 Task: Look for space in Kromeríž, Czech Republic from 15th July, 2023 to 25th July, 2023 for 6 adults in price range Rs.8000 to Rs.12000. Place can be entire place or private room with 6 bedrooms having 6 beds and 6 bathrooms. Property type can be house, flat, guest house. Amenities needed are: wifi, TV, free parkinig on premises, gym, breakfast. Booking option can be shelf check-in. Required host language is English.
Action: Mouse moved to (494, 150)
Screenshot: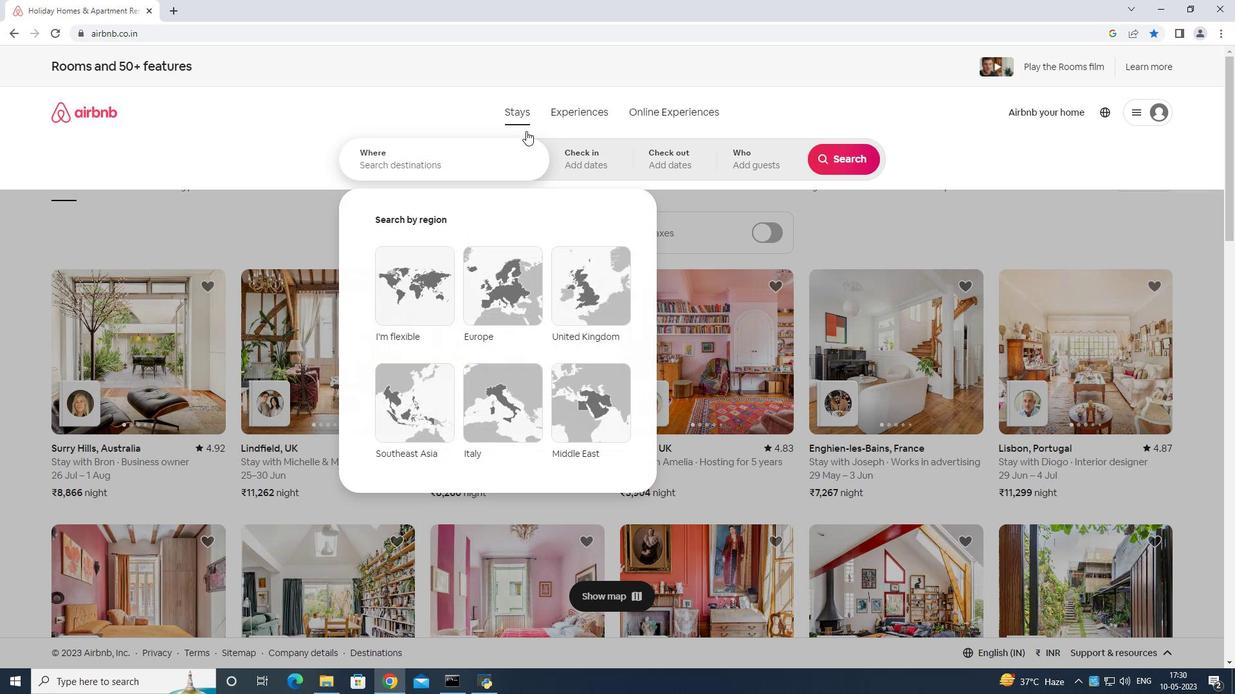 
Action: Mouse pressed left at (494, 150)
Screenshot: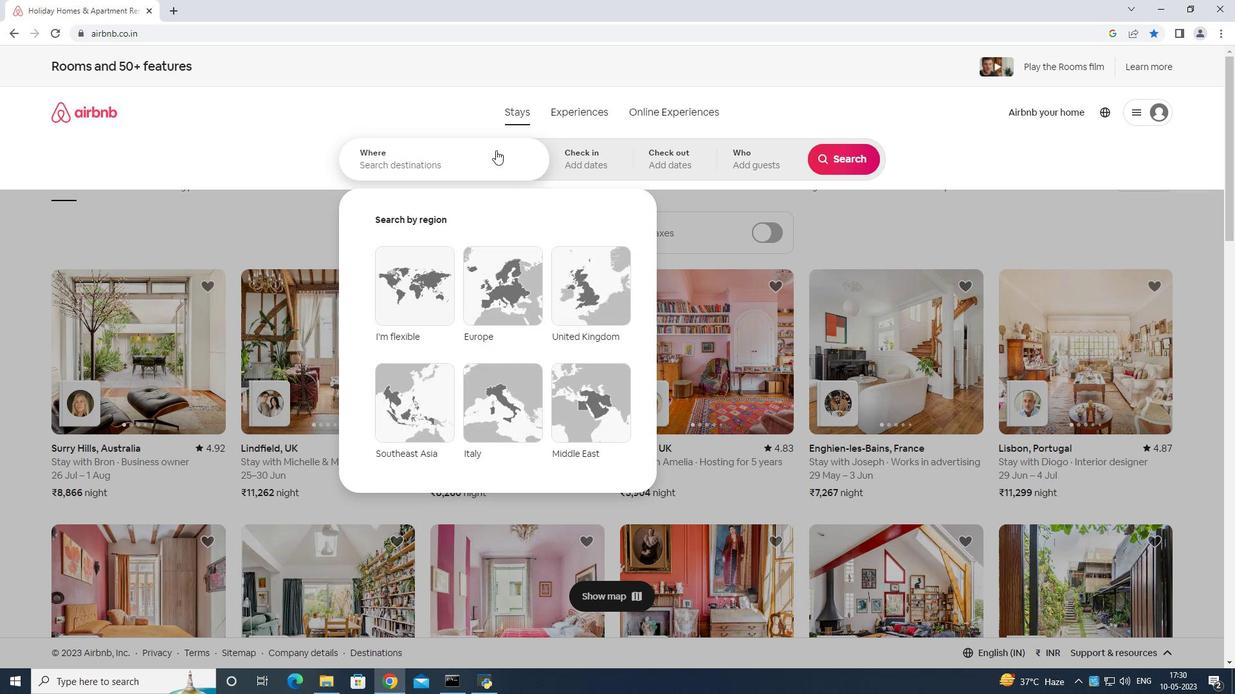 
Action: Mouse moved to (338, 112)
Screenshot: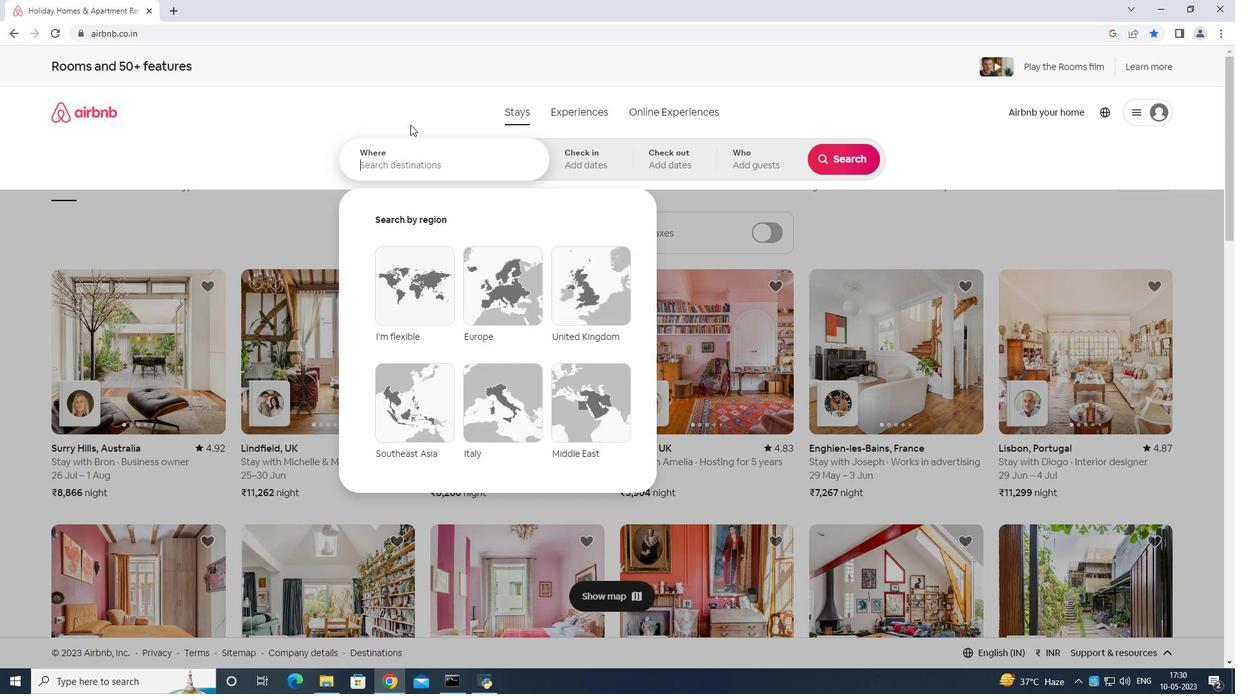 
Action: Key pressed <Key.shift>Kromeriz<Key.space>czech<Key.space>republic<Key.enter>
Screenshot: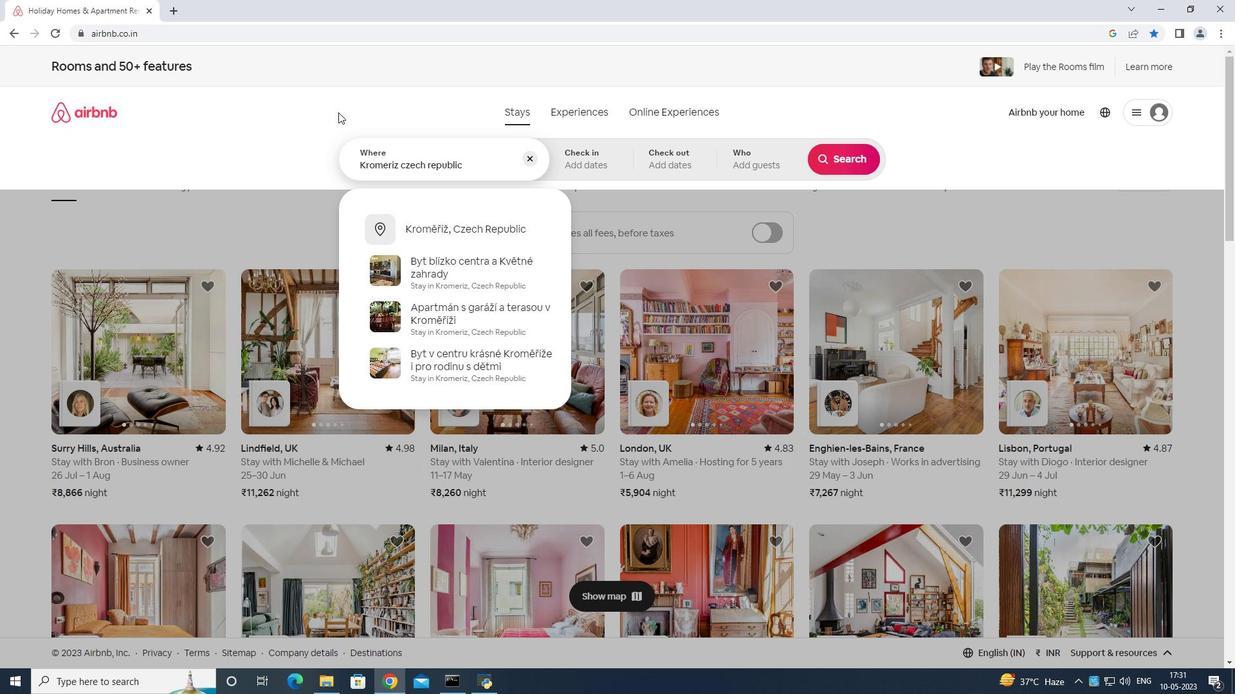 
Action: Mouse moved to (831, 259)
Screenshot: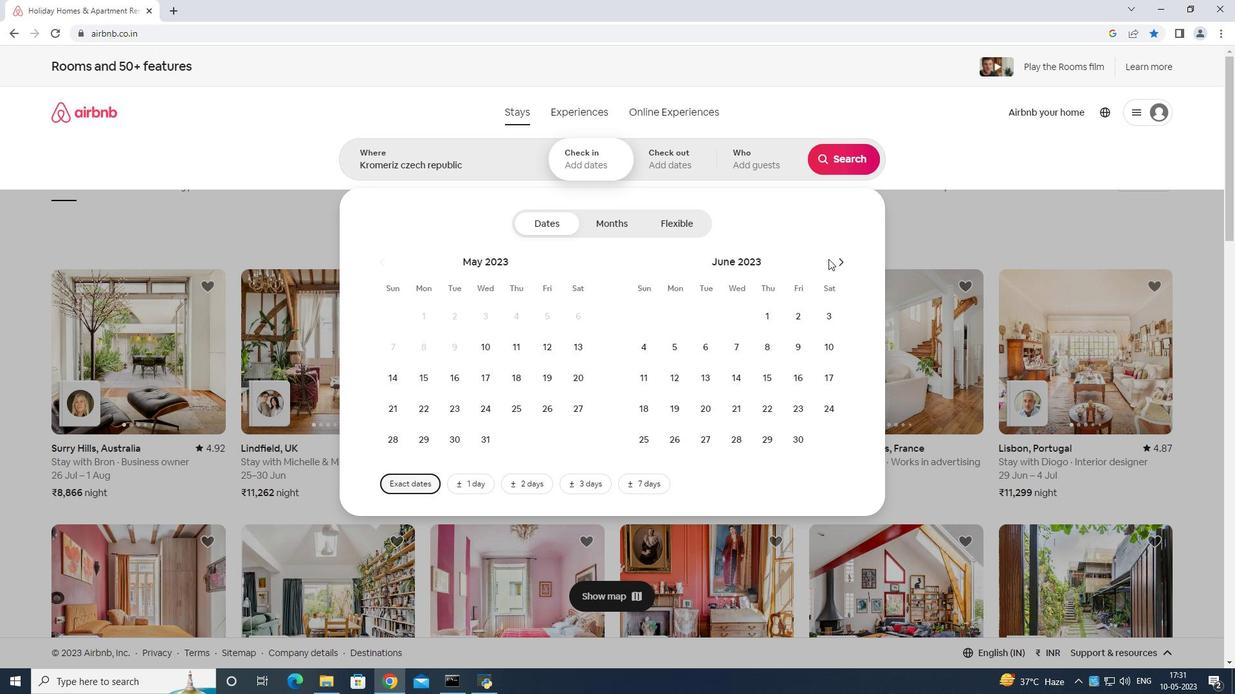 
Action: Mouse pressed left at (831, 259)
Screenshot: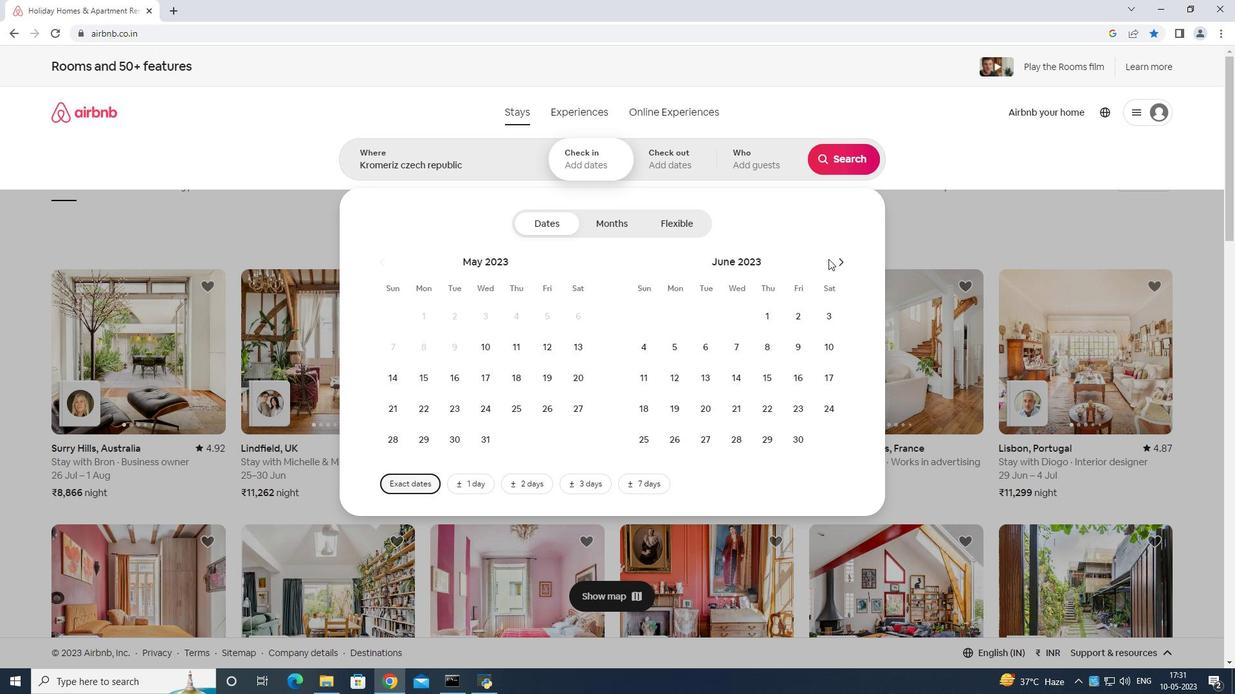 
Action: Mouse moved to (824, 371)
Screenshot: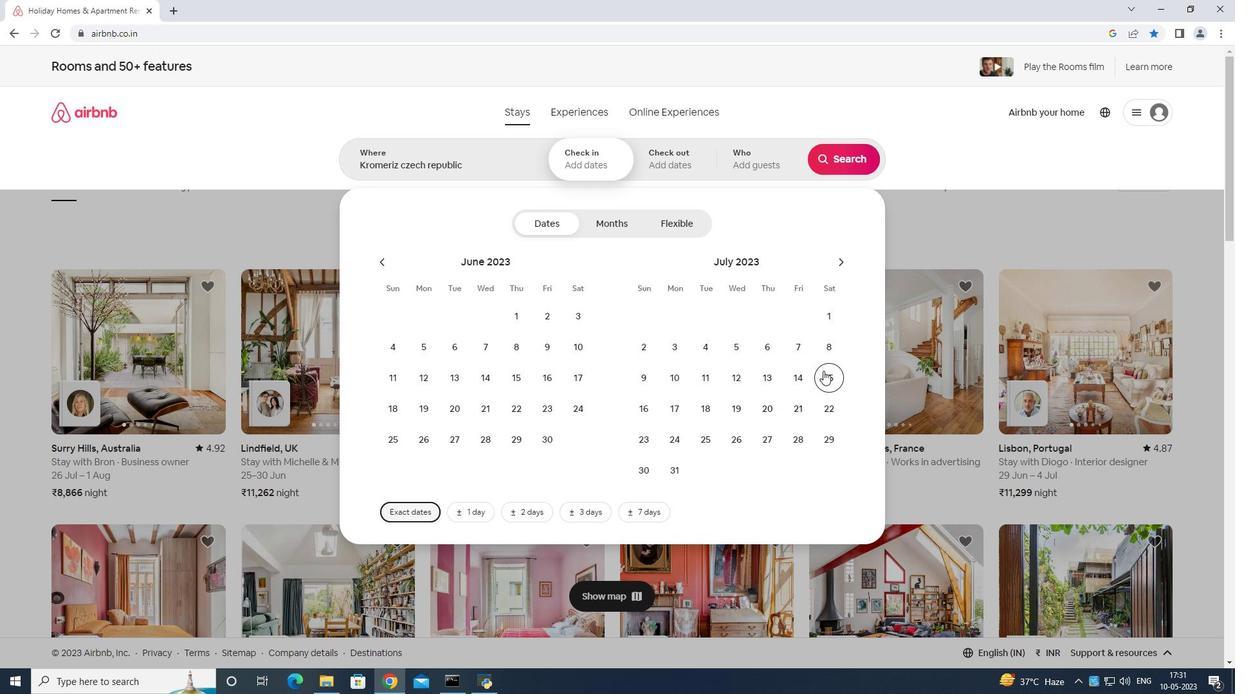 
Action: Mouse pressed left at (824, 371)
Screenshot: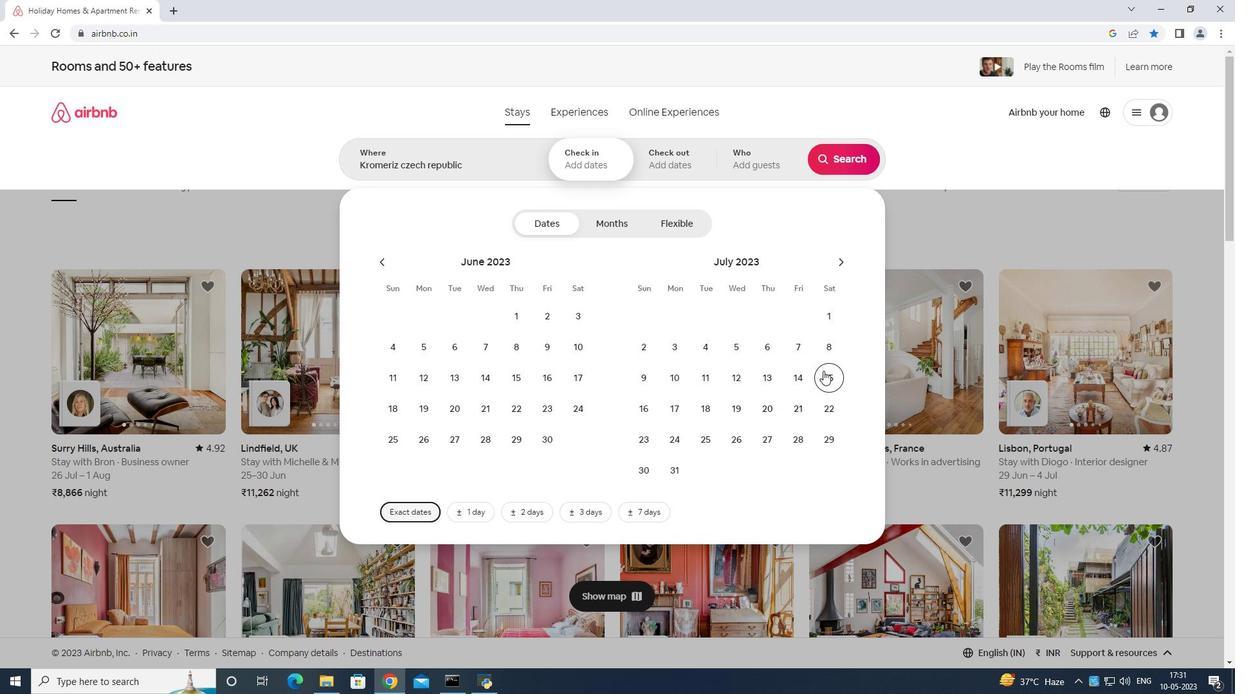 
Action: Mouse moved to (710, 442)
Screenshot: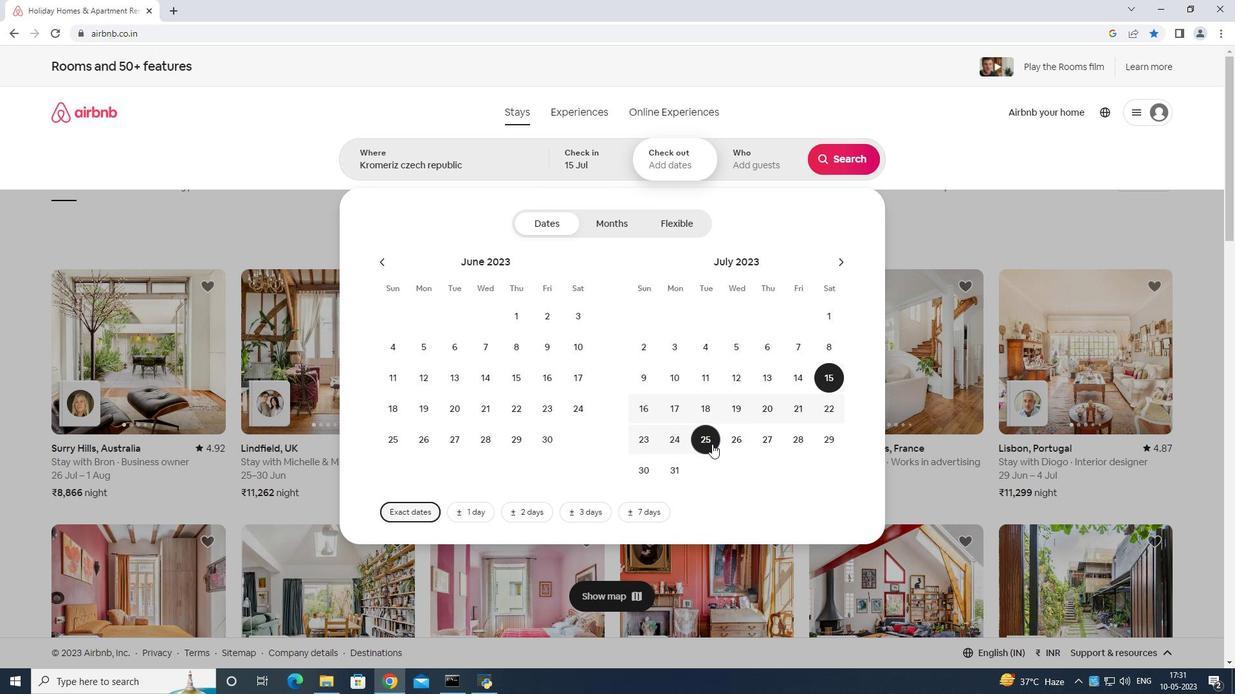 
Action: Mouse pressed left at (710, 442)
Screenshot: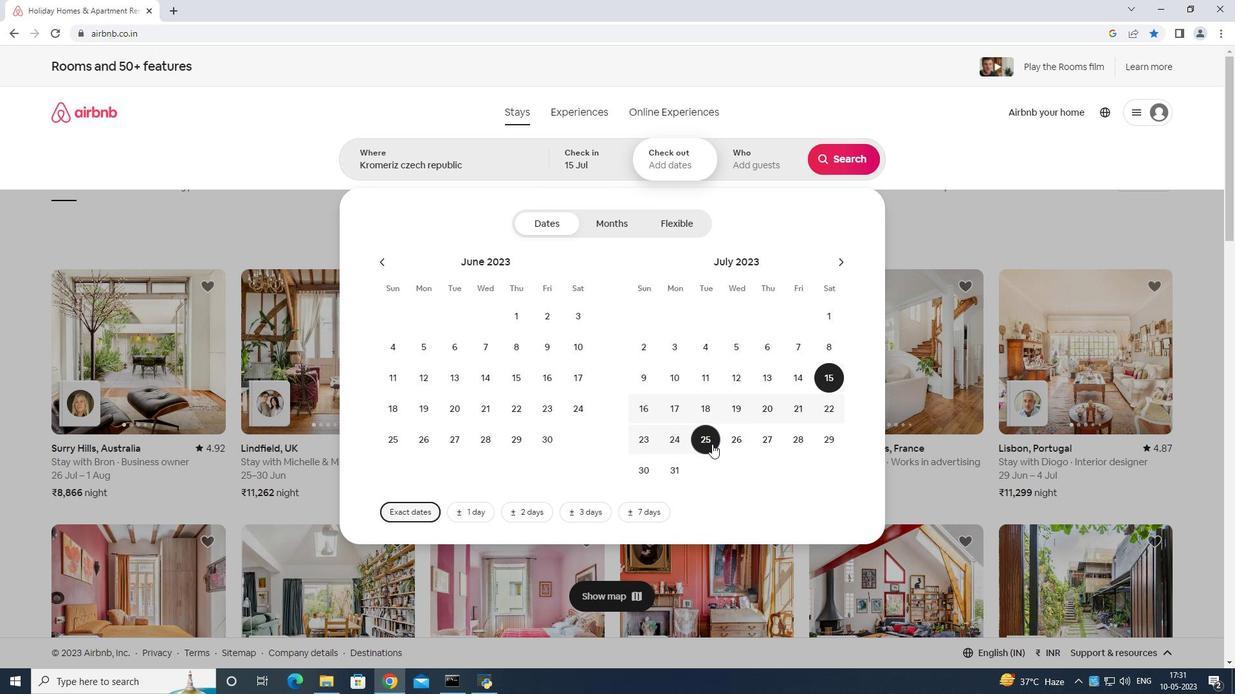 
Action: Mouse moved to (762, 146)
Screenshot: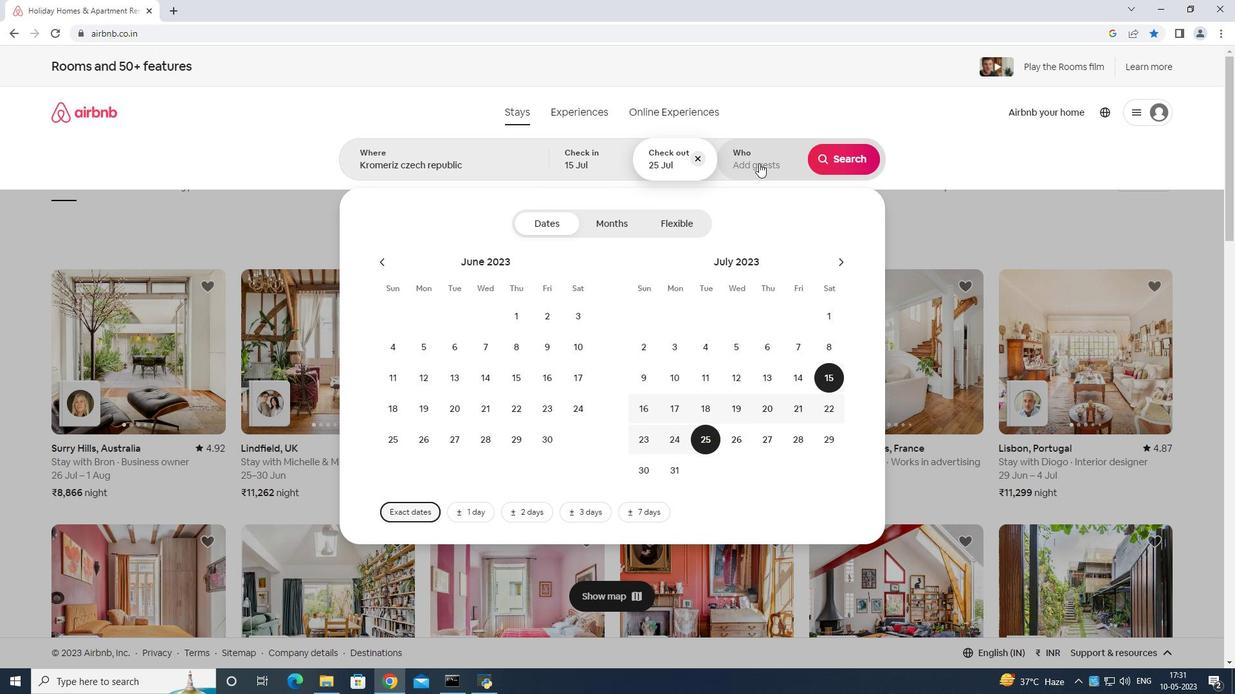 
Action: Mouse pressed left at (762, 146)
Screenshot: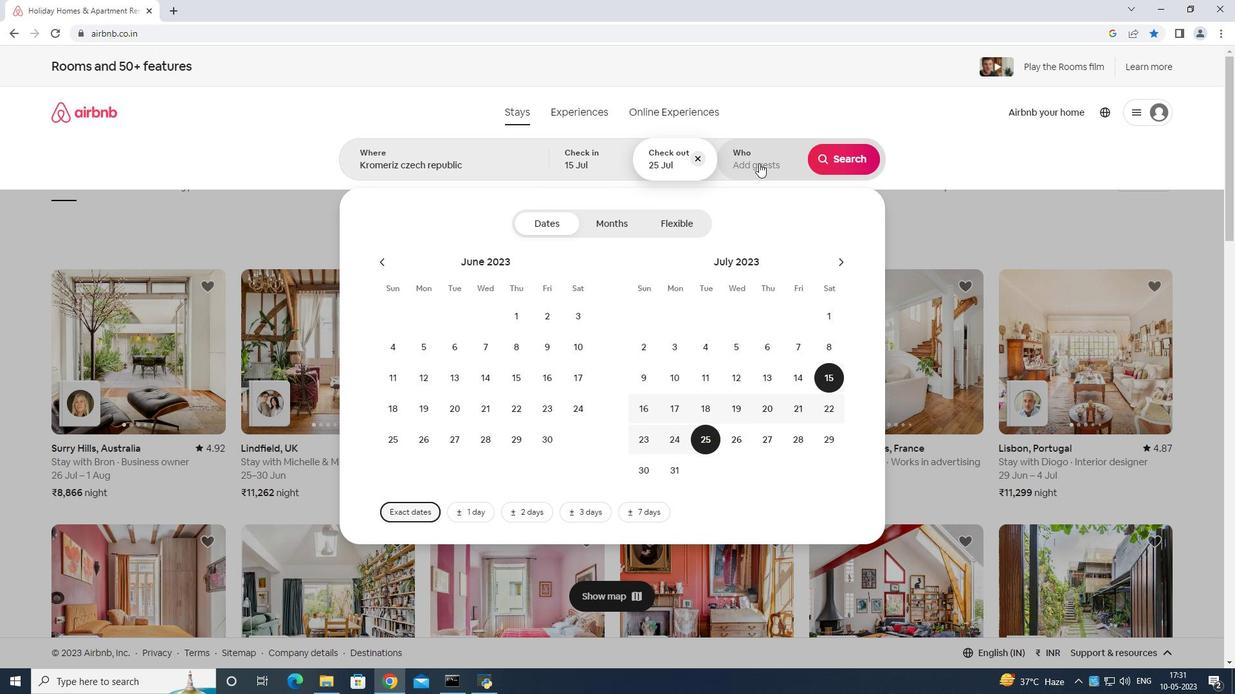 
Action: Mouse moved to (856, 230)
Screenshot: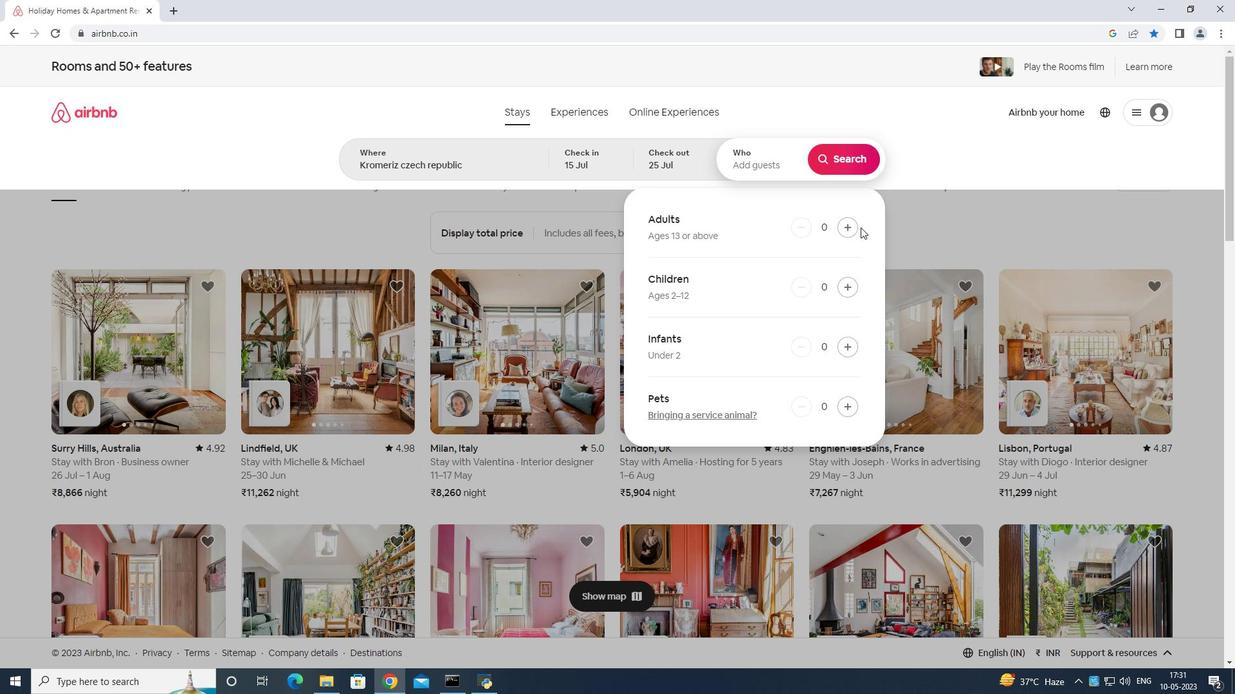 
Action: Mouse pressed left at (856, 230)
Screenshot: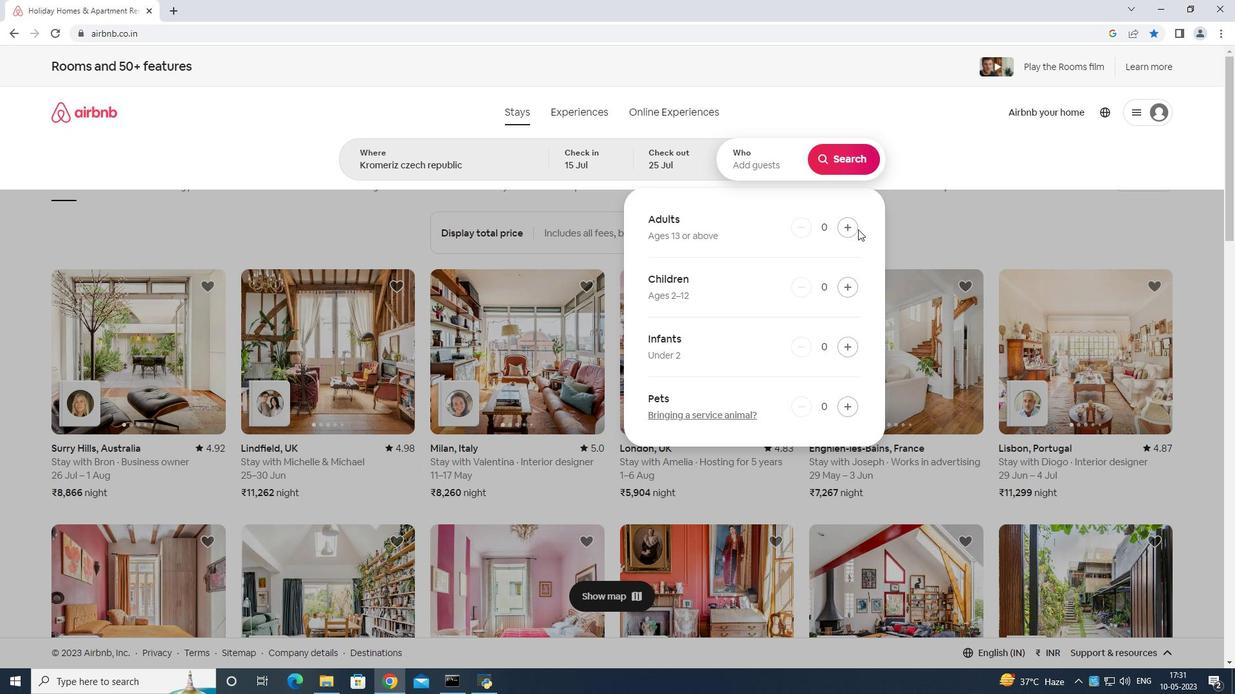 
Action: Mouse moved to (855, 229)
Screenshot: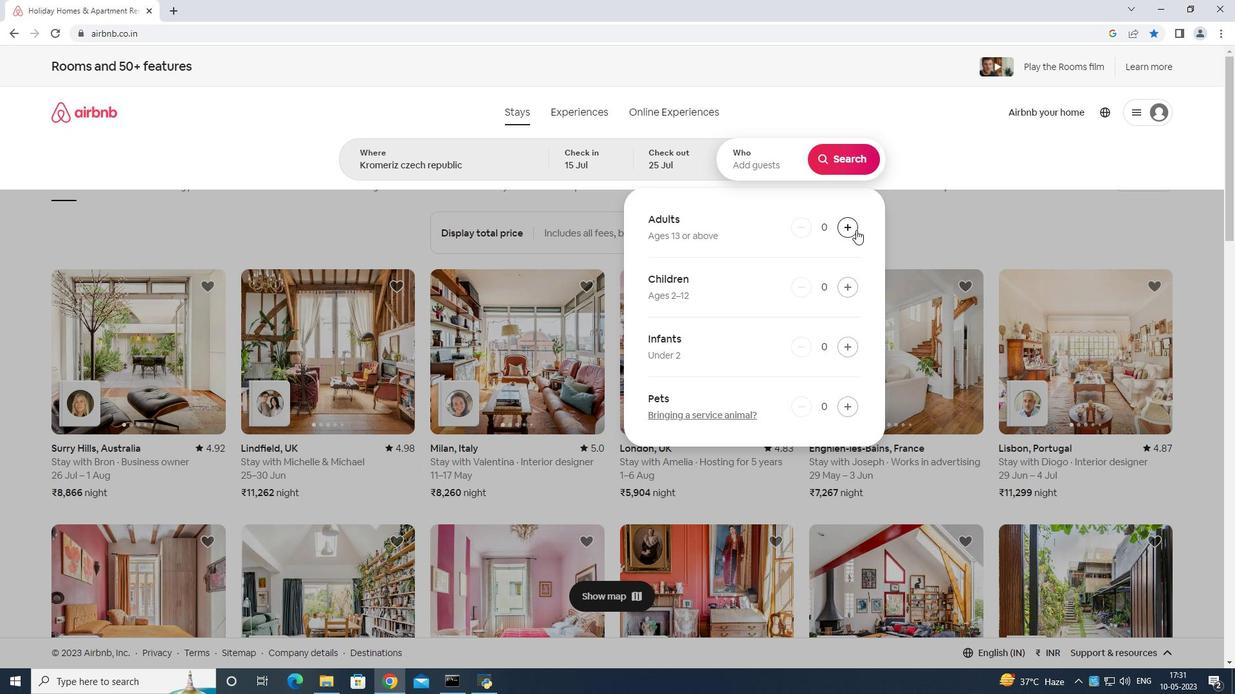 
Action: Mouse pressed left at (855, 229)
Screenshot: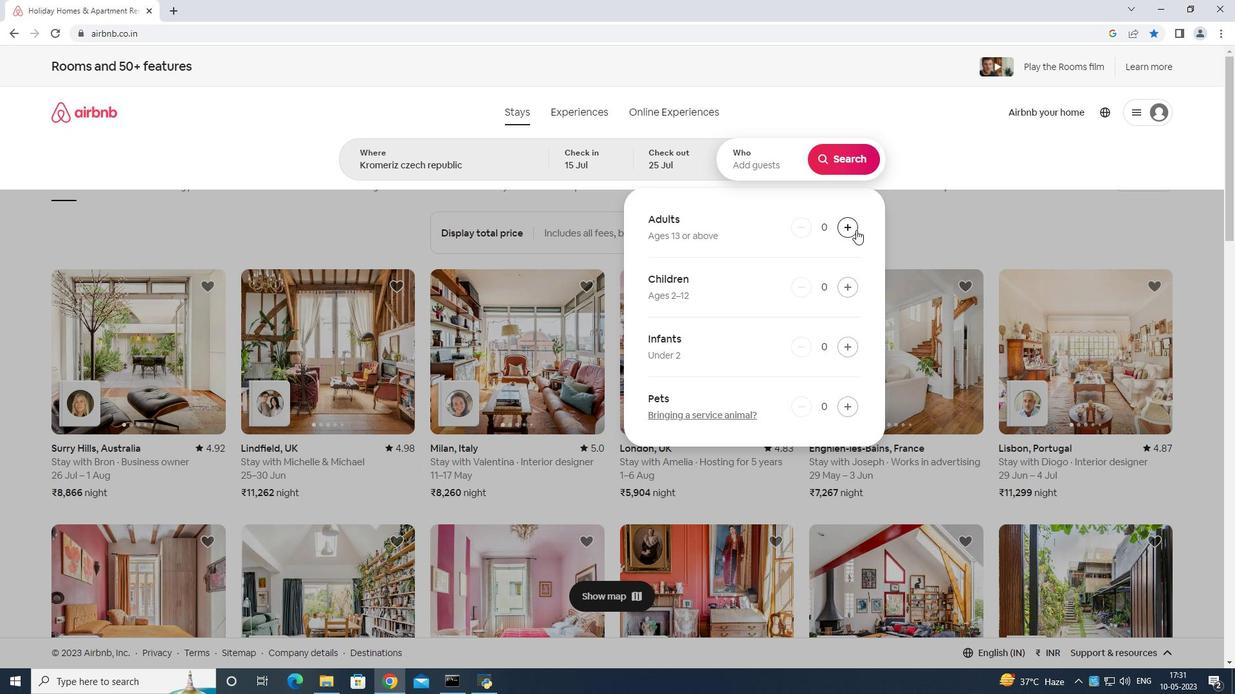 
Action: Mouse pressed left at (855, 229)
Screenshot: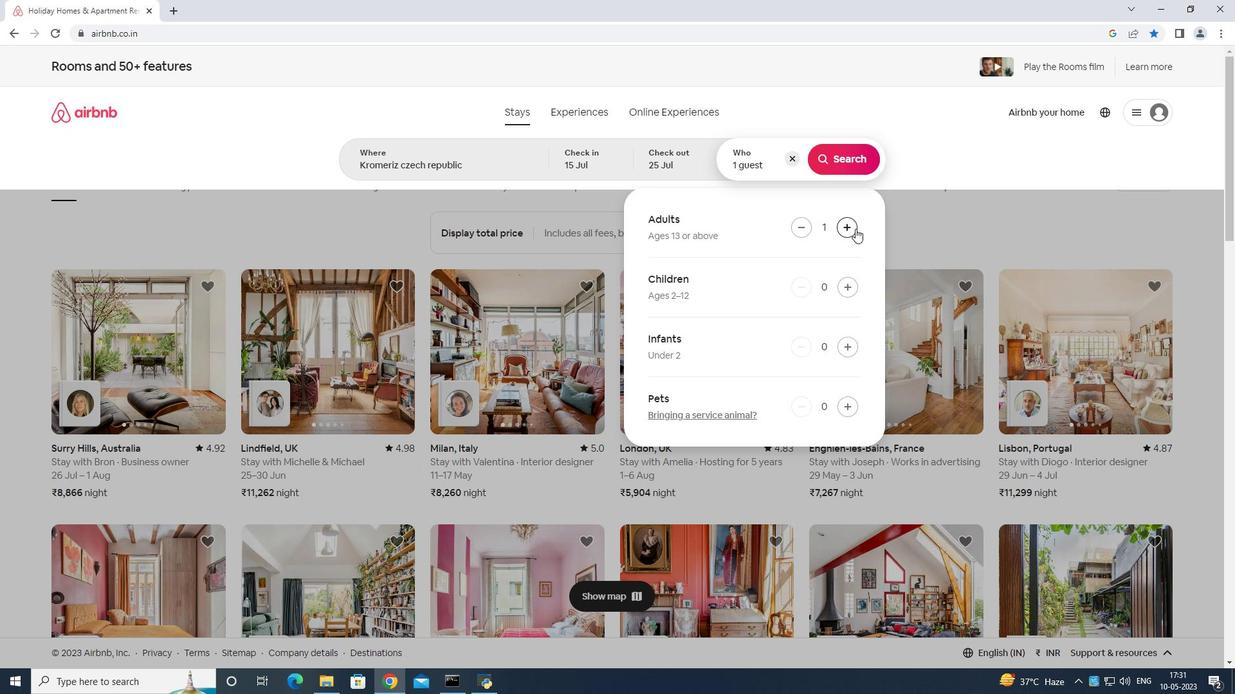 
Action: Mouse moved to (853, 228)
Screenshot: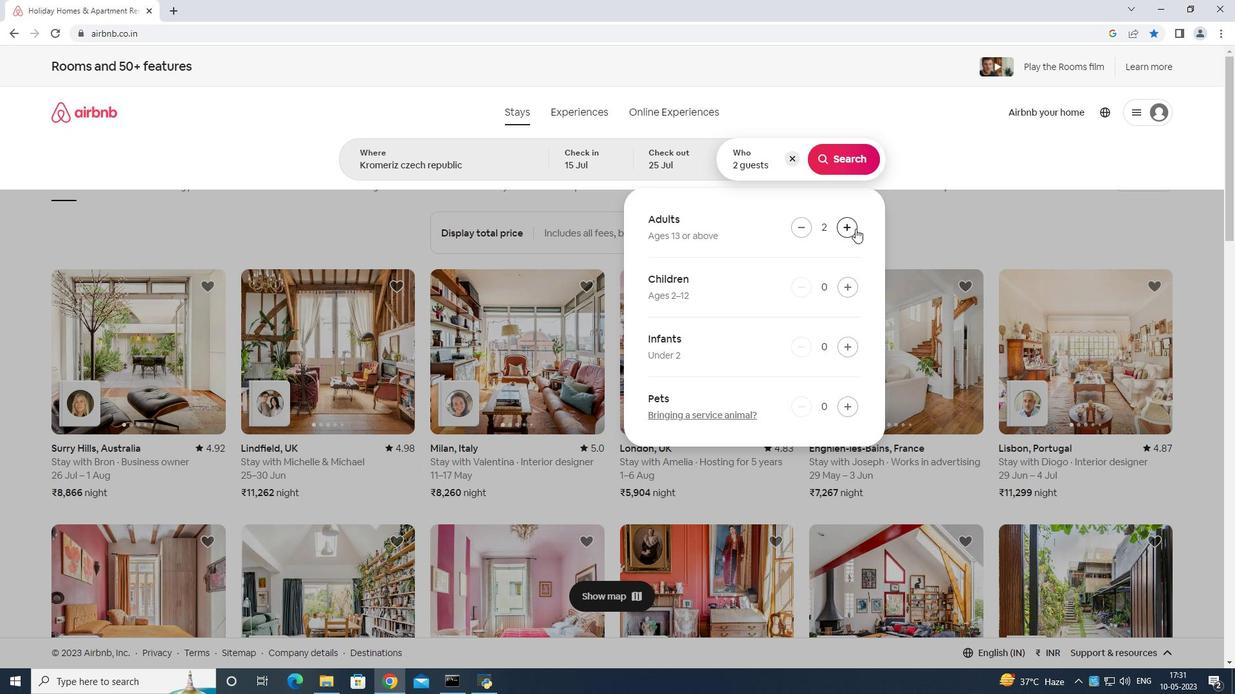 
Action: Mouse pressed left at (853, 228)
Screenshot: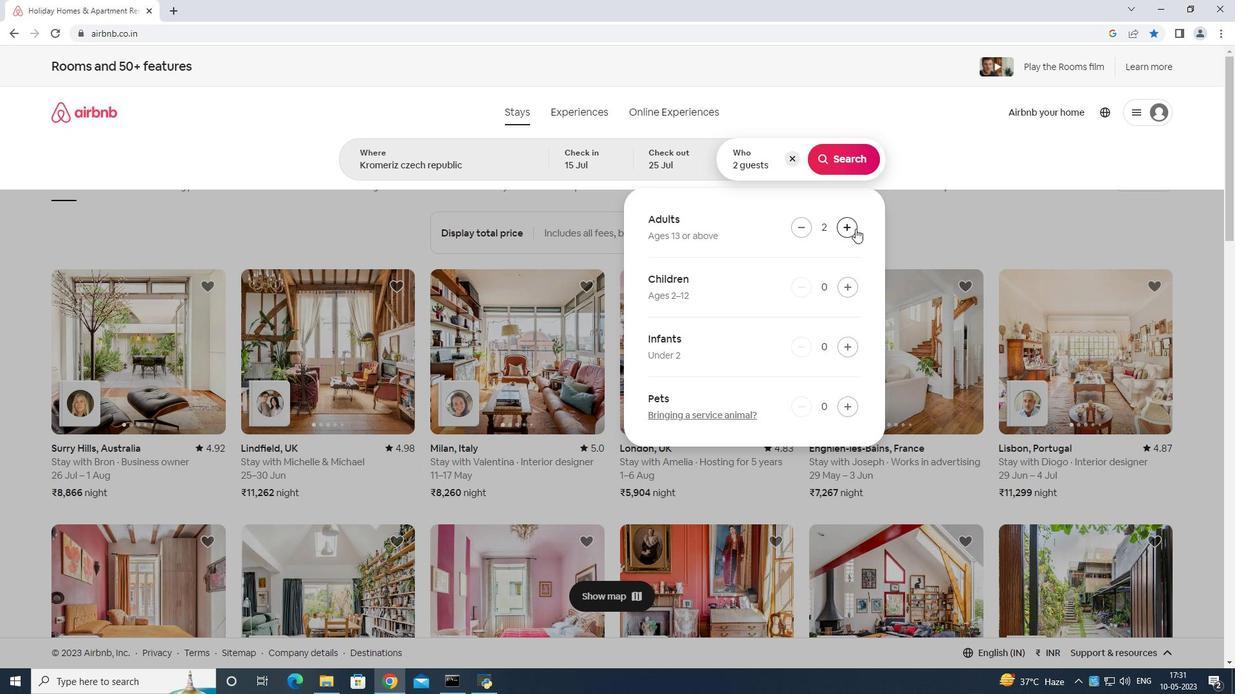 
Action: Mouse moved to (853, 228)
Screenshot: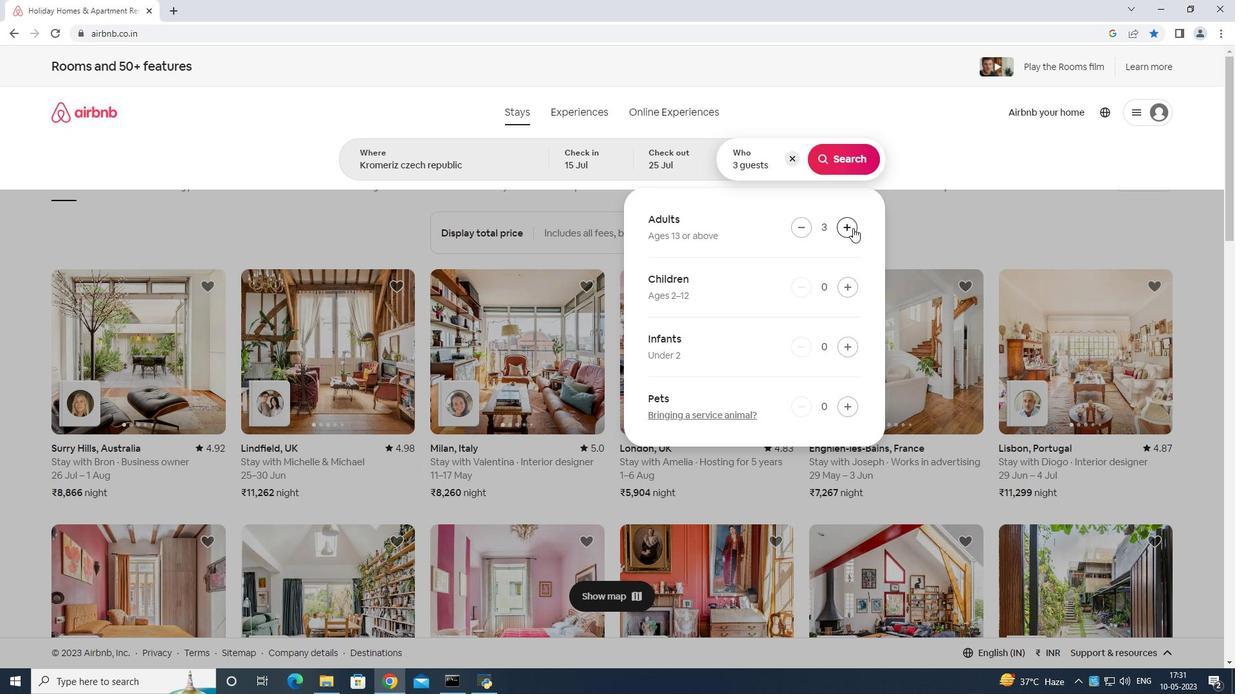
Action: Mouse pressed left at (853, 228)
Screenshot: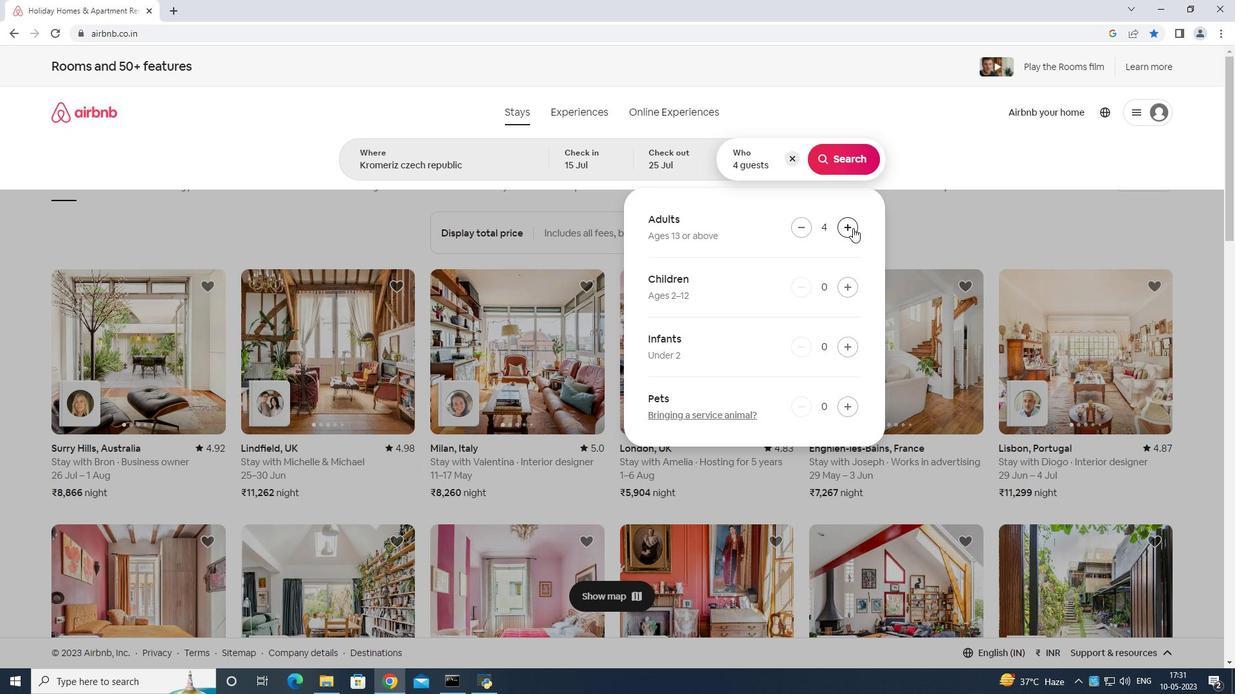 
Action: Mouse moved to (853, 227)
Screenshot: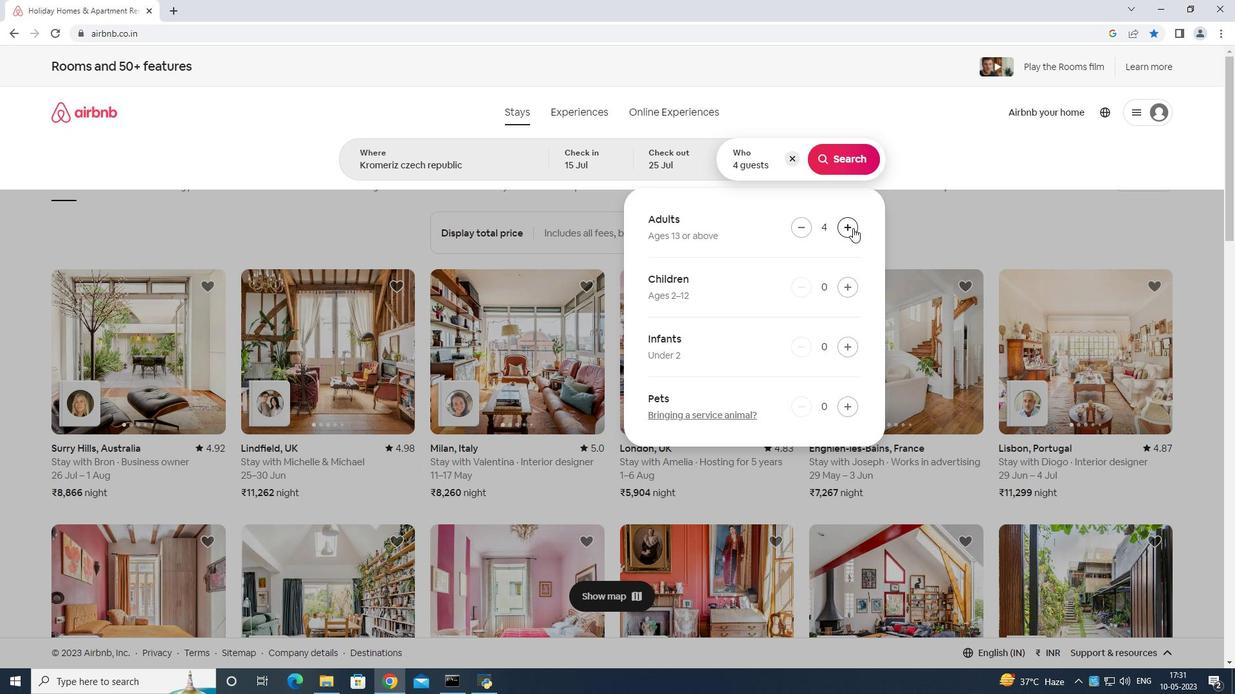 
Action: Mouse pressed left at (853, 227)
Screenshot: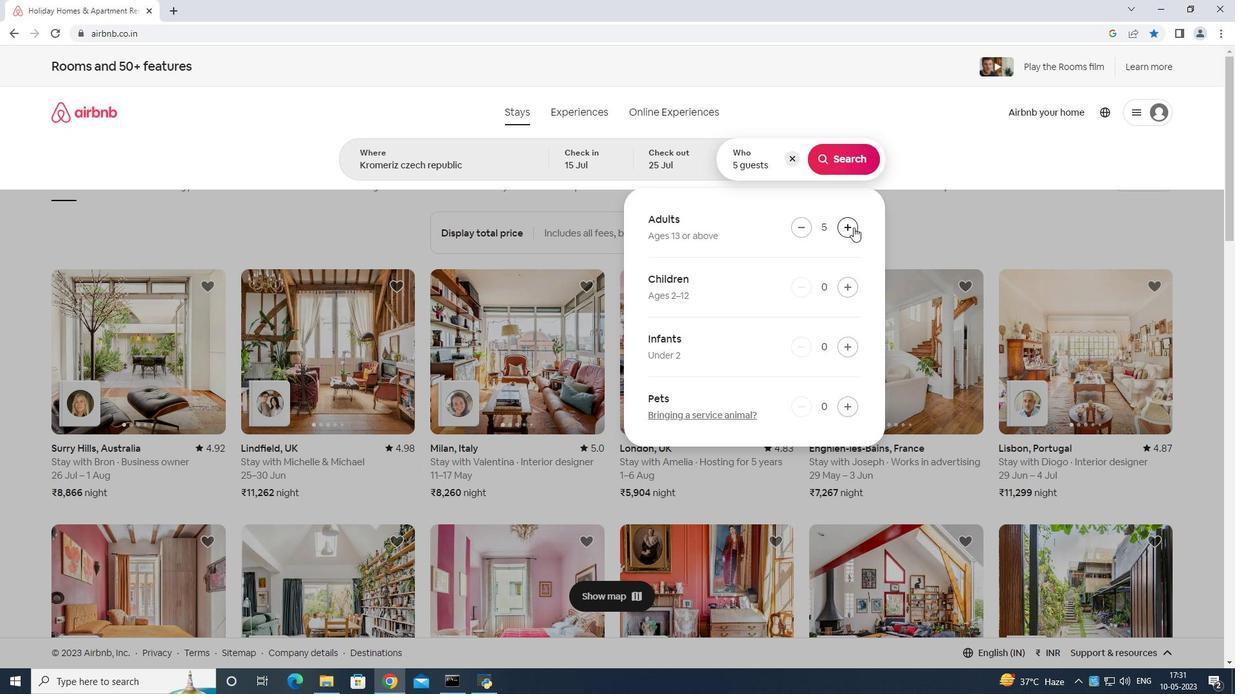 
Action: Mouse moved to (845, 157)
Screenshot: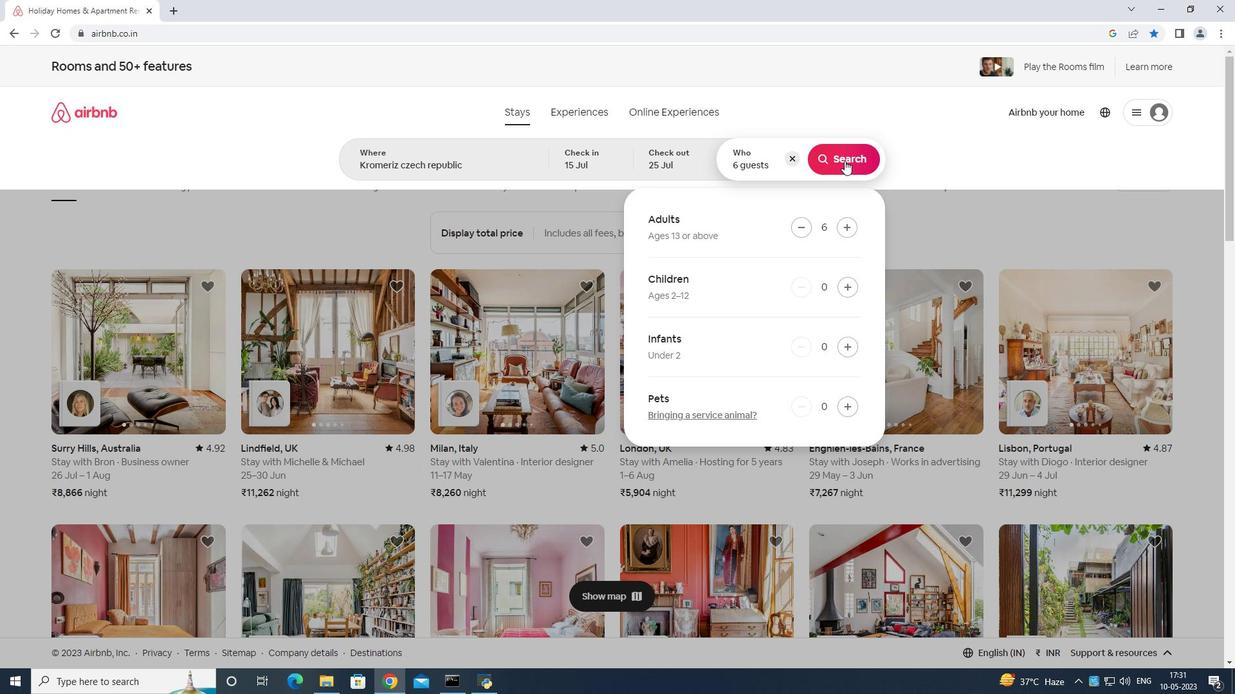 
Action: Mouse pressed left at (845, 157)
Screenshot: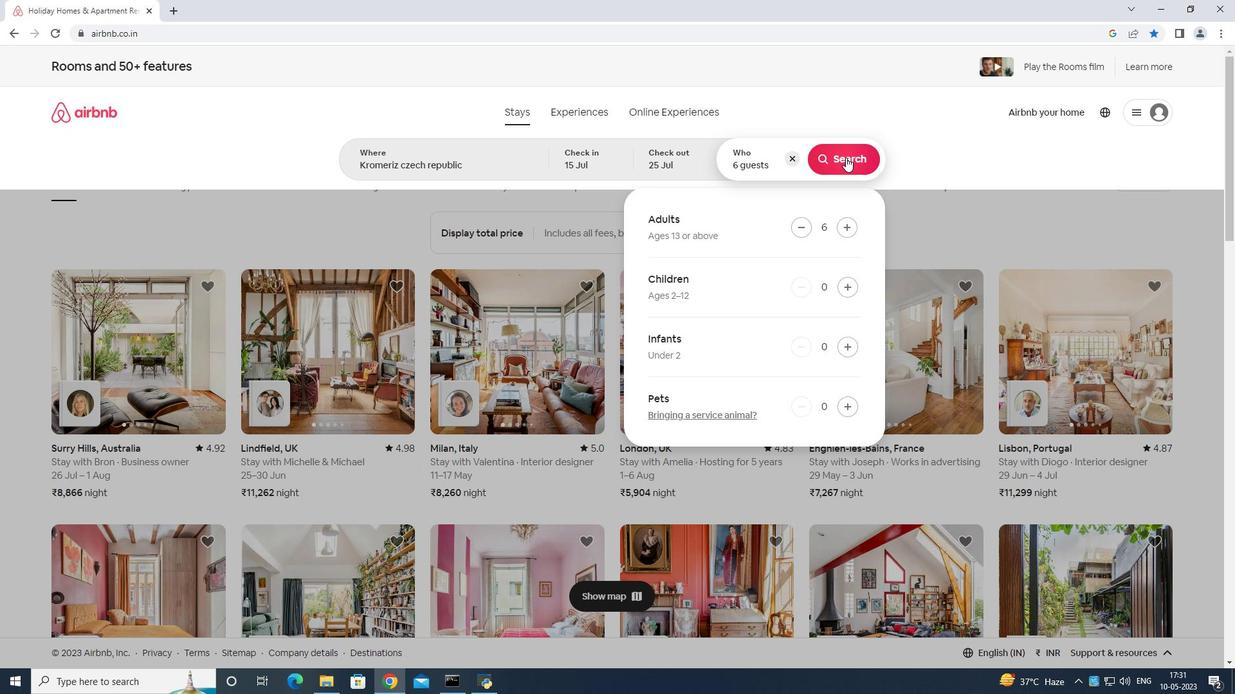 
Action: Mouse moved to (1195, 124)
Screenshot: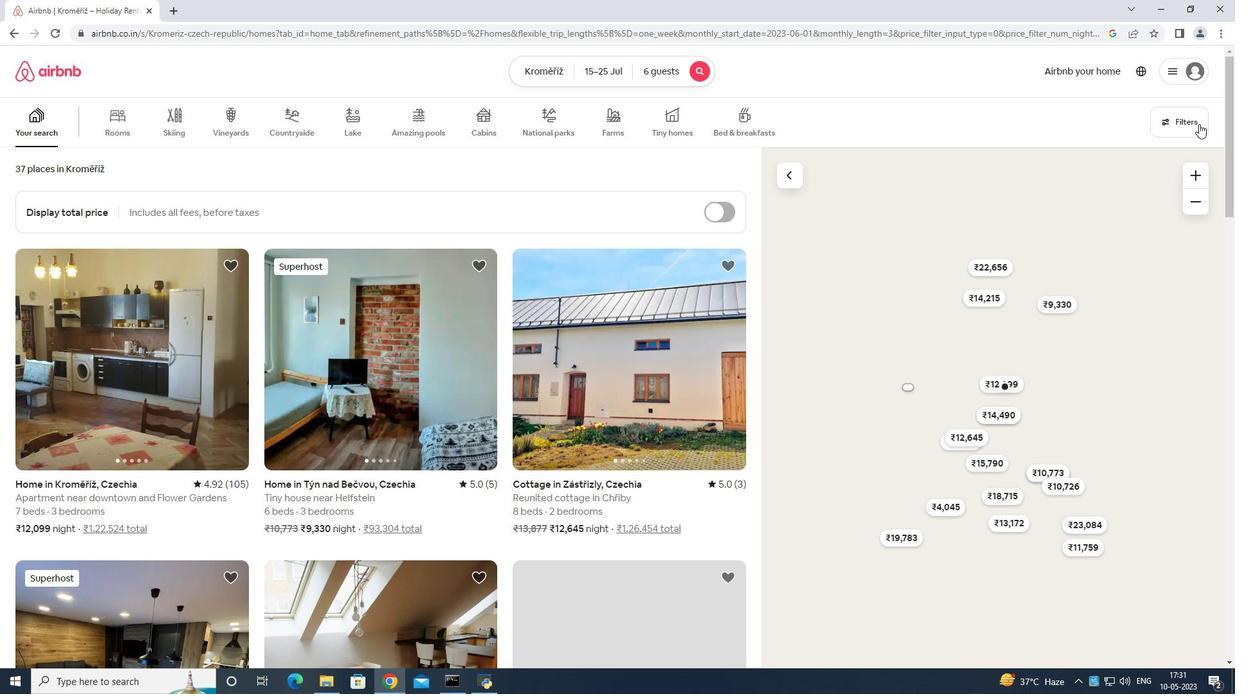 
Action: Mouse pressed left at (1195, 124)
Screenshot: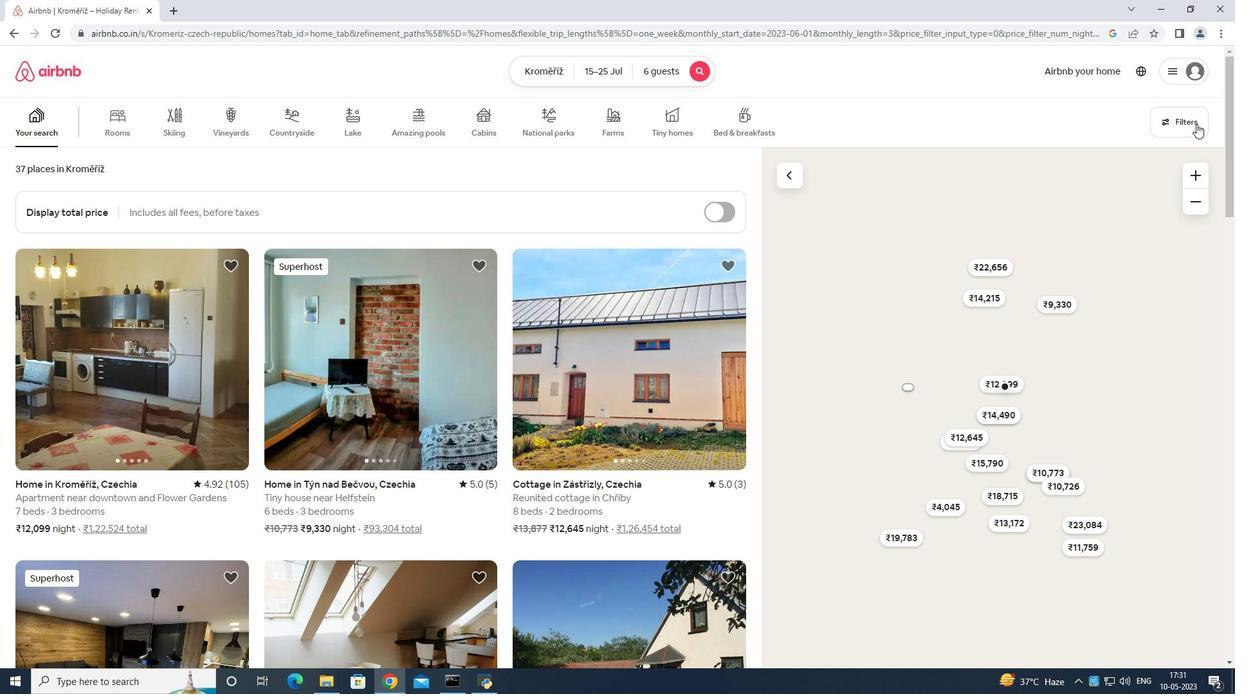 
Action: Mouse moved to (510, 436)
Screenshot: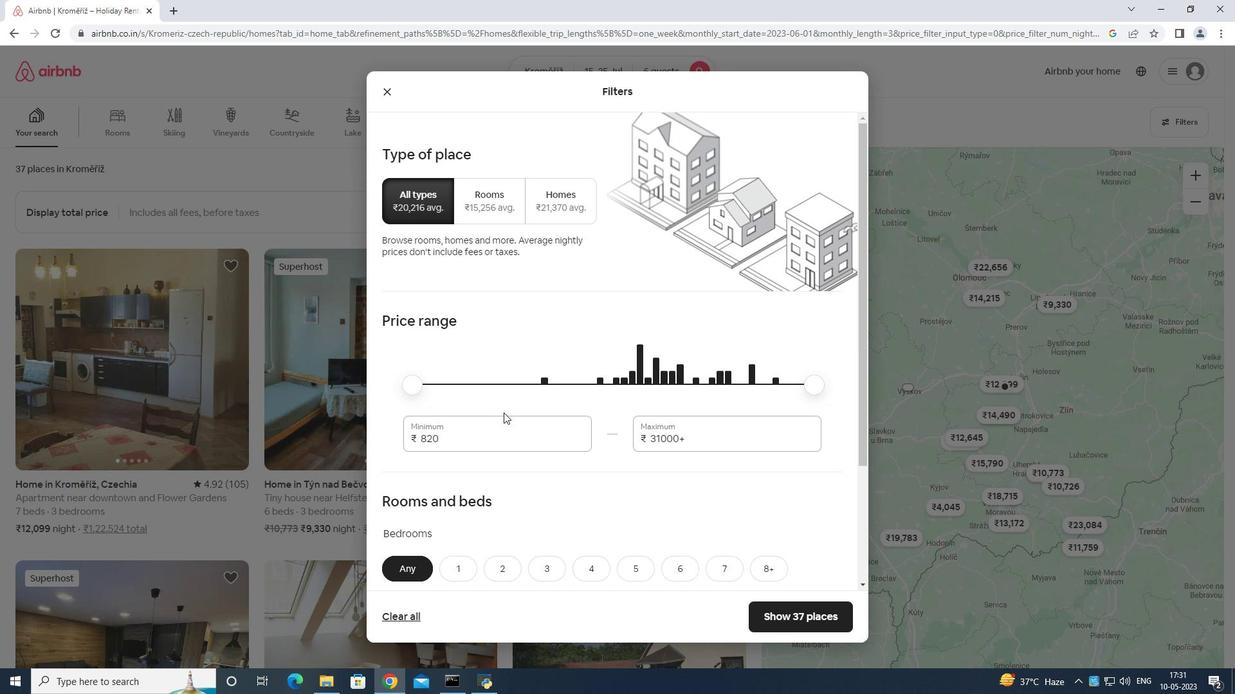 
Action: Mouse pressed left at (510, 436)
Screenshot: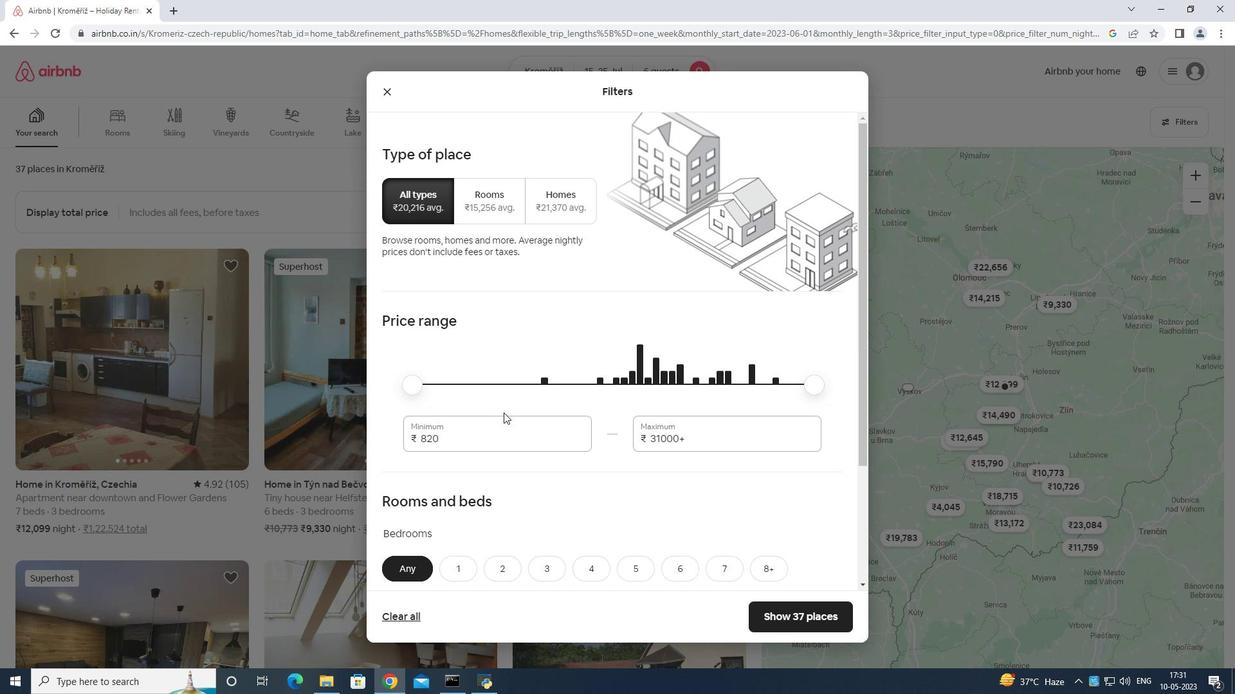 
Action: Mouse moved to (488, 438)
Screenshot: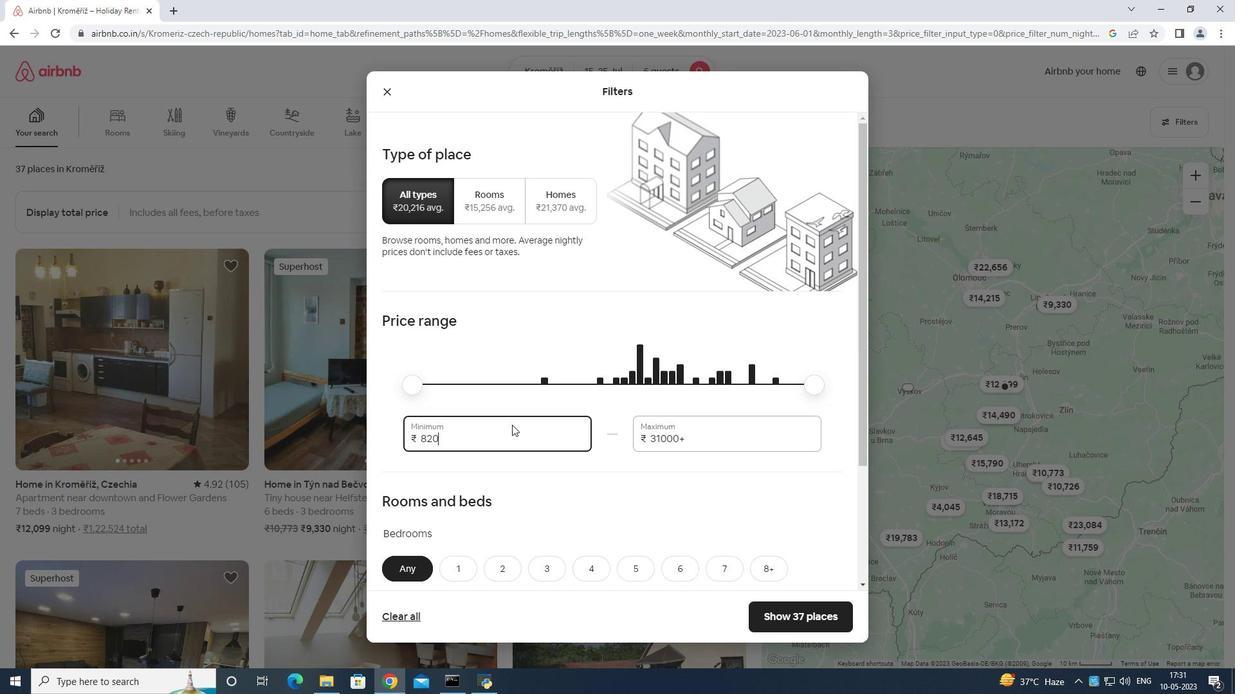 
Action: Key pressed <Key.backspace><Key.backspace><Key.backspace><Key.backspace><Key.backspace>8000
Screenshot: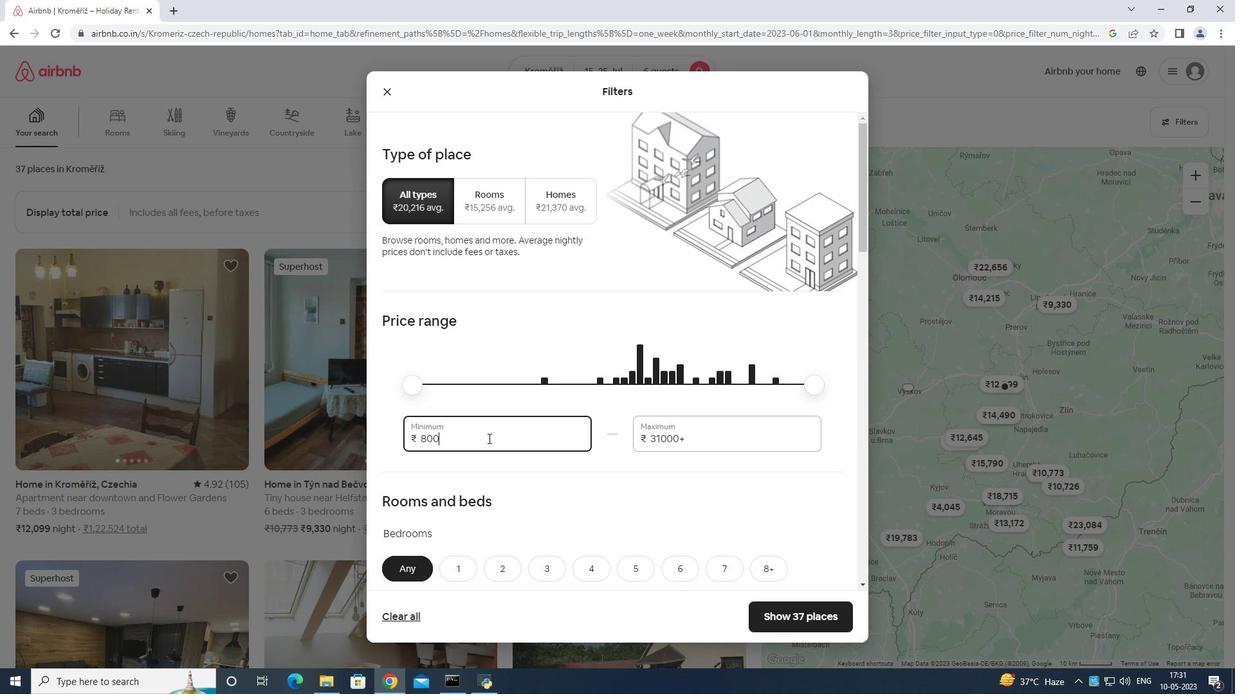 
Action: Mouse moved to (690, 434)
Screenshot: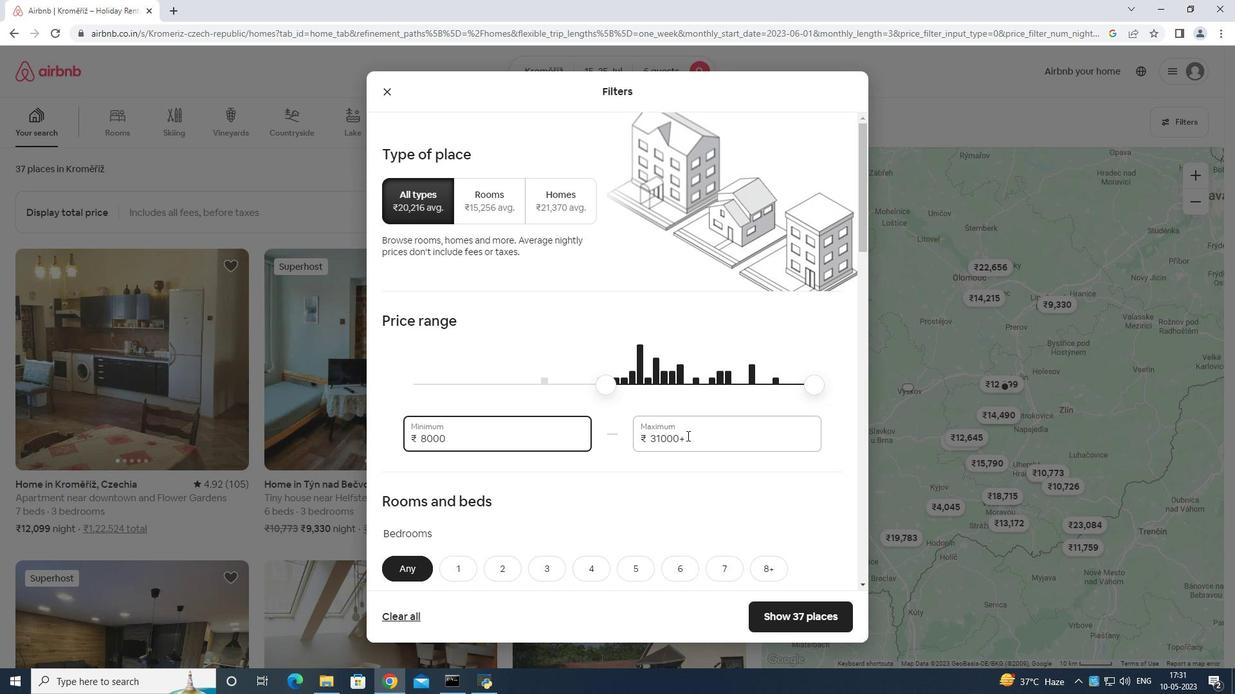 
Action: Mouse pressed left at (690, 434)
Screenshot: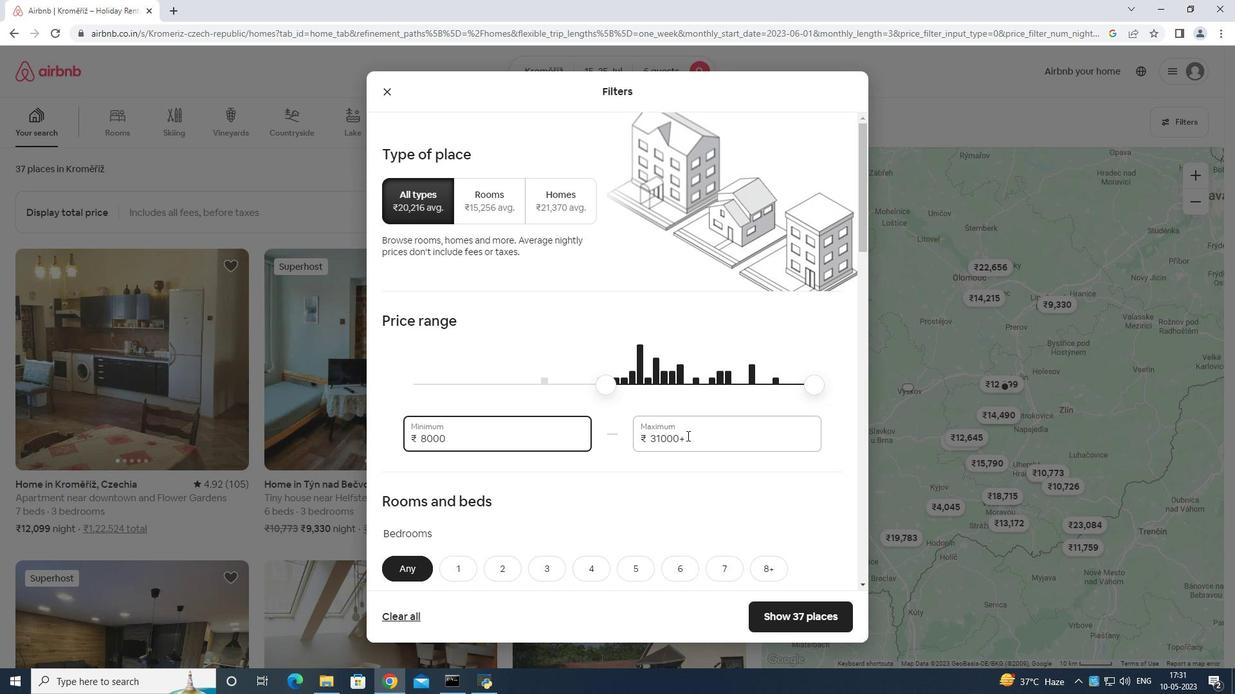 
Action: Mouse moved to (512, 515)
Screenshot: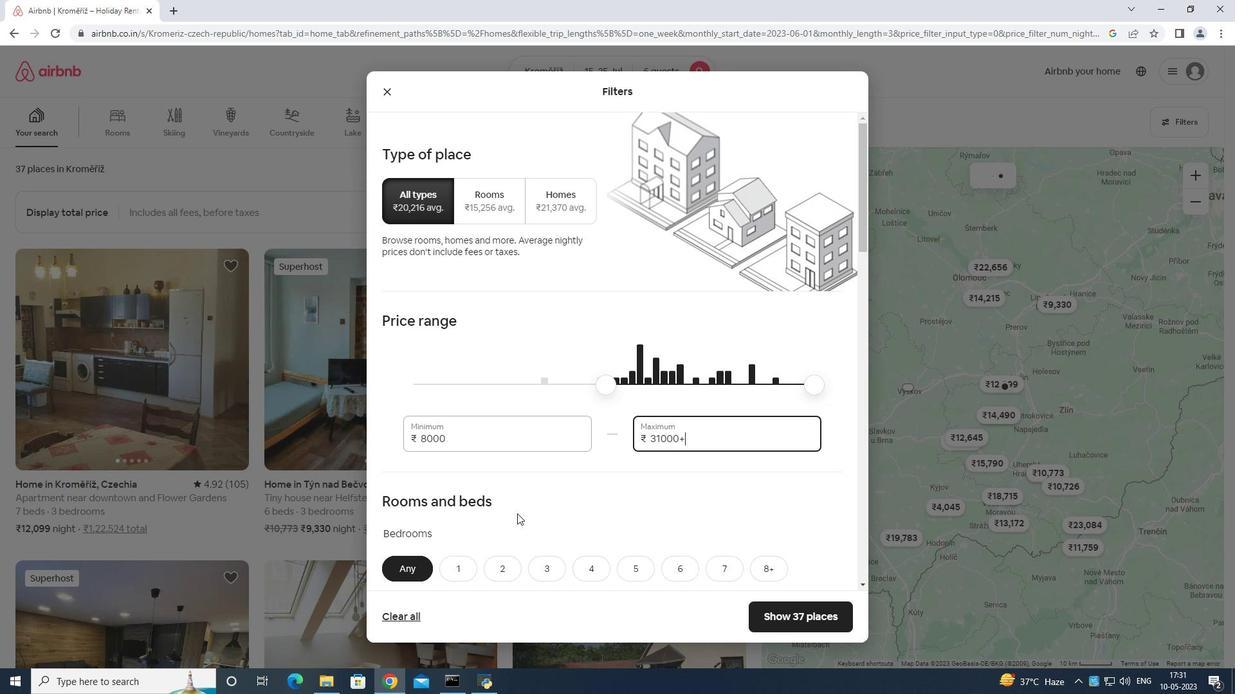 
Action: Key pressed <Key.backspace><Key.backspace><Key.backspace><Key.backspace><Key.backspace><Key.backspace><Key.backspace><Key.backspace><Key.backspace><Key.backspace><Key.backspace><Key.backspace><Key.backspace><Key.backspace><Key.backspace><Key.backspace><Key.backspace>12000
Screenshot: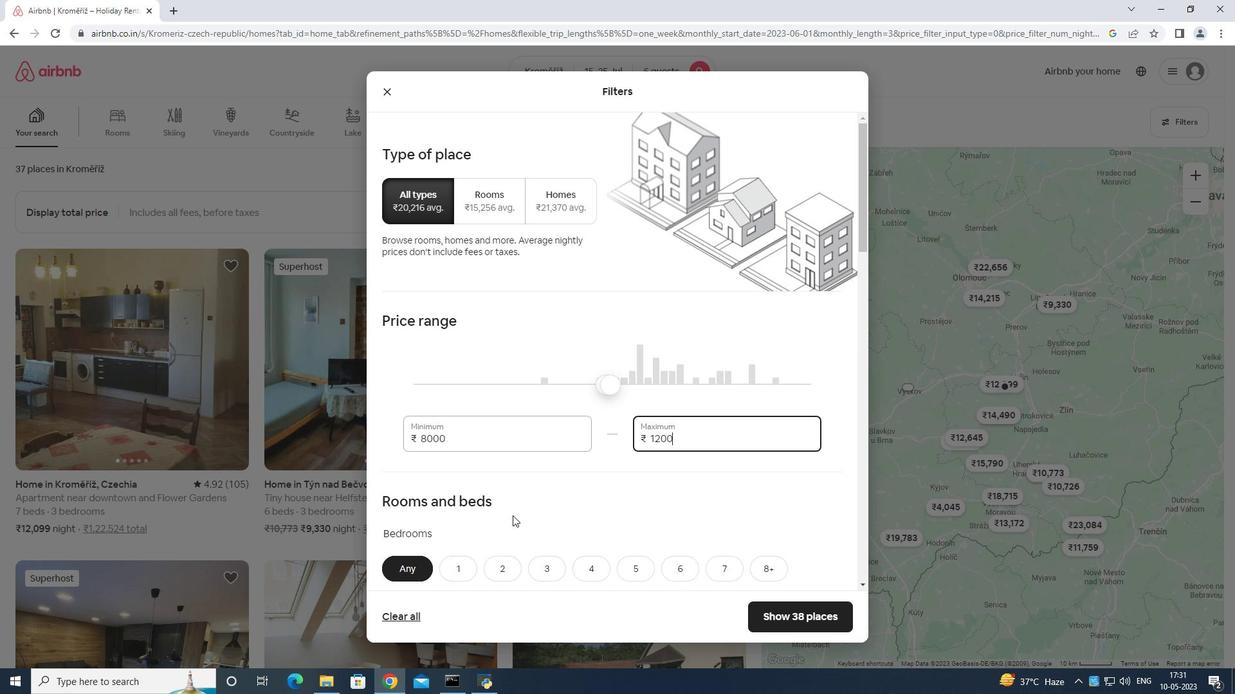 
Action: Mouse moved to (505, 479)
Screenshot: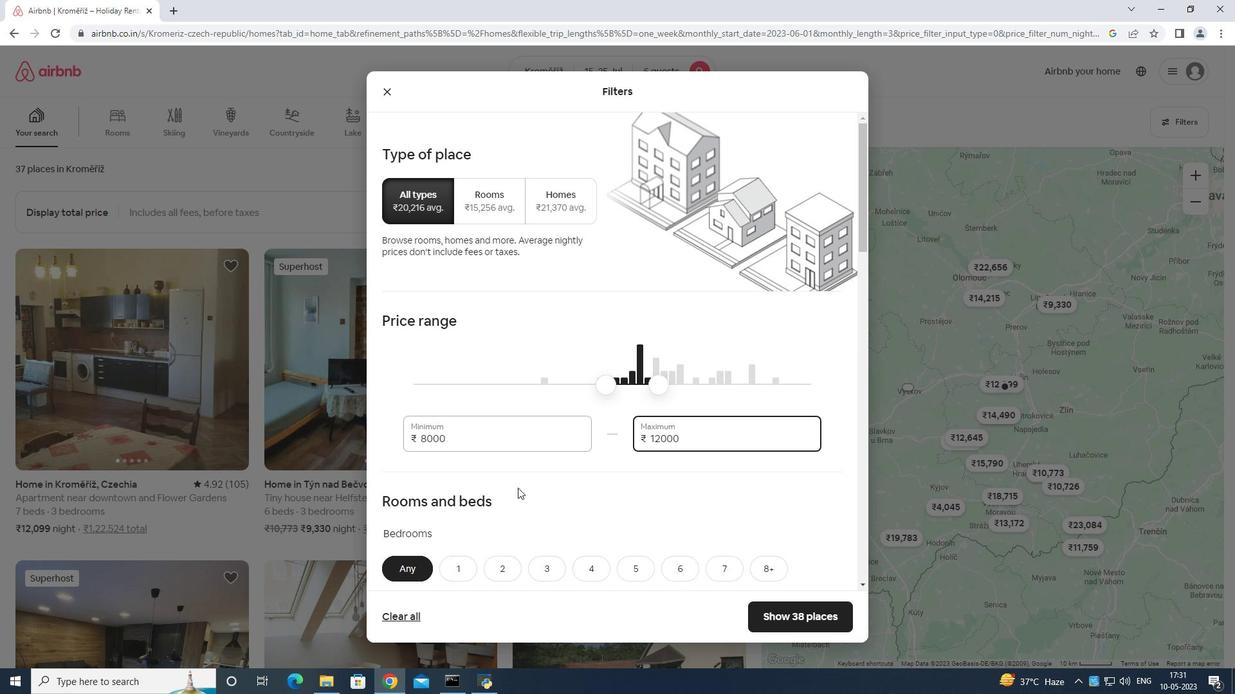 
Action: Mouse scrolled (505, 478) with delta (0, 0)
Screenshot: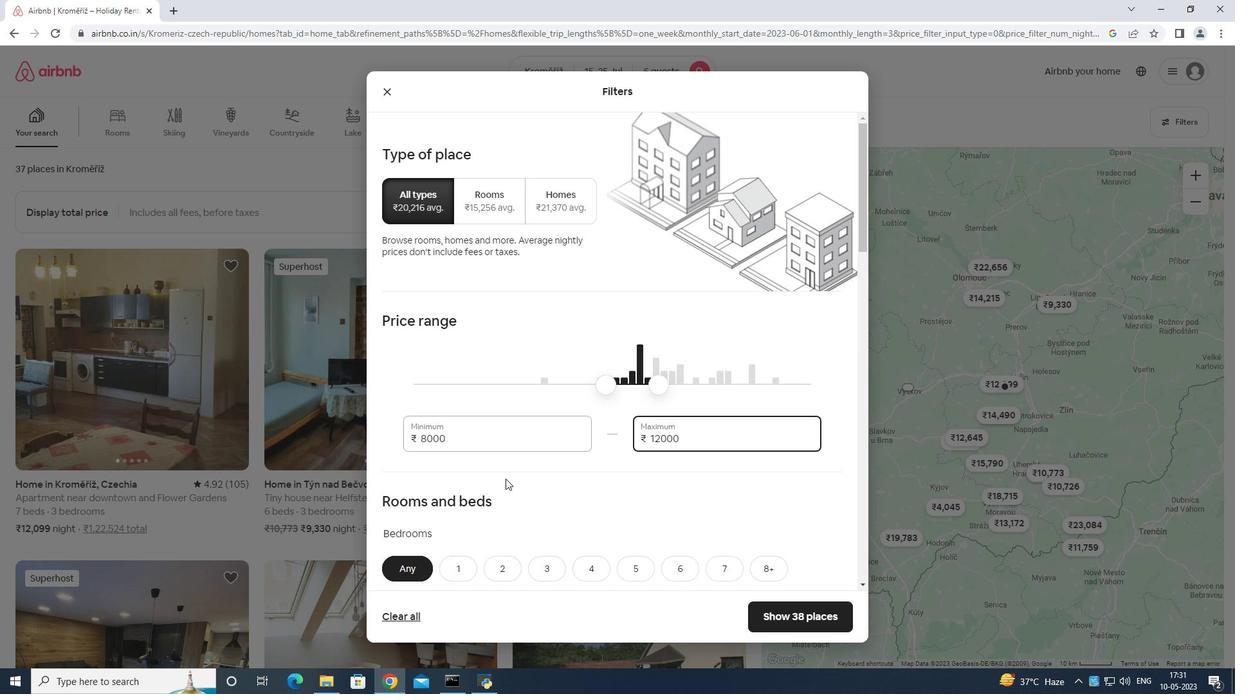 
Action: Mouse moved to (505, 479)
Screenshot: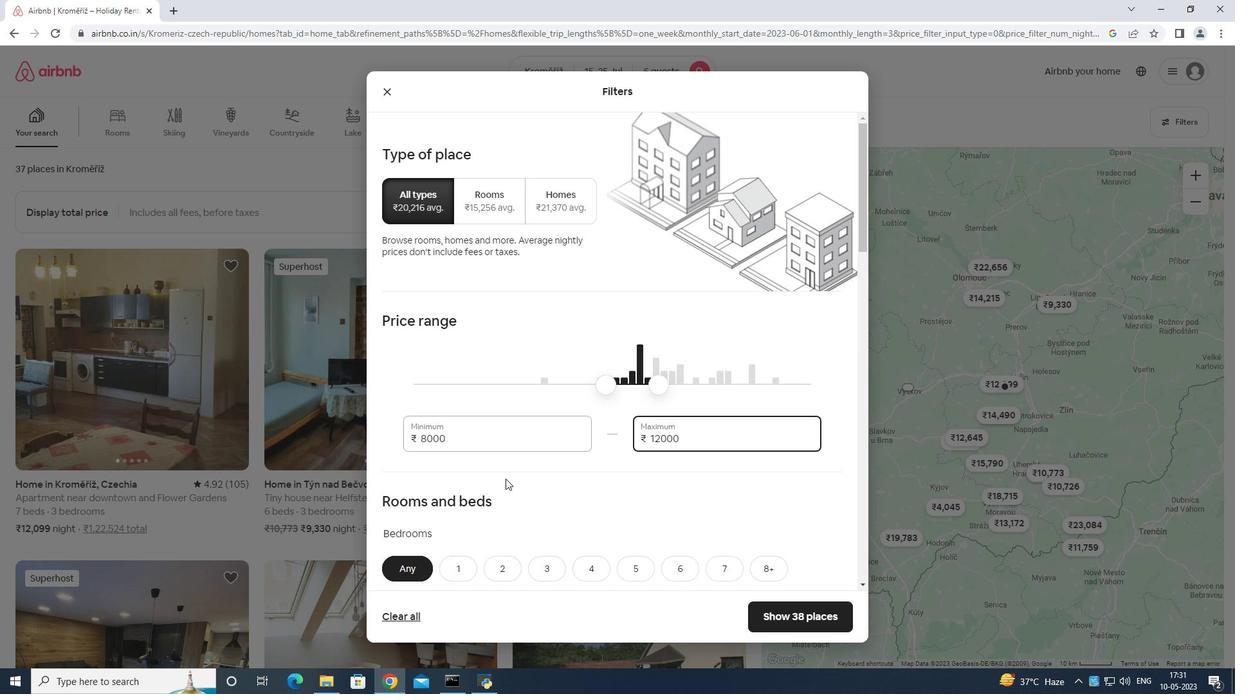 
Action: Mouse scrolled (505, 478) with delta (0, 0)
Screenshot: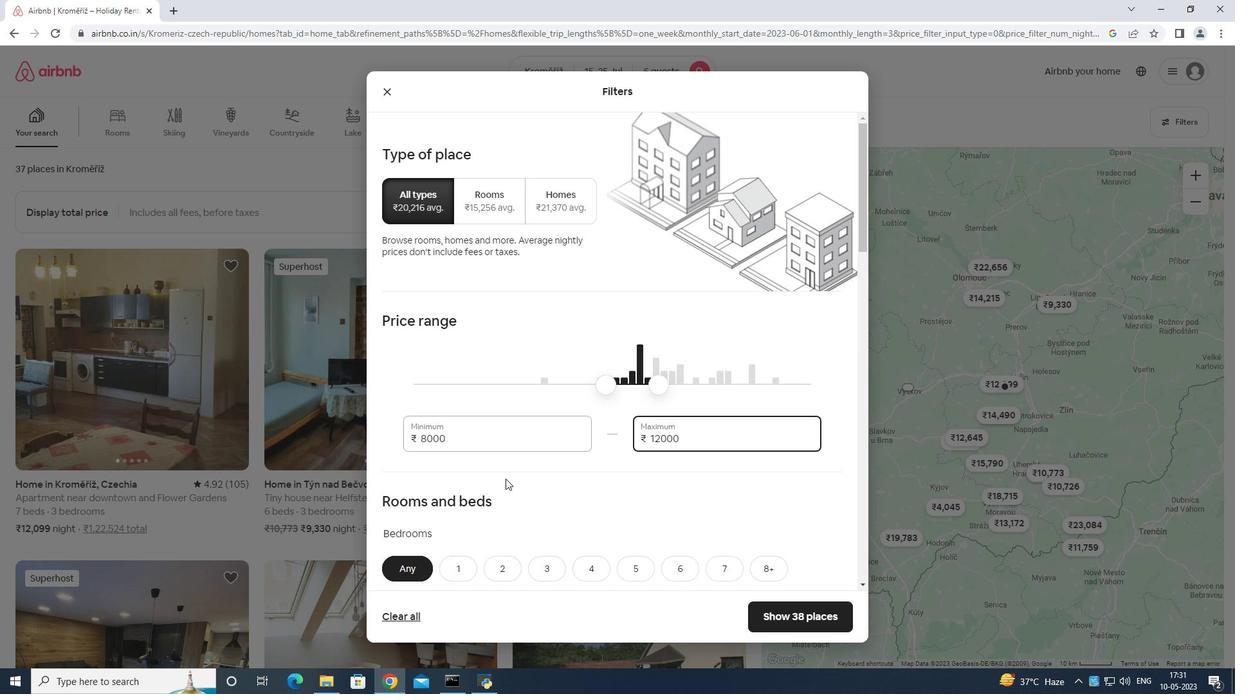 
Action: Mouse scrolled (505, 478) with delta (0, 0)
Screenshot: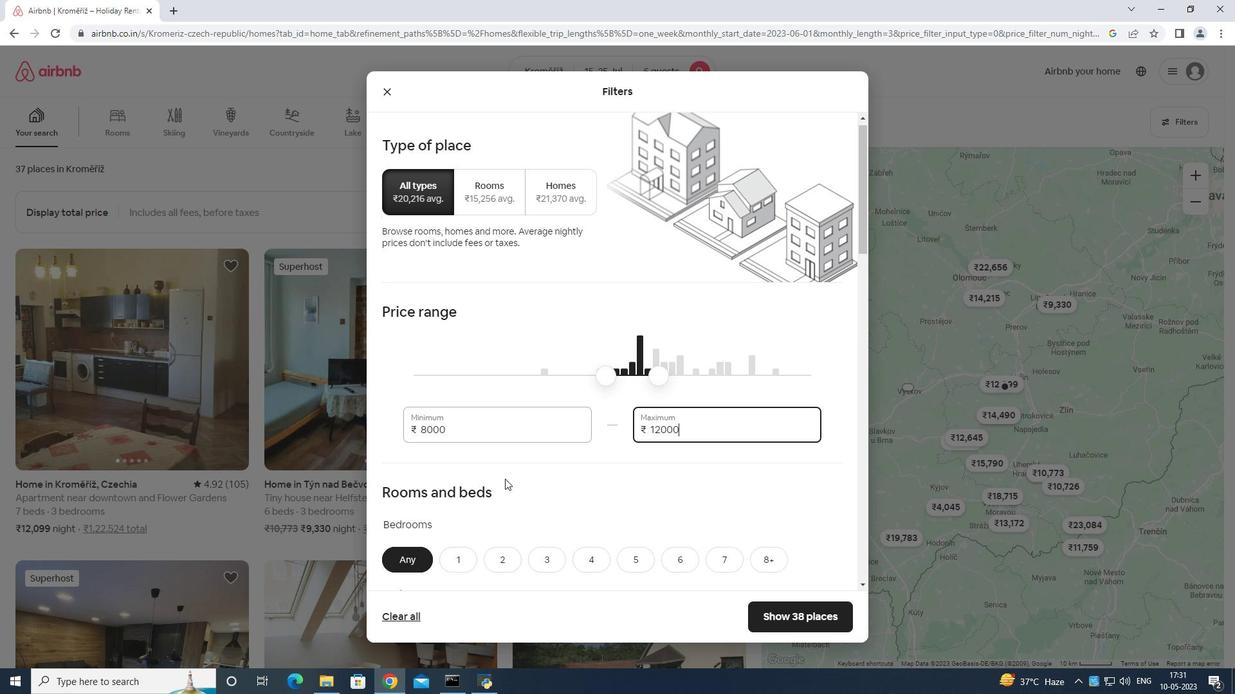 
Action: Mouse scrolled (505, 478) with delta (0, 0)
Screenshot: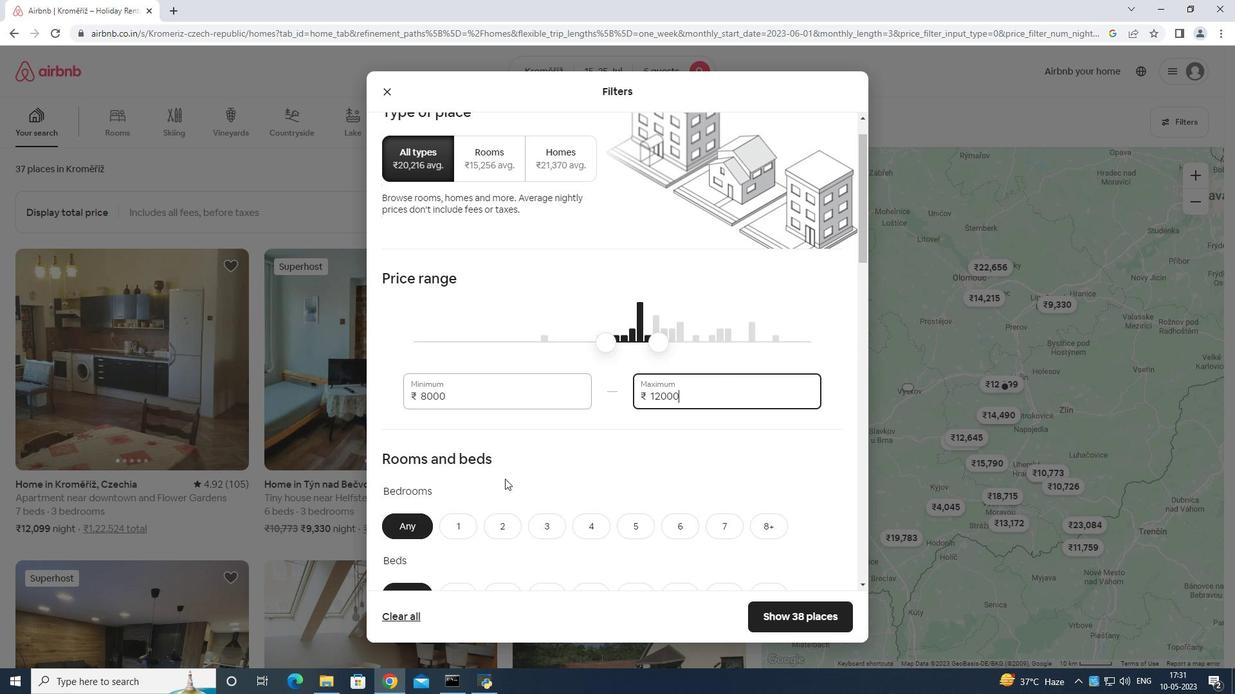 
Action: Mouse moved to (674, 306)
Screenshot: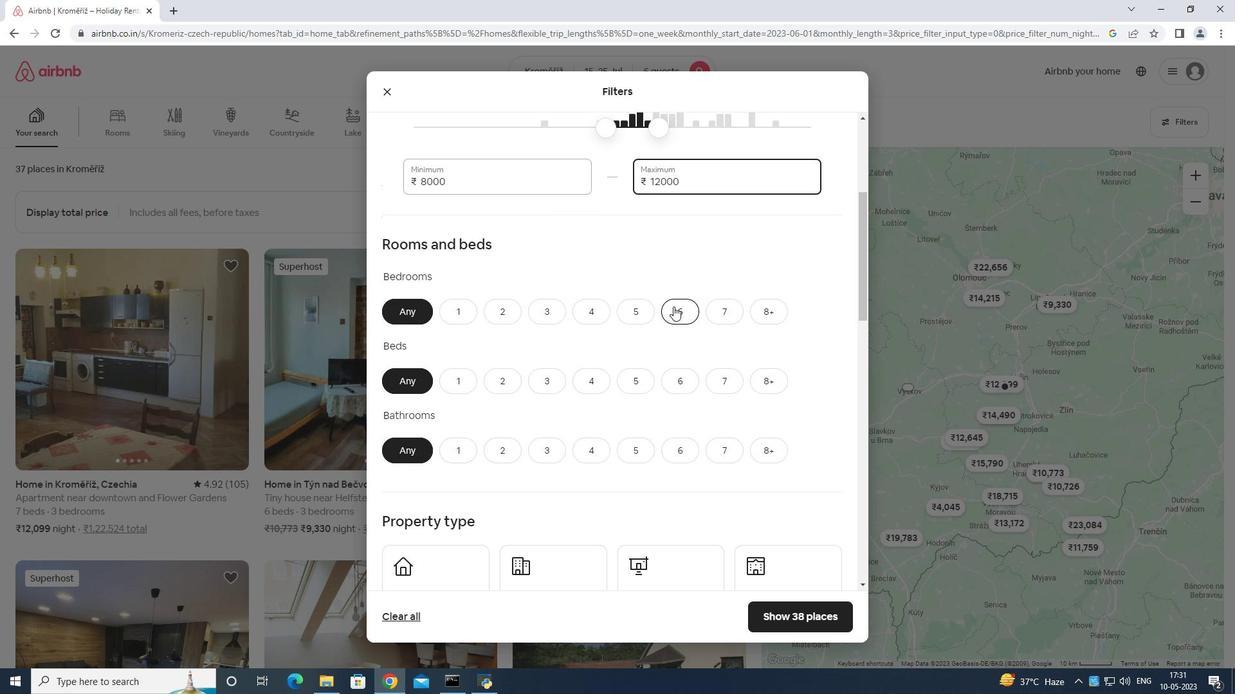 
Action: Mouse pressed left at (674, 306)
Screenshot: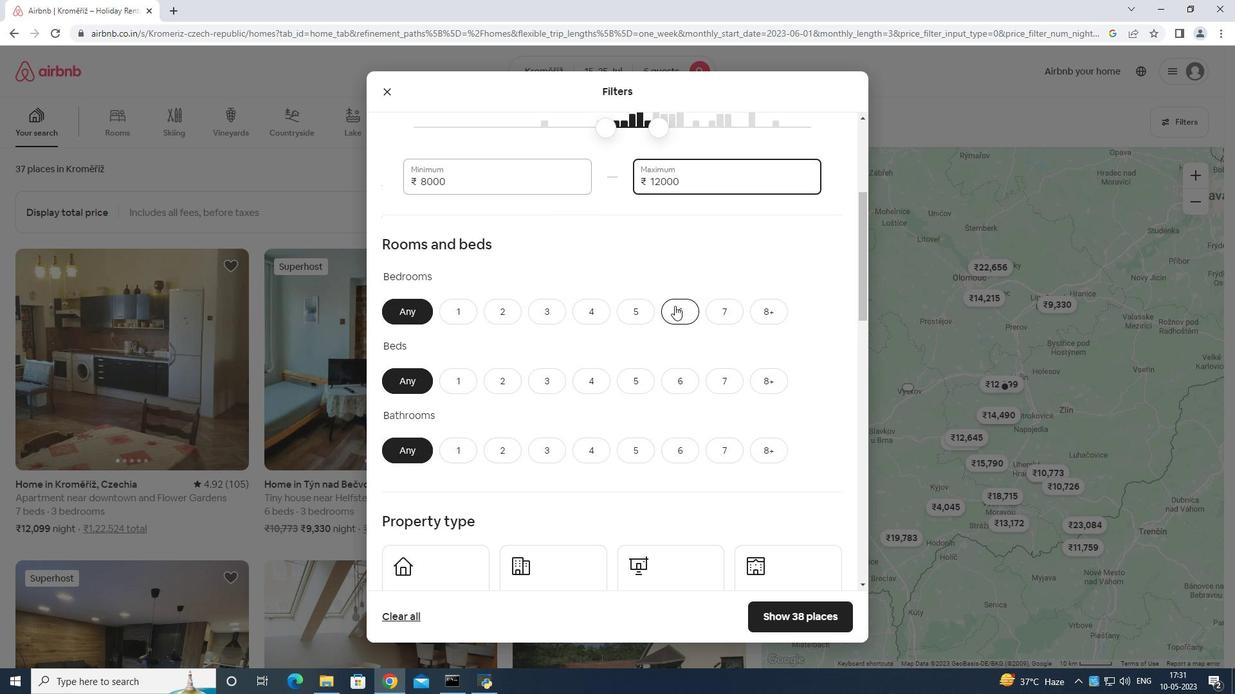 
Action: Mouse moved to (678, 387)
Screenshot: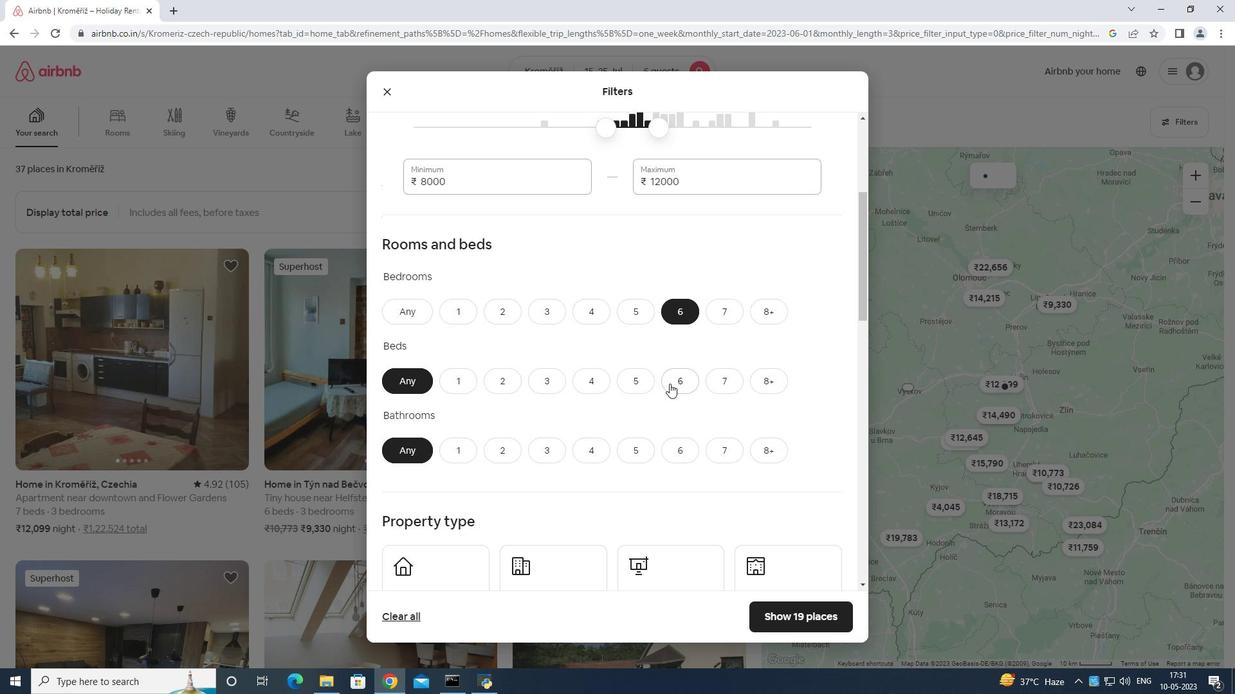 
Action: Mouse pressed left at (678, 387)
Screenshot: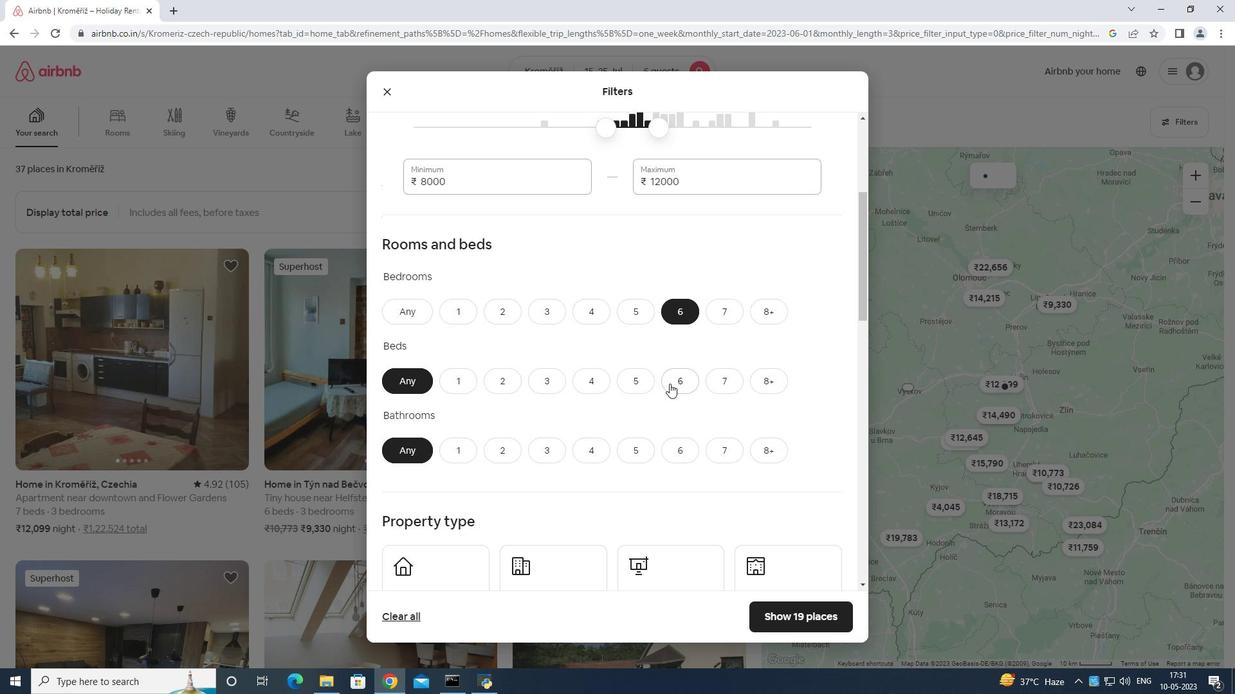 
Action: Mouse moved to (681, 447)
Screenshot: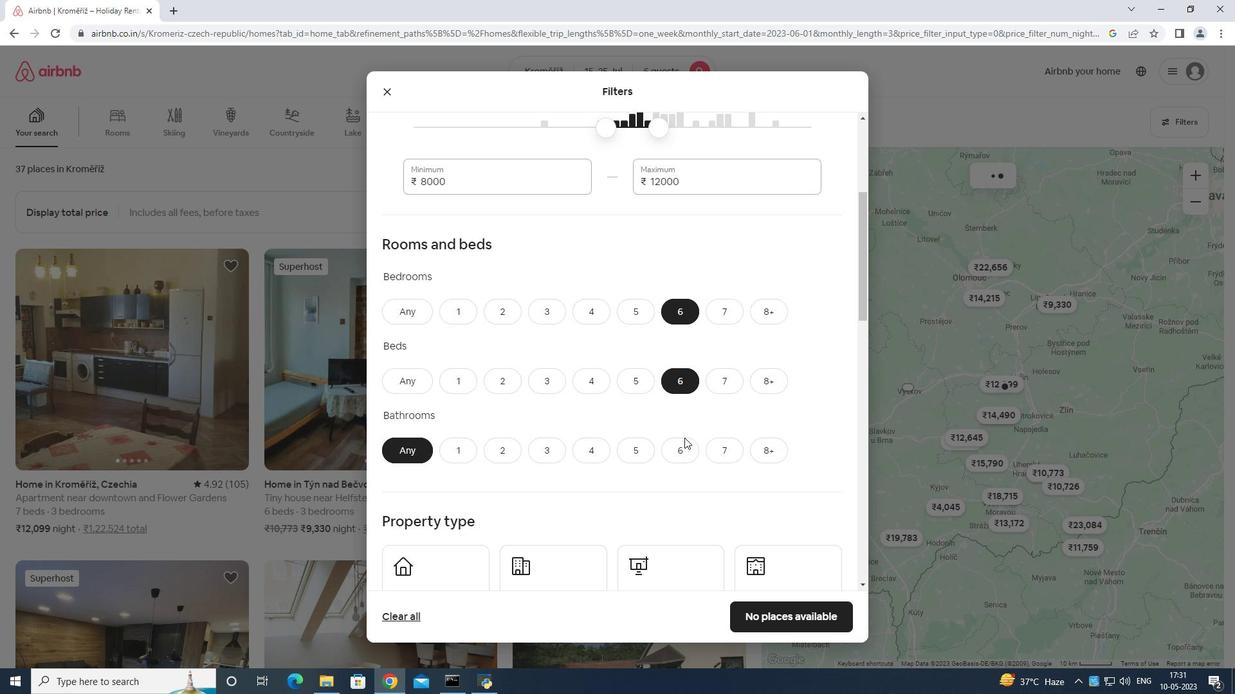 
Action: Mouse pressed left at (681, 447)
Screenshot: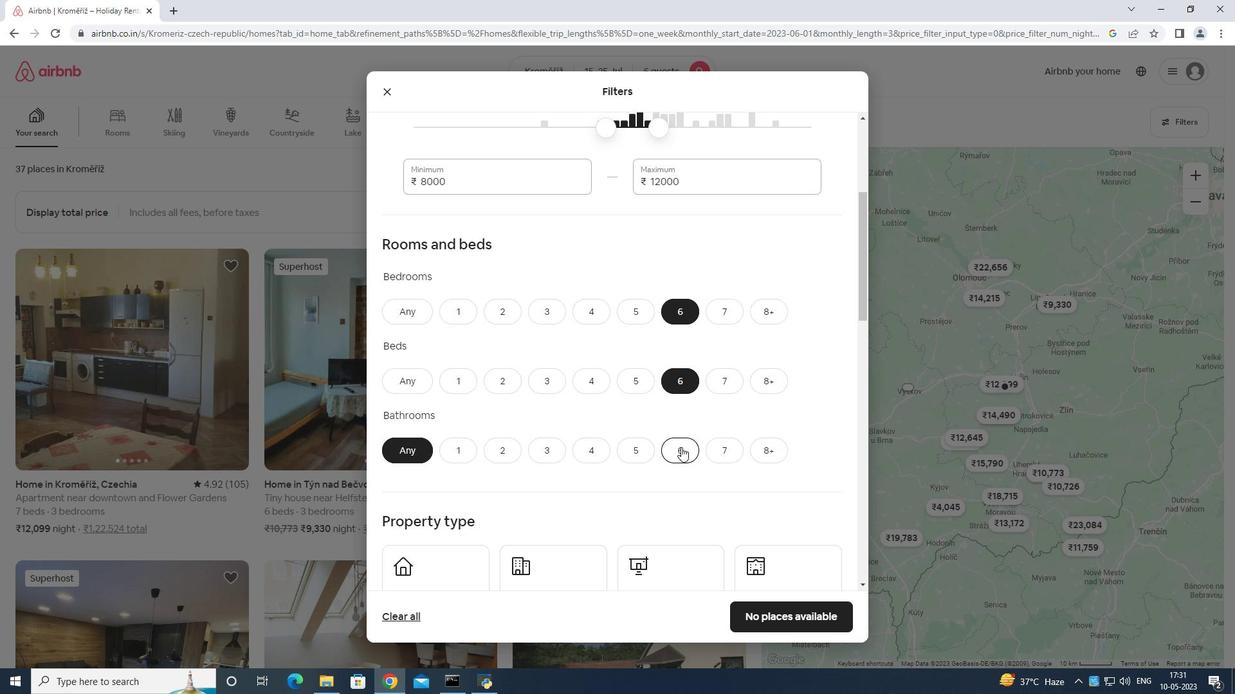 
Action: Mouse moved to (691, 426)
Screenshot: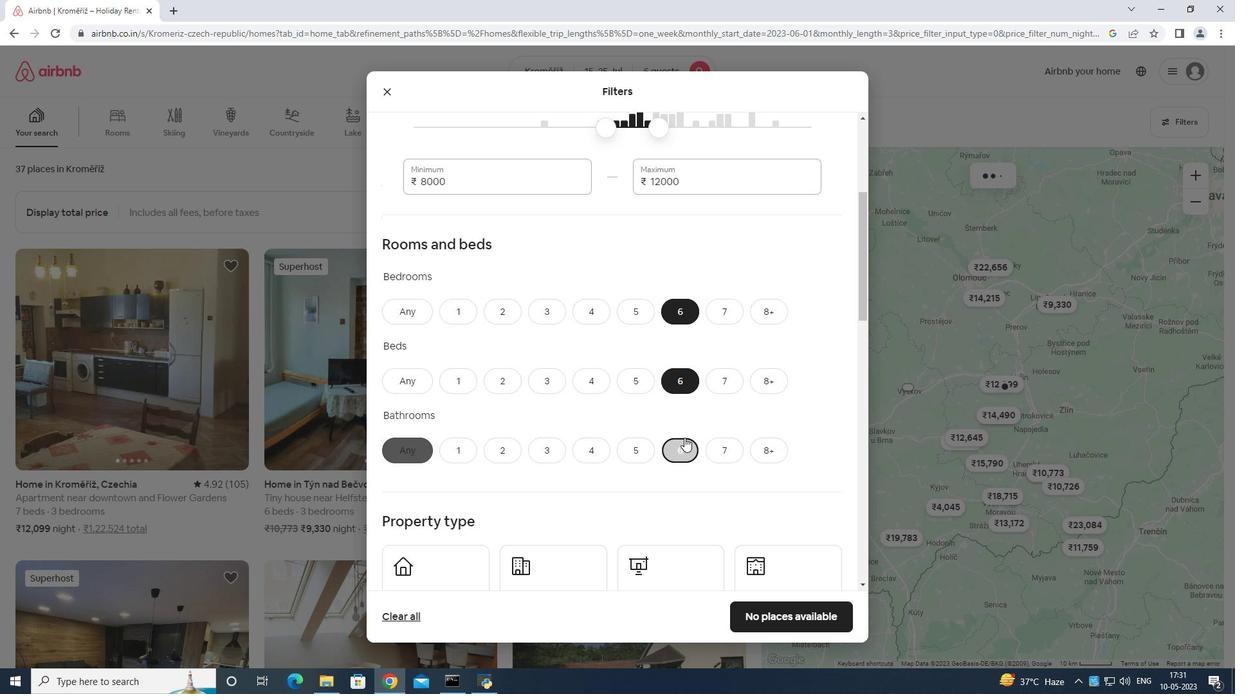 
Action: Mouse scrolled (691, 425) with delta (0, 0)
Screenshot: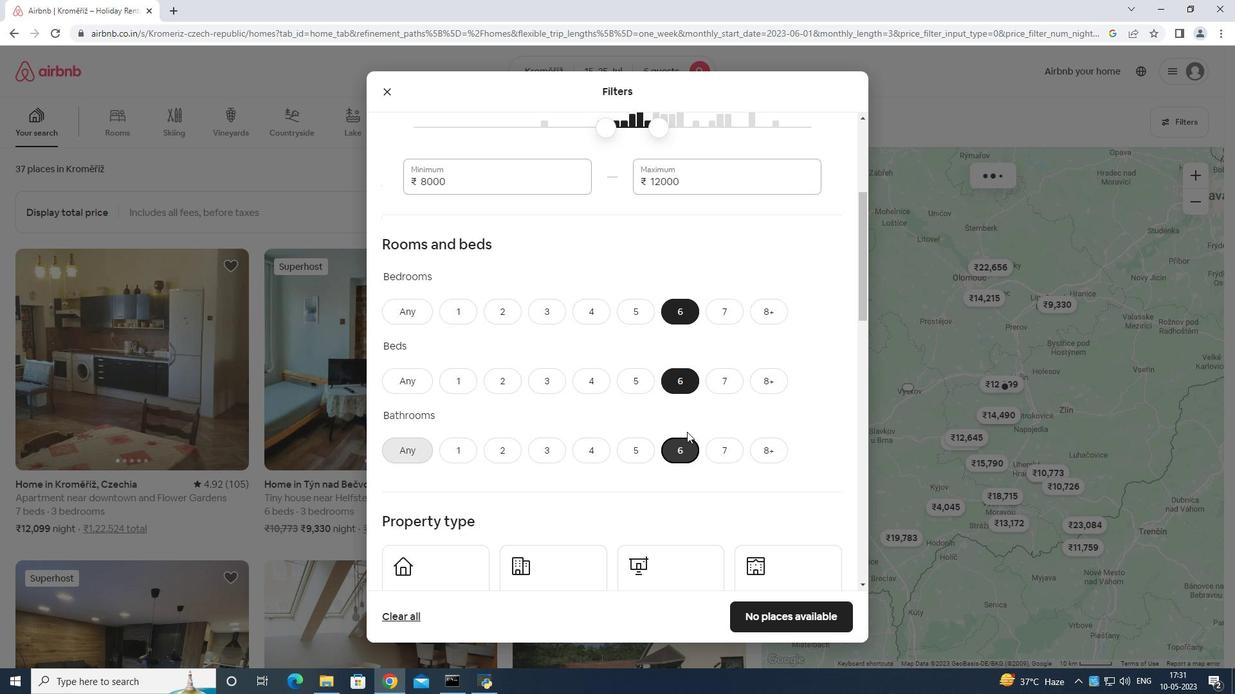 
Action: Mouse scrolled (691, 425) with delta (0, 0)
Screenshot: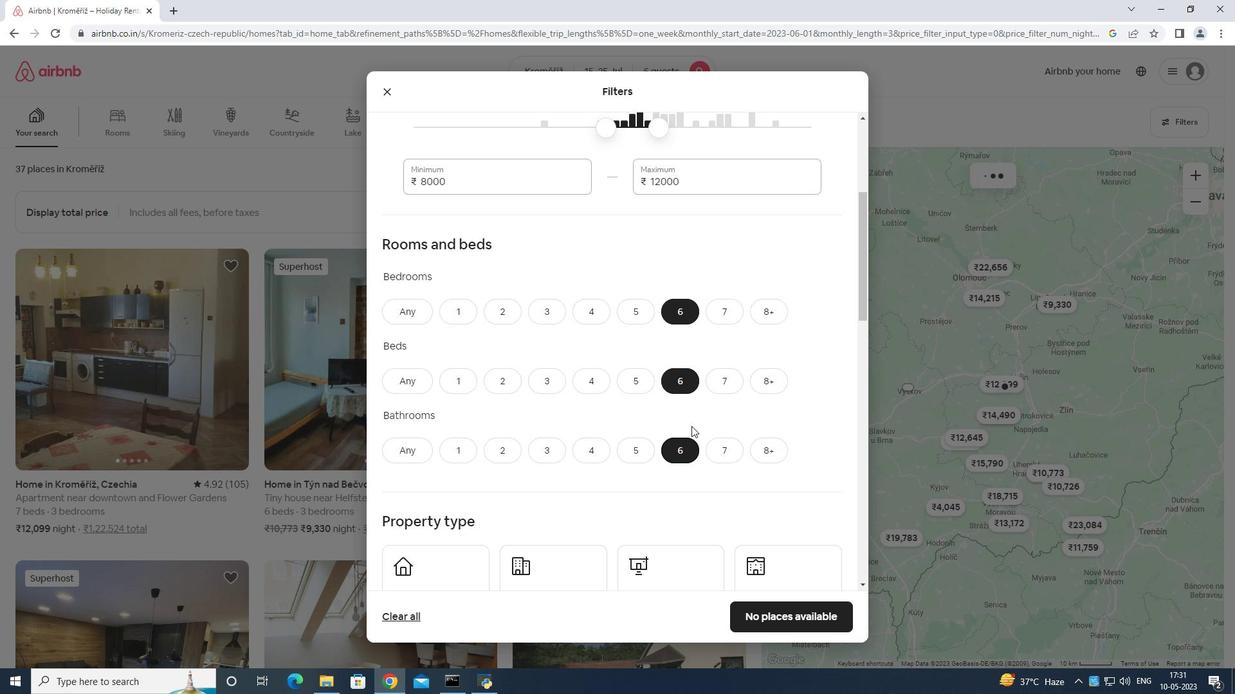 
Action: Mouse moved to (692, 425)
Screenshot: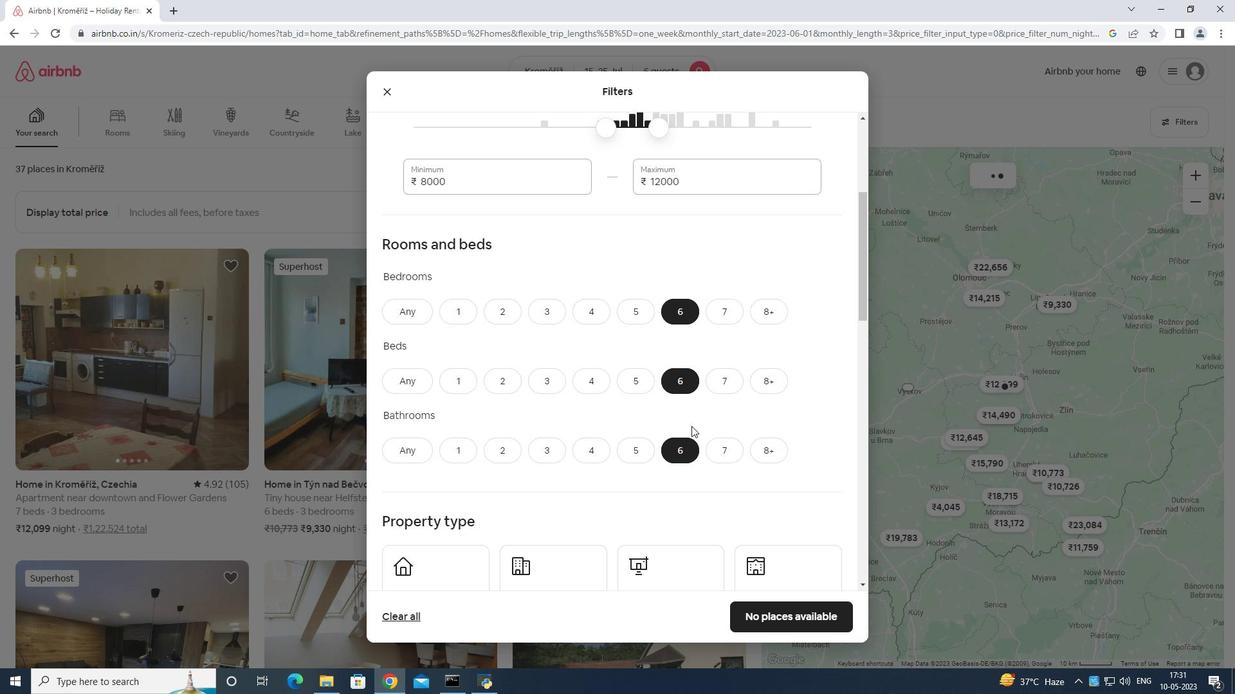 
Action: Mouse scrolled (692, 425) with delta (0, 0)
Screenshot: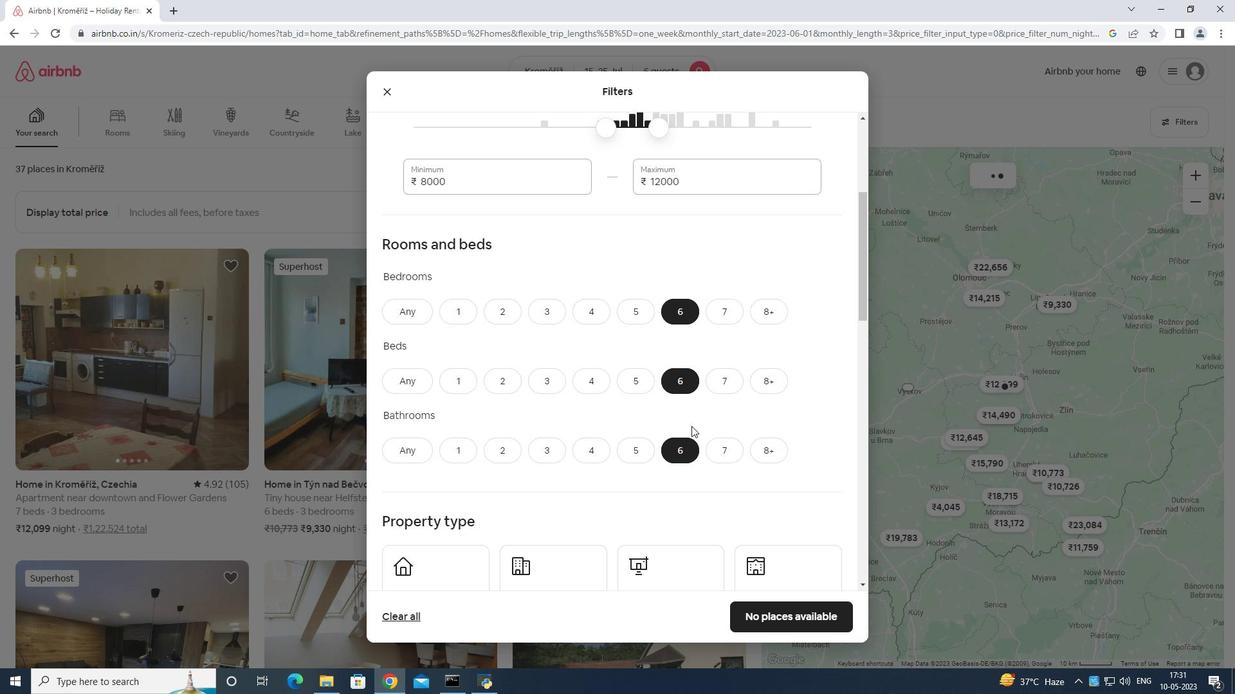 
Action: Mouse moved to (693, 425)
Screenshot: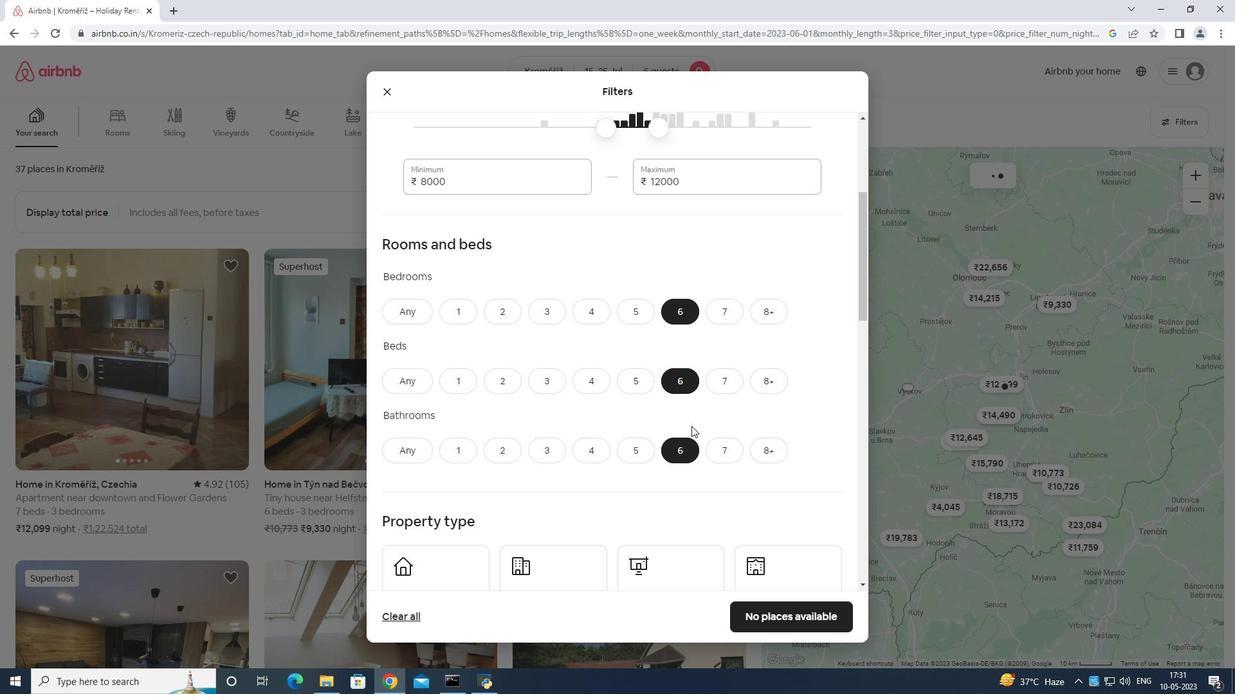 
Action: Mouse scrolled (693, 424) with delta (0, 0)
Screenshot: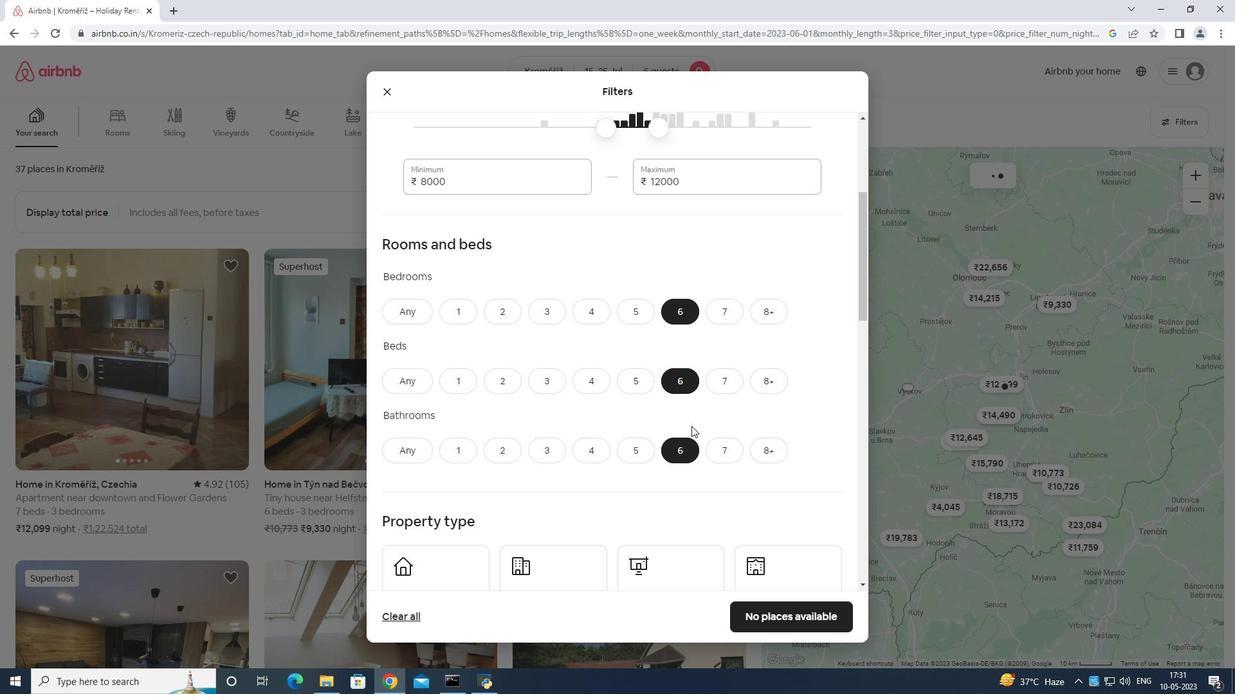 
Action: Mouse moved to (427, 328)
Screenshot: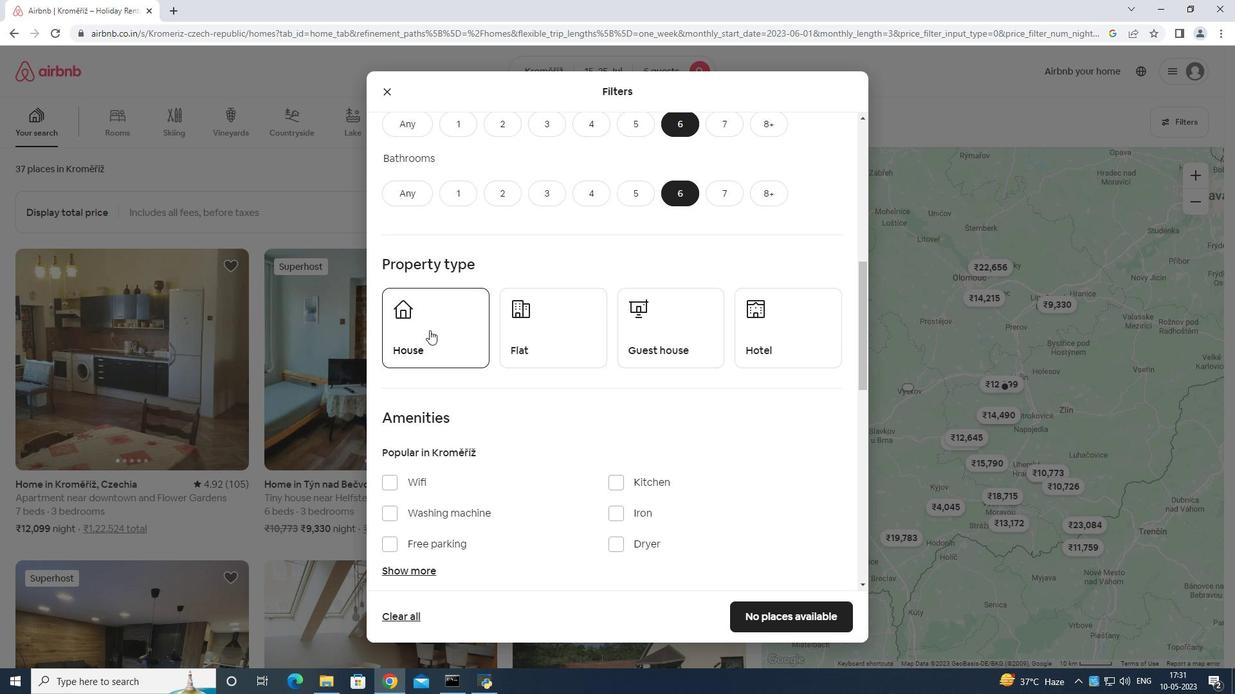 
Action: Mouse pressed left at (427, 328)
Screenshot: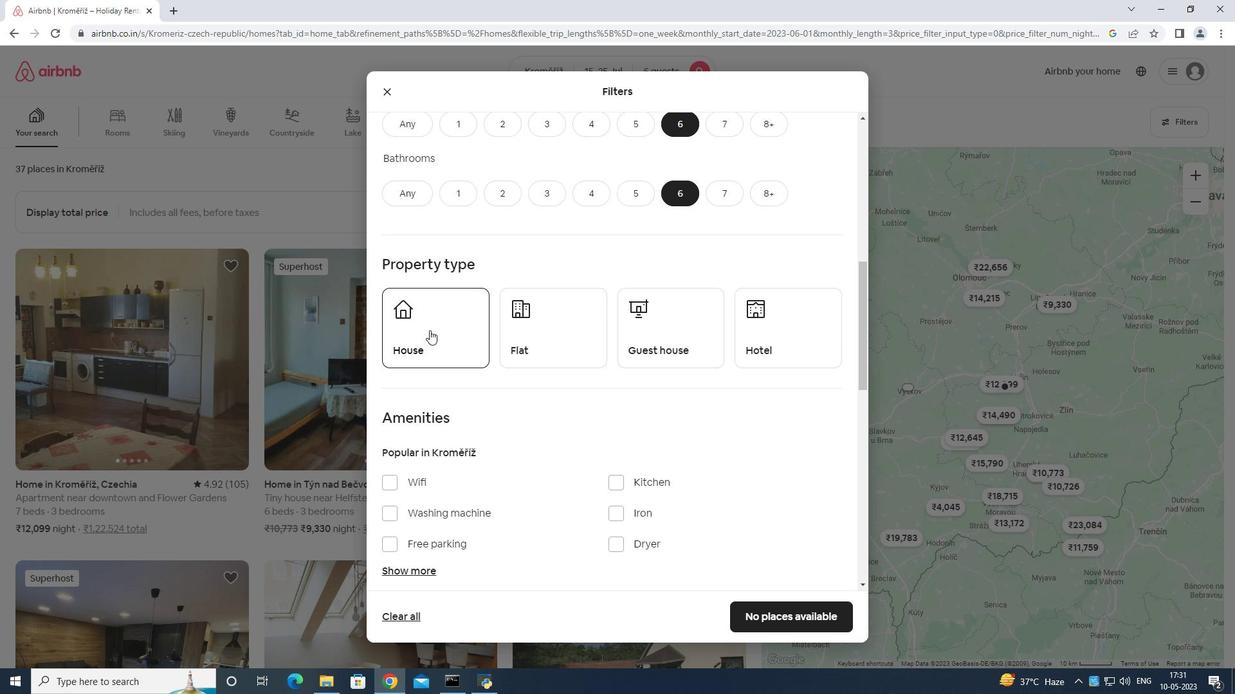 
Action: Mouse moved to (542, 324)
Screenshot: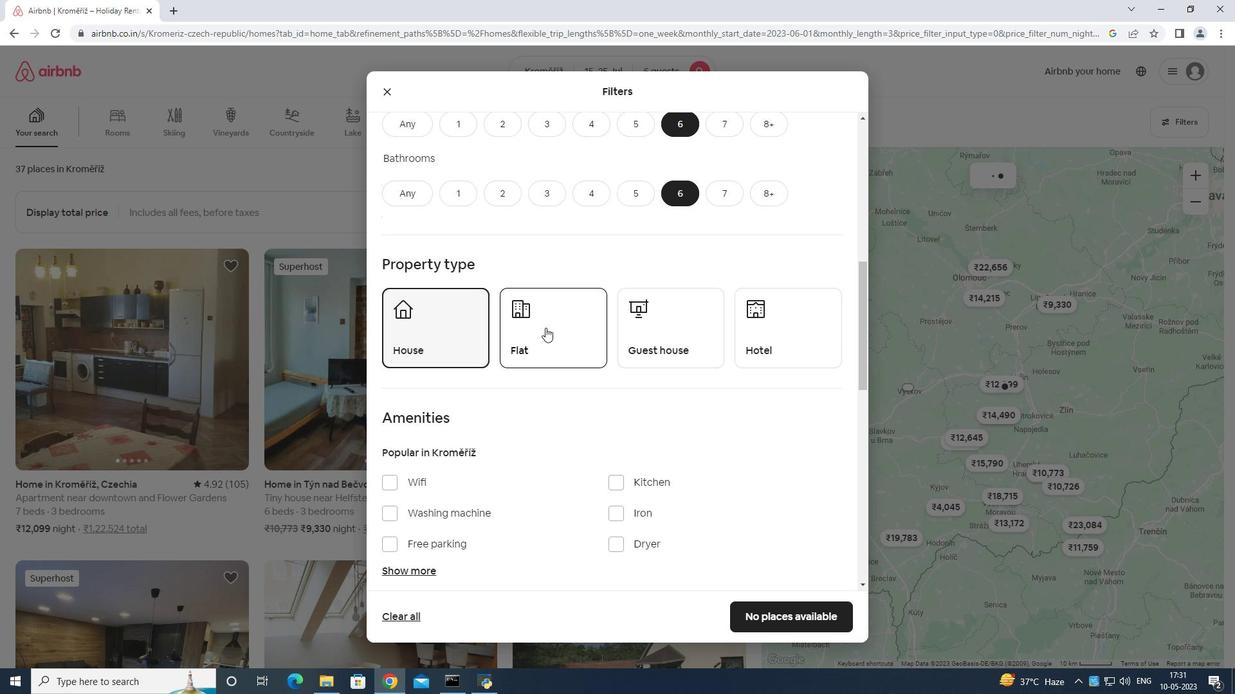 
Action: Mouse pressed left at (542, 324)
Screenshot: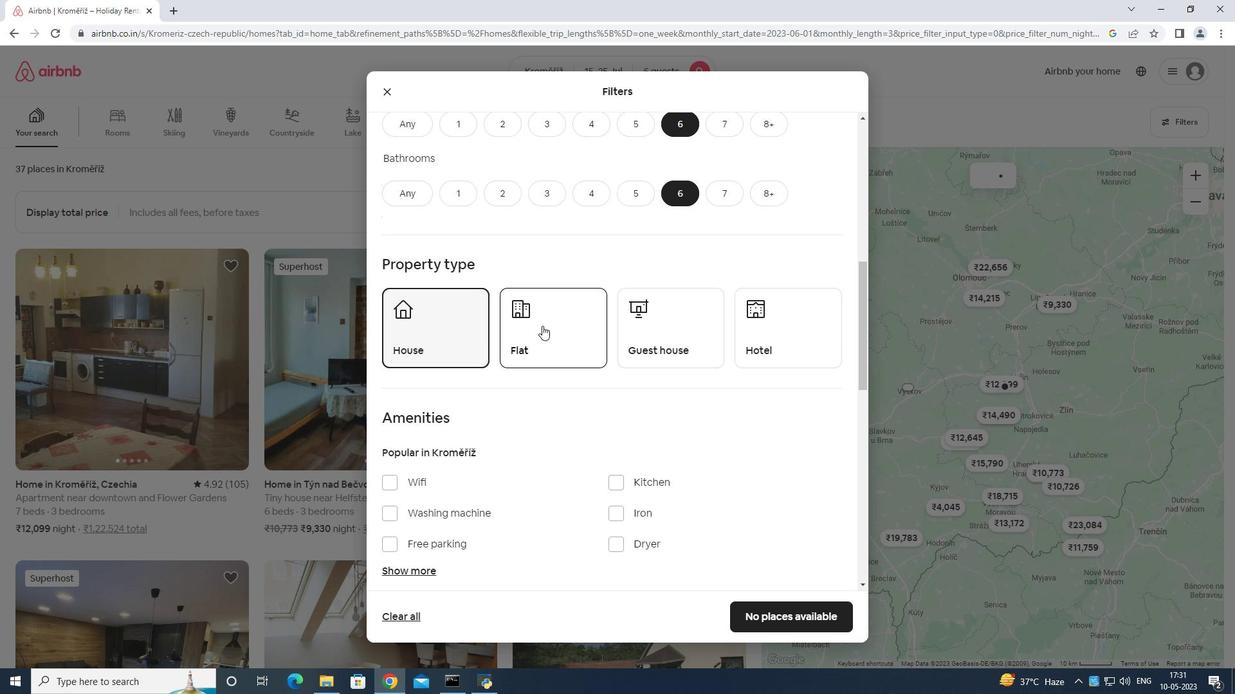 
Action: Mouse moved to (625, 329)
Screenshot: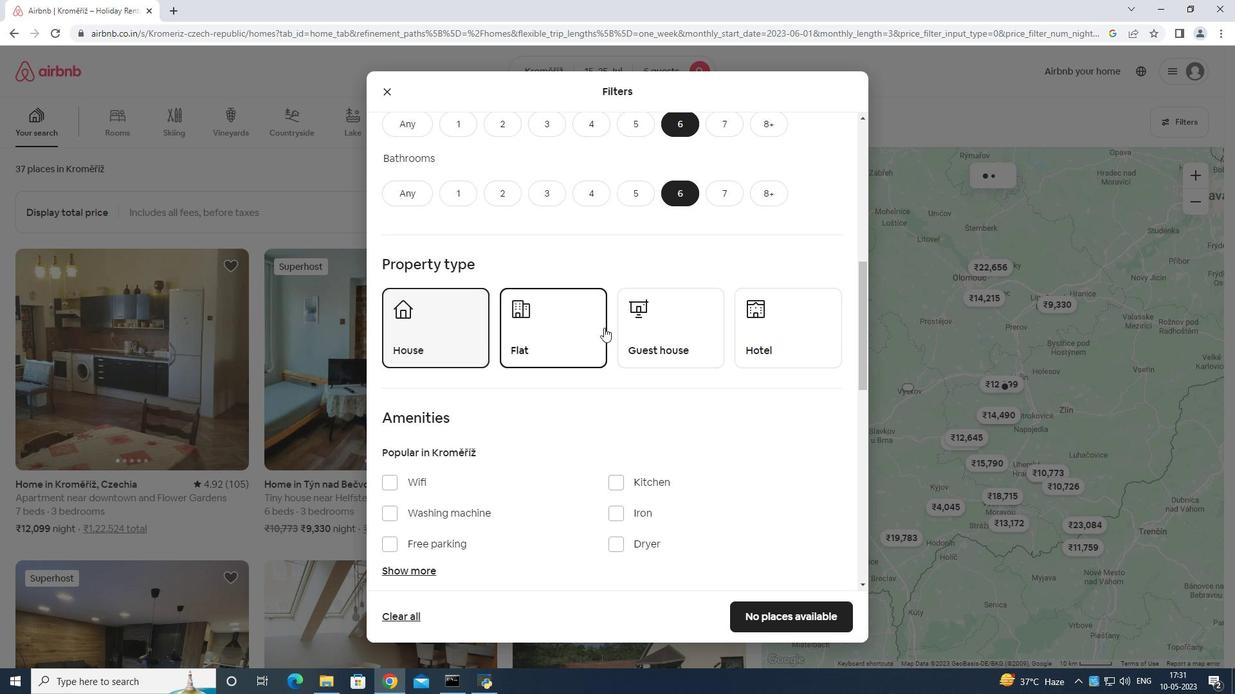 
Action: Mouse pressed left at (625, 329)
Screenshot: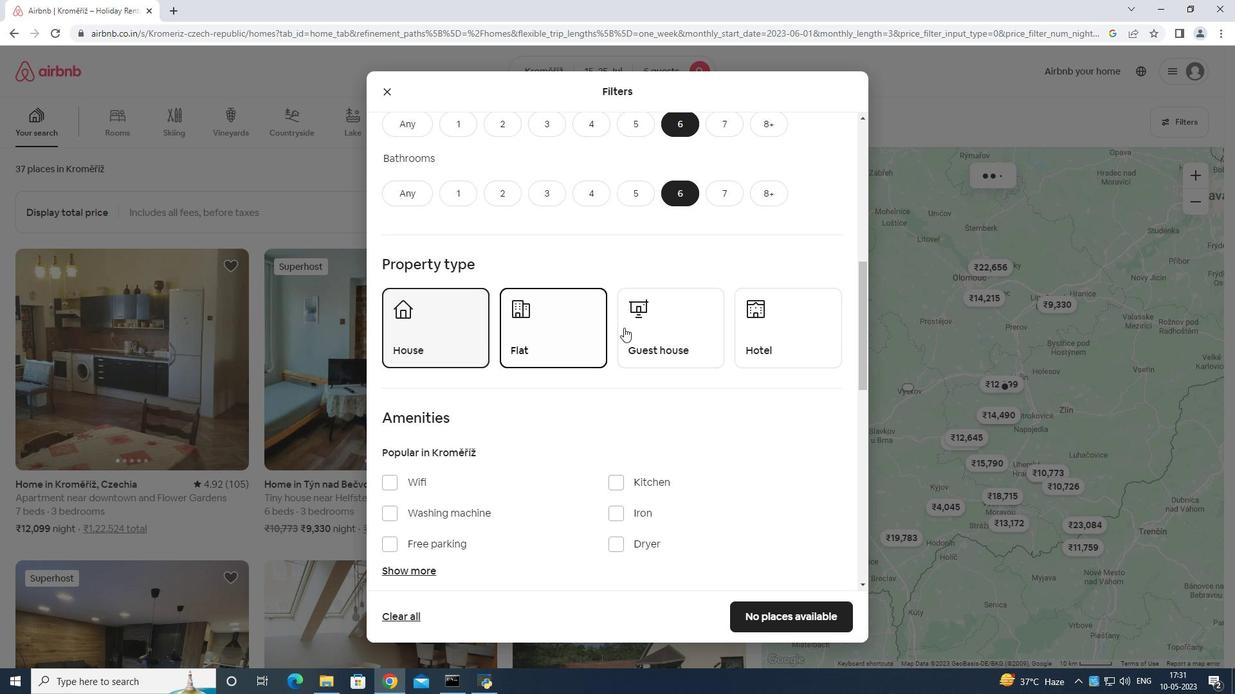 
Action: Mouse moved to (635, 327)
Screenshot: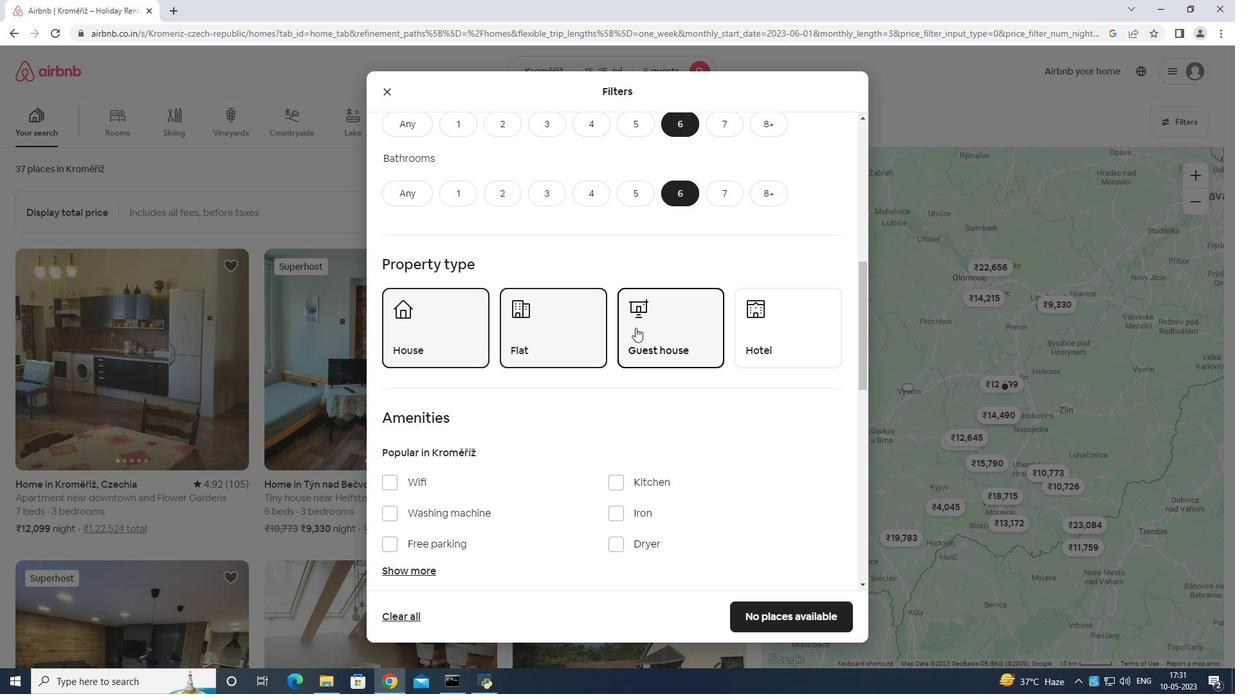 
Action: Mouse scrolled (635, 326) with delta (0, 0)
Screenshot: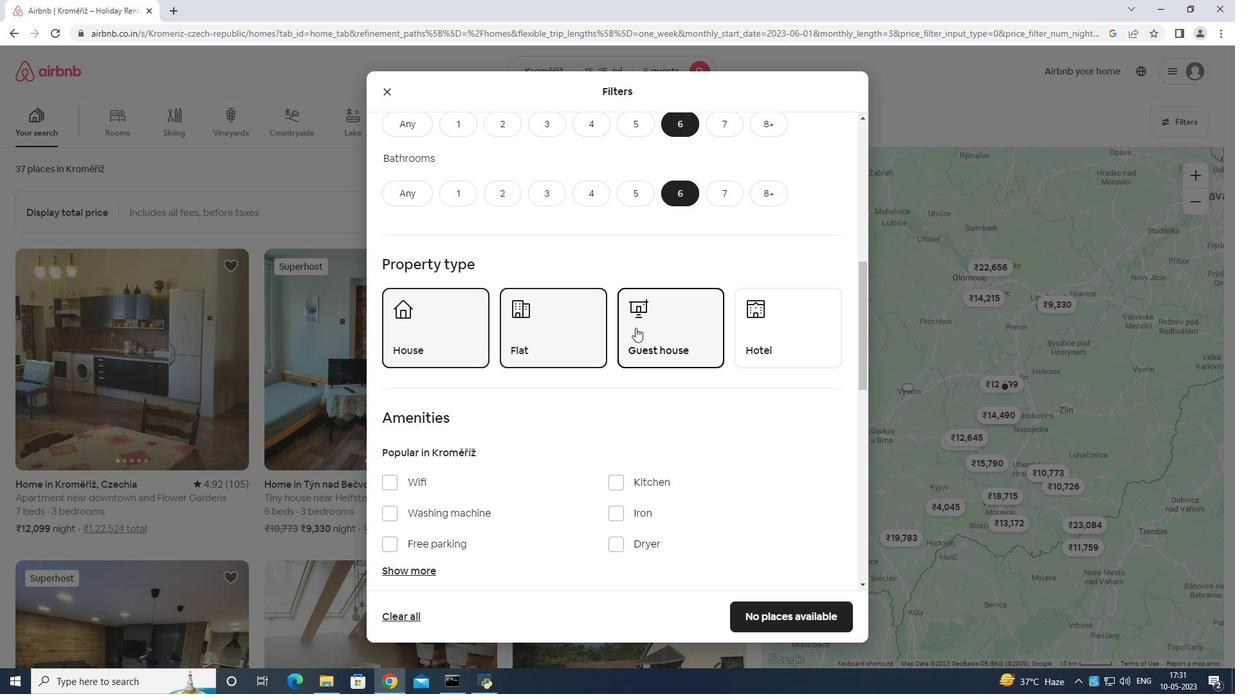 
Action: Mouse moved to (638, 331)
Screenshot: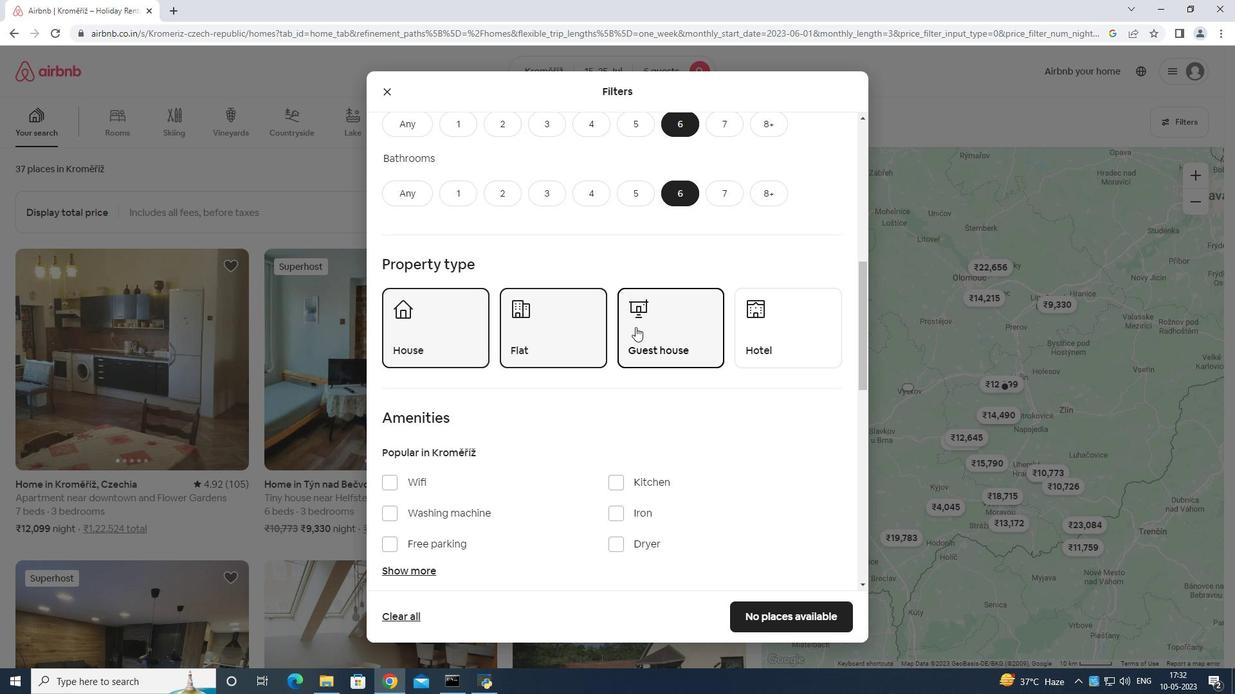 
Action: Mouse scrolled (638, 330) with delta (0, 0)
Screenshot: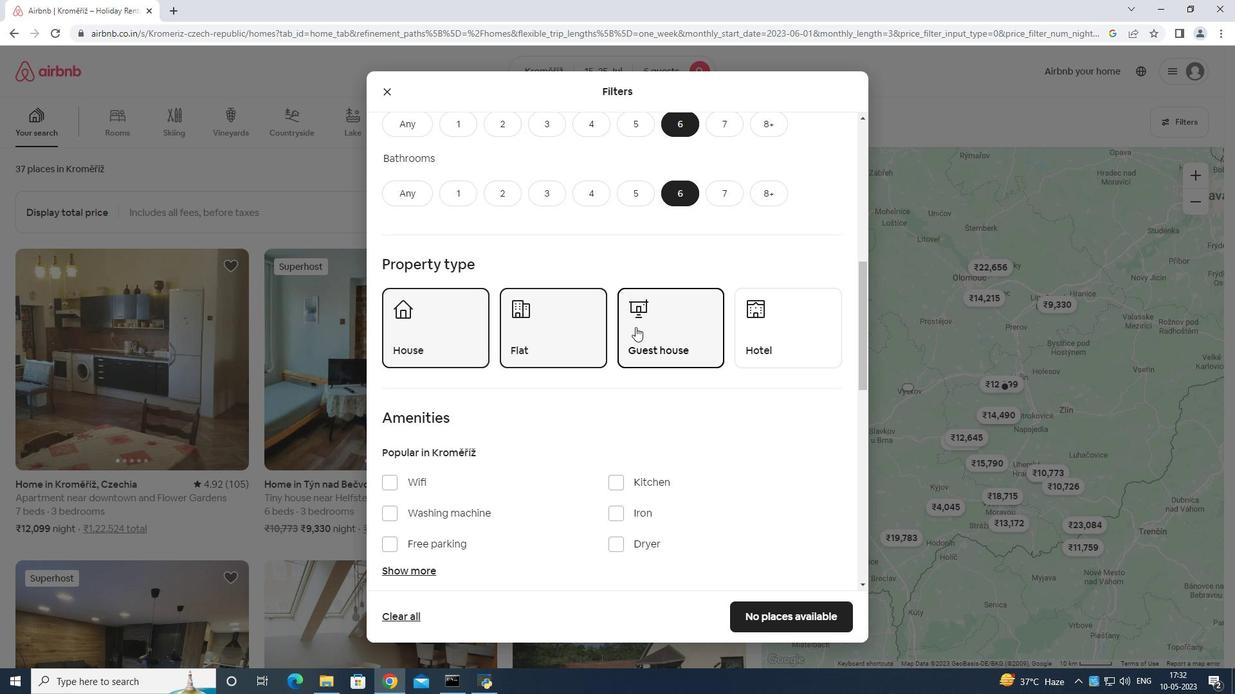 
Action: Mouse moved to (388, 352)
Screenshot: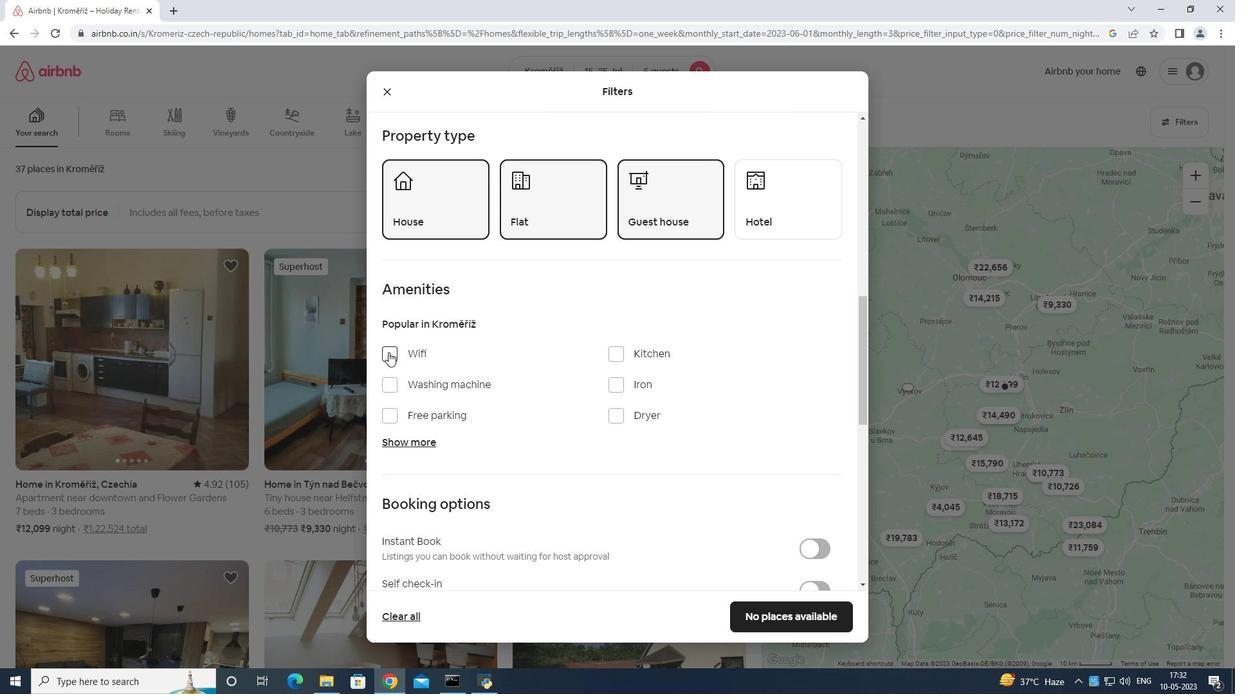 
Action: Mouse pressed left at (388, 352)
Screenshot: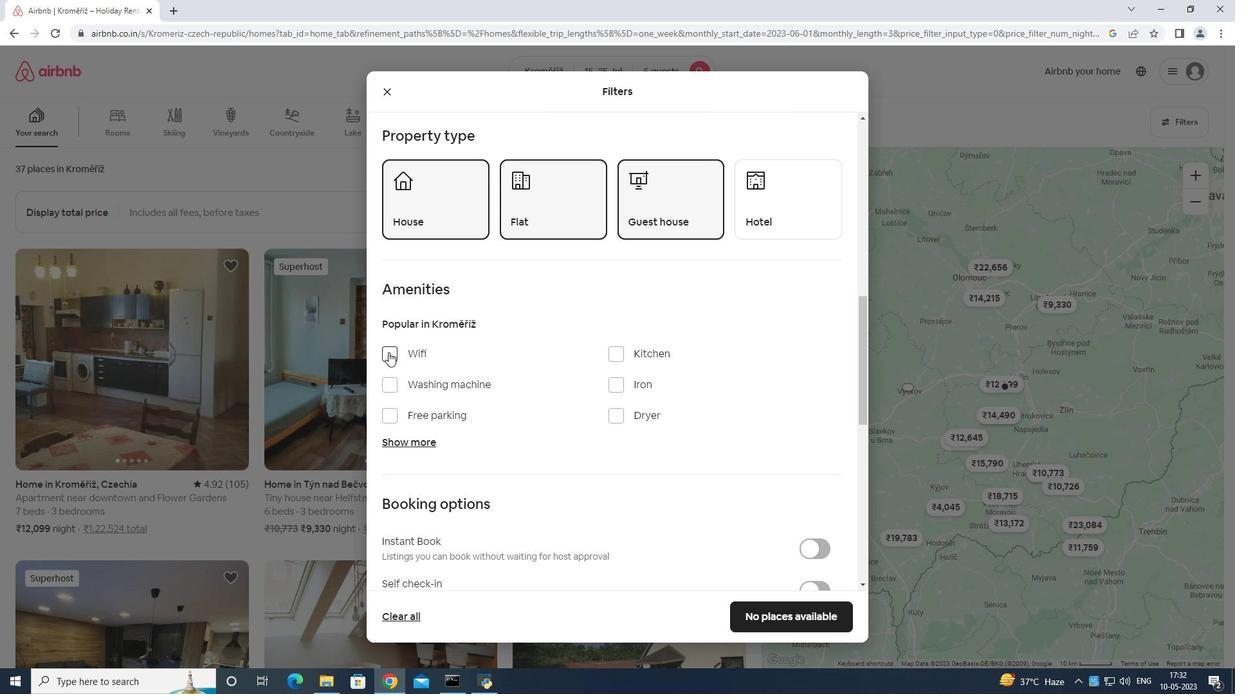 
Action: Mouse moved to (385, 418)
Screenshot: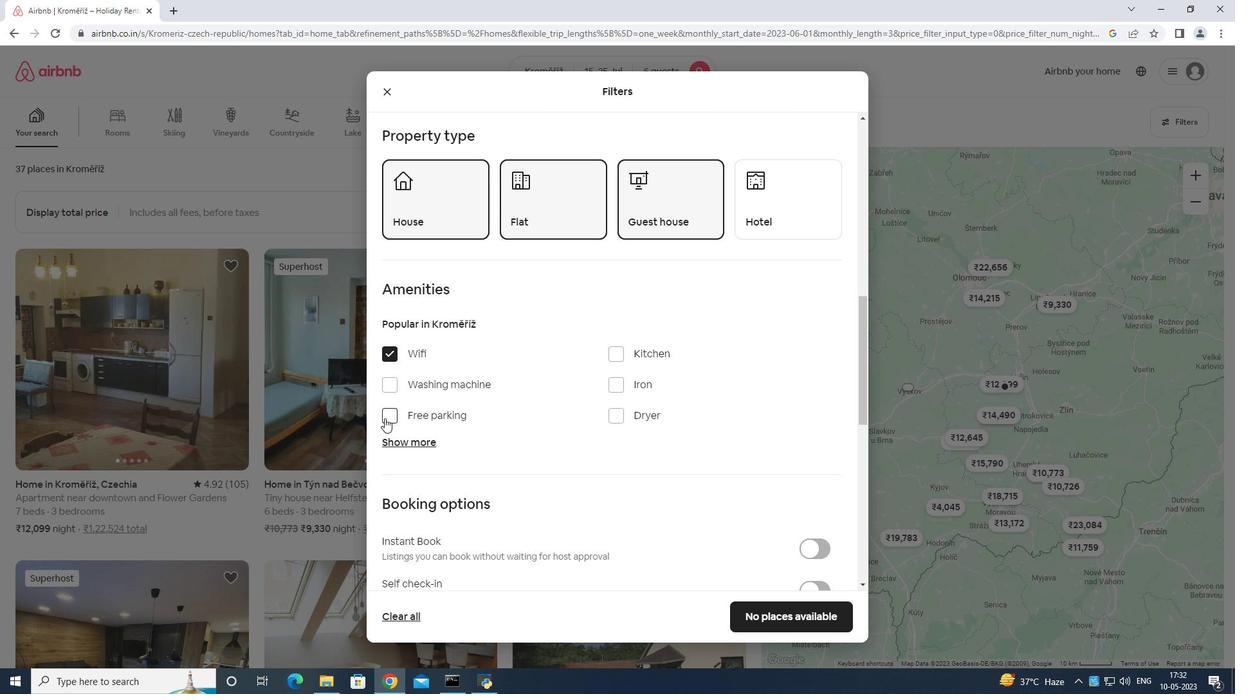 
Action: Mouse pressed left at (385, 418)
Screenshot: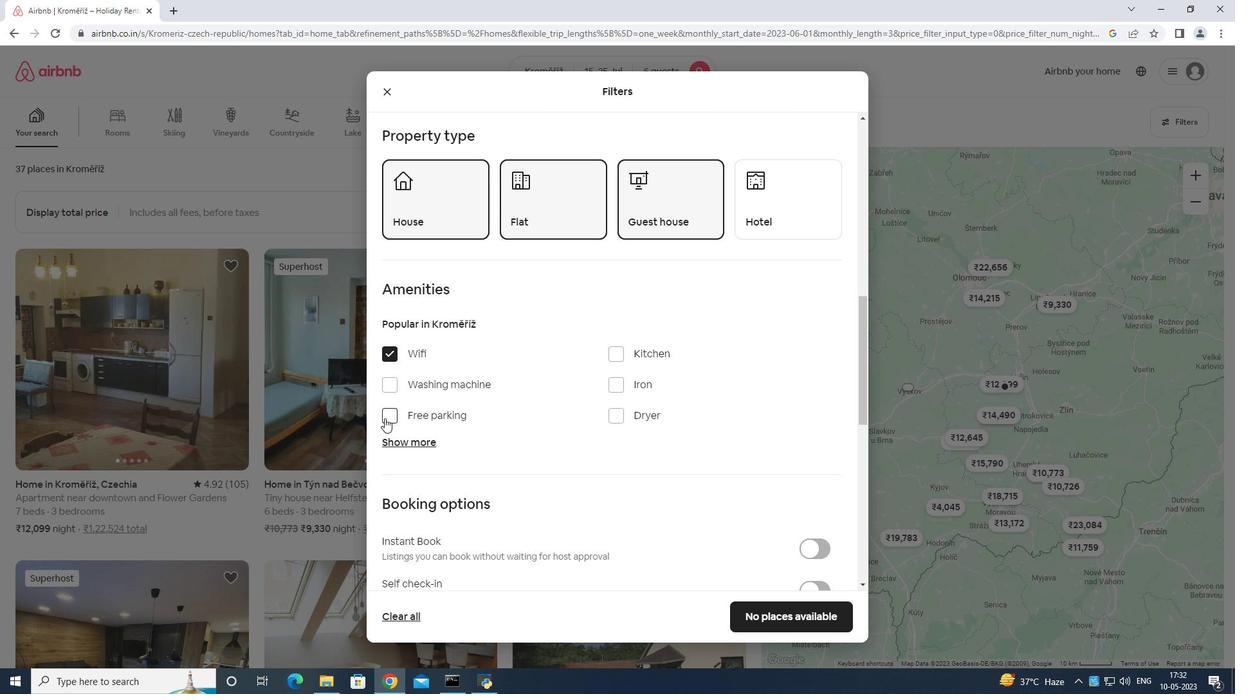 
Action: Mouse moved to (401, 435)
Screenshot: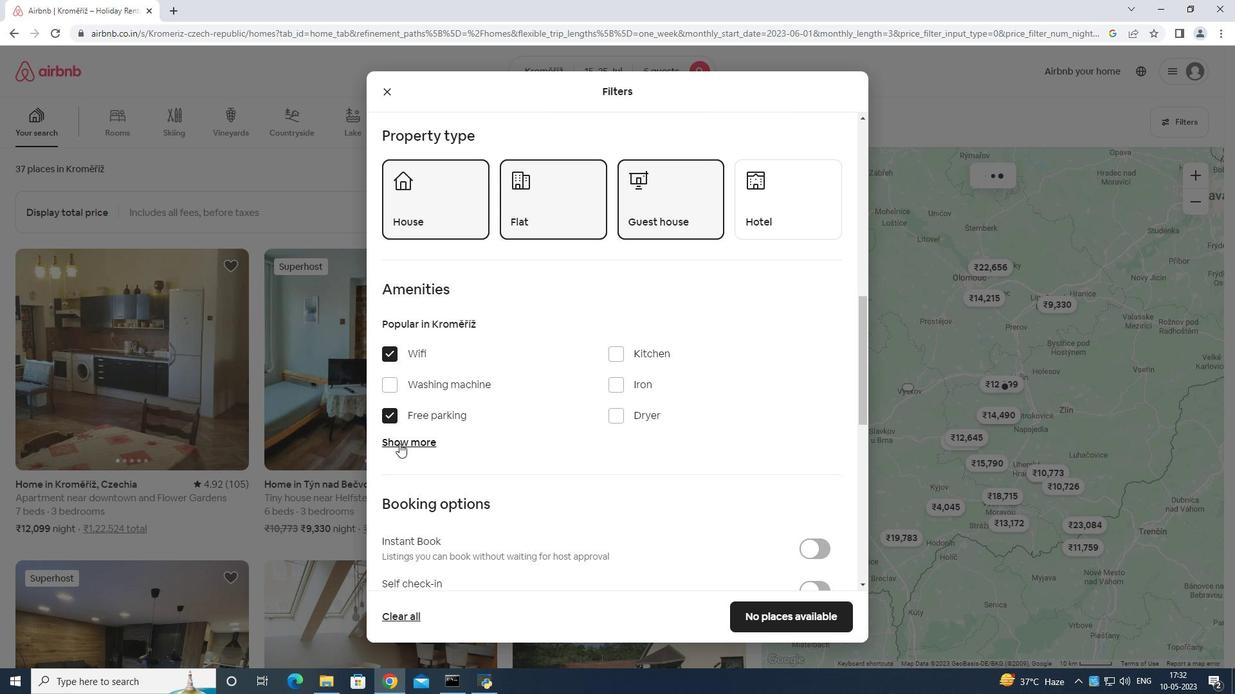 
Action: Mouse pressed left at (401, 435)
Screenshot: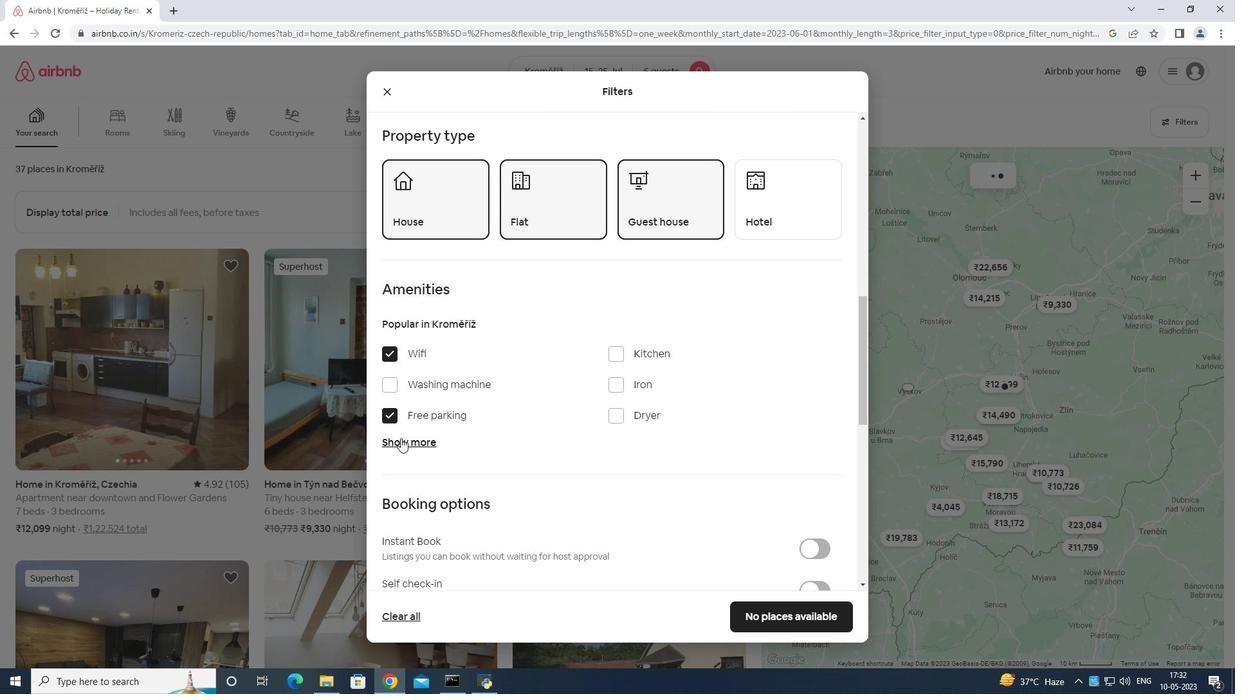 
Action: Mouse moved to (423, 436)
Screenshot: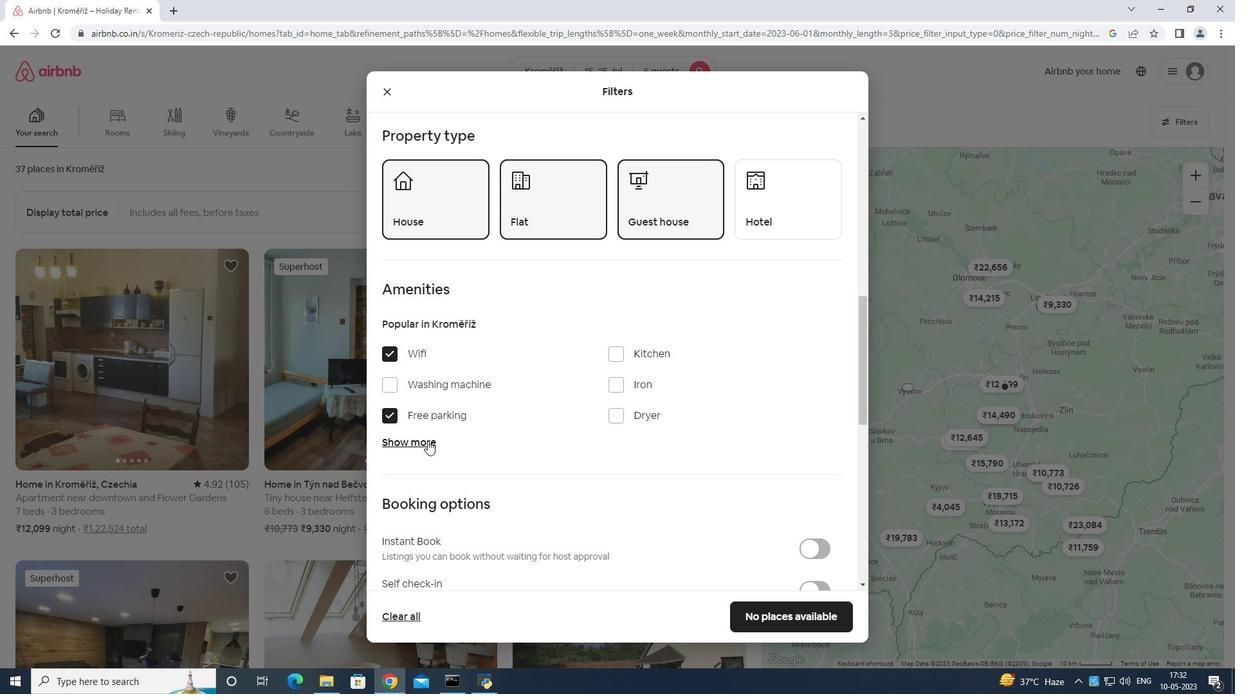 
Action: Mouse pressed left at (423, 436)
Screenshot: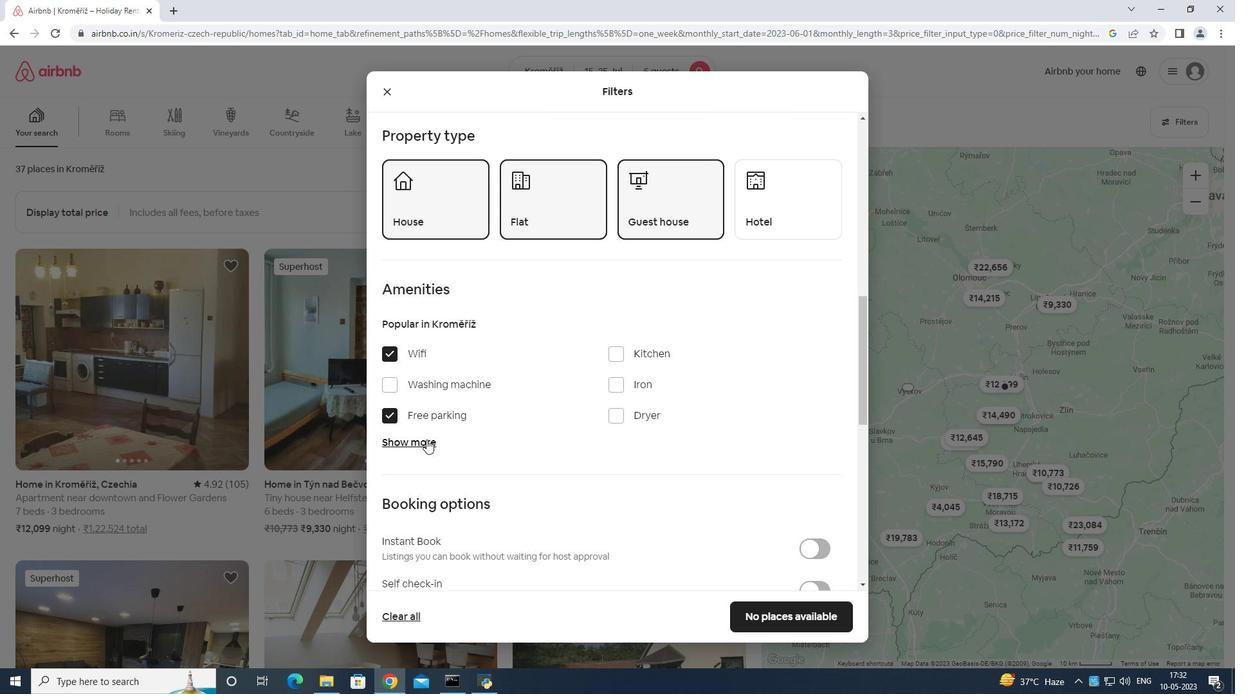 
Action: Mouse moved to (442, 435)
Screenshot: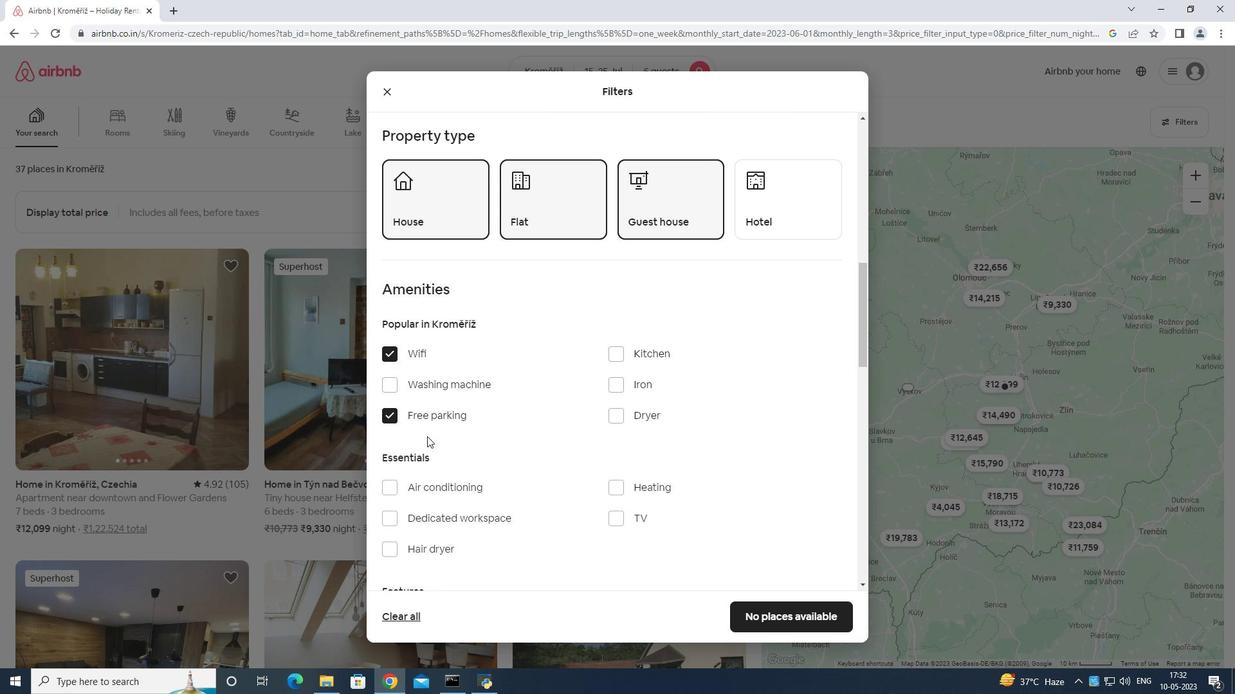 
Action: Mouse scrolled (442, 434) with delta (0, 0)
Screenshot: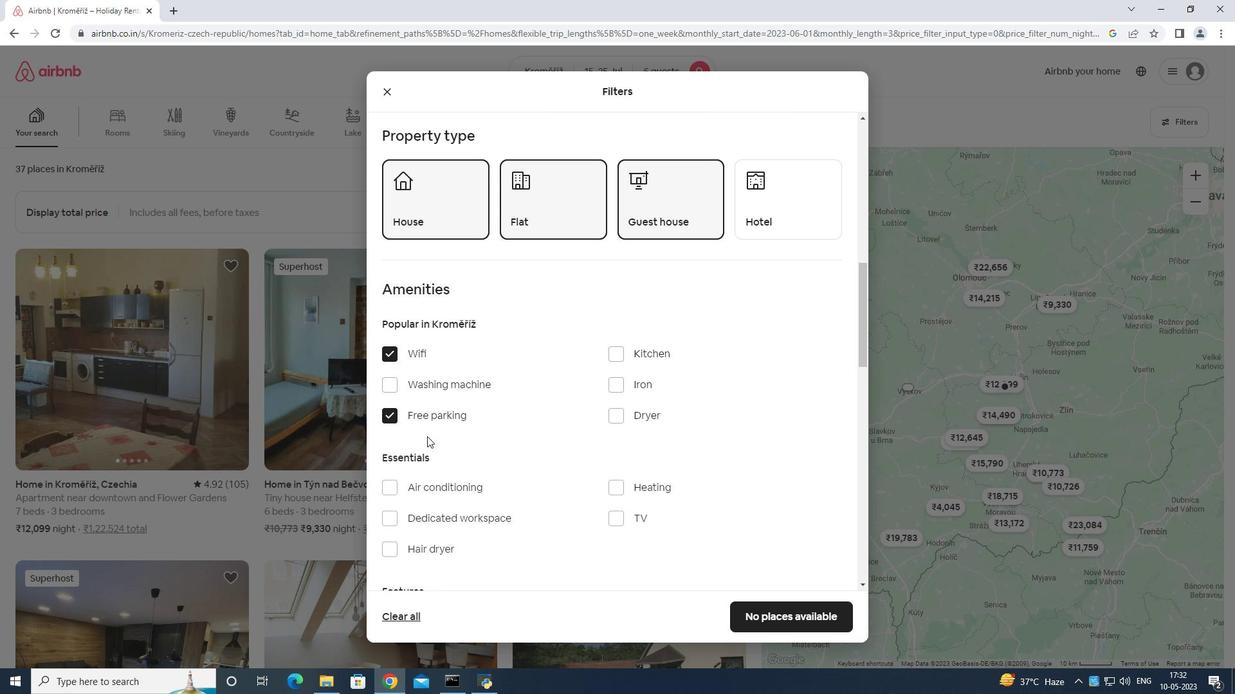 
Action: Mouse moved to (614, 454)
Screenshot: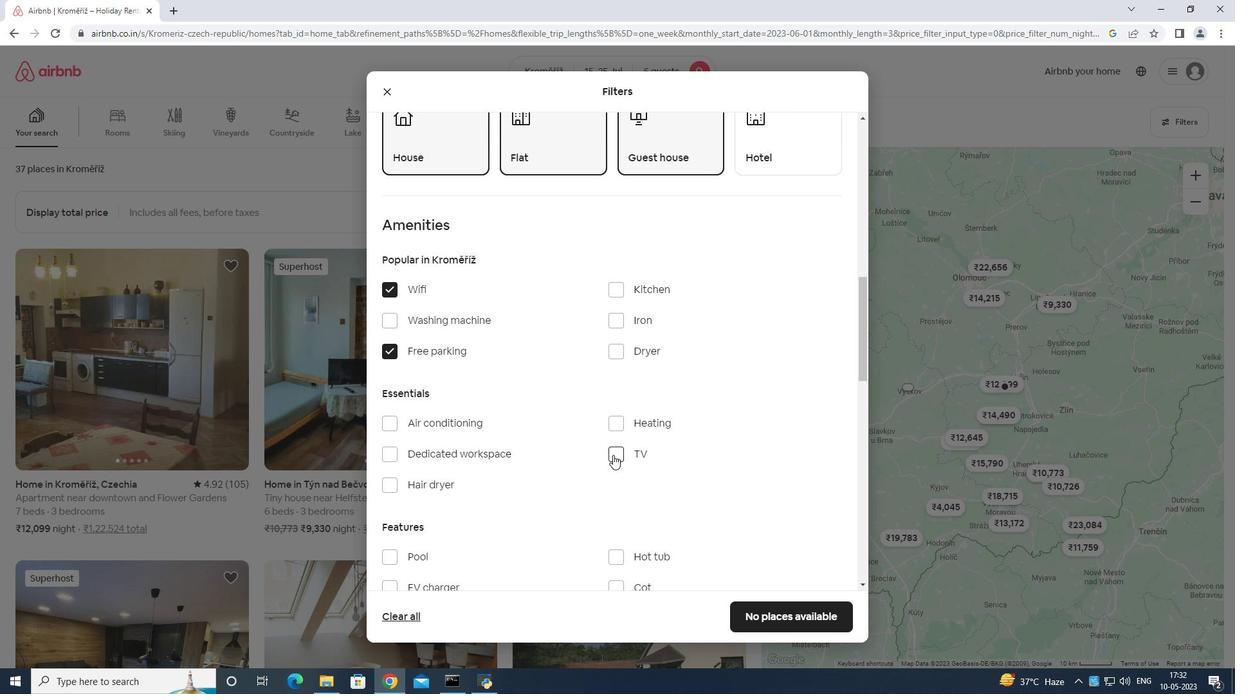 
Action: Mouse pressed left at (614, 454)
Screenshot: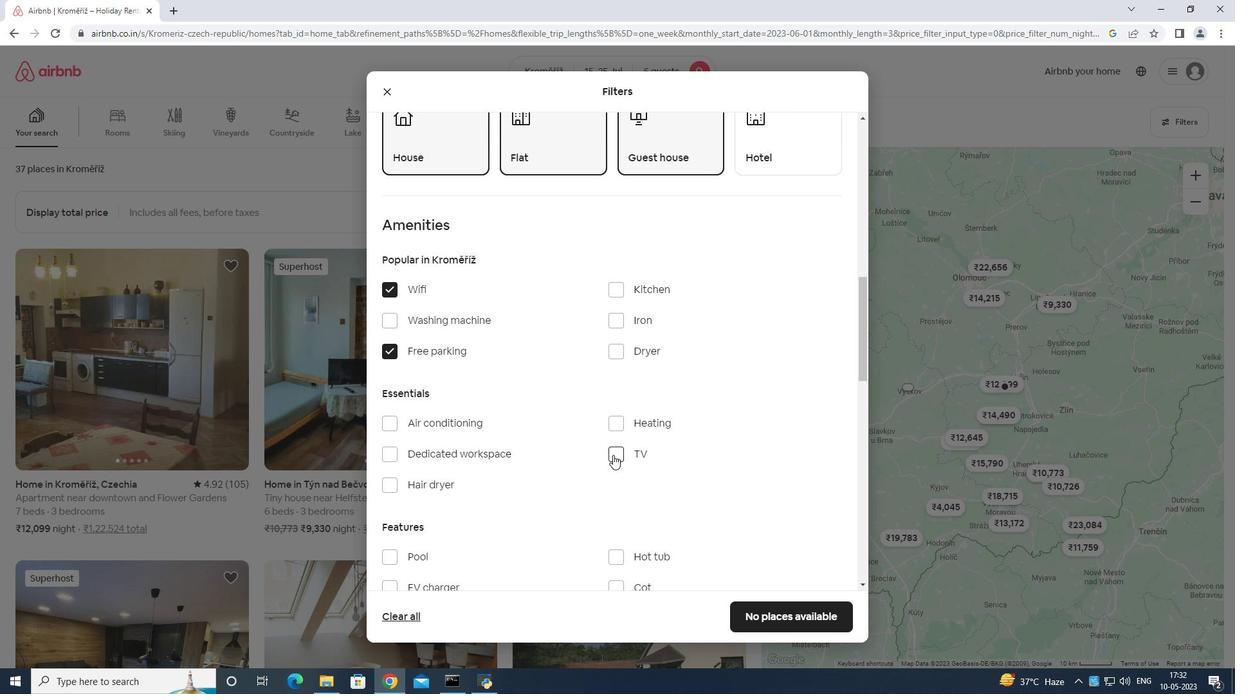 
Action: Mouse moved to (605, 424)
Screenshot: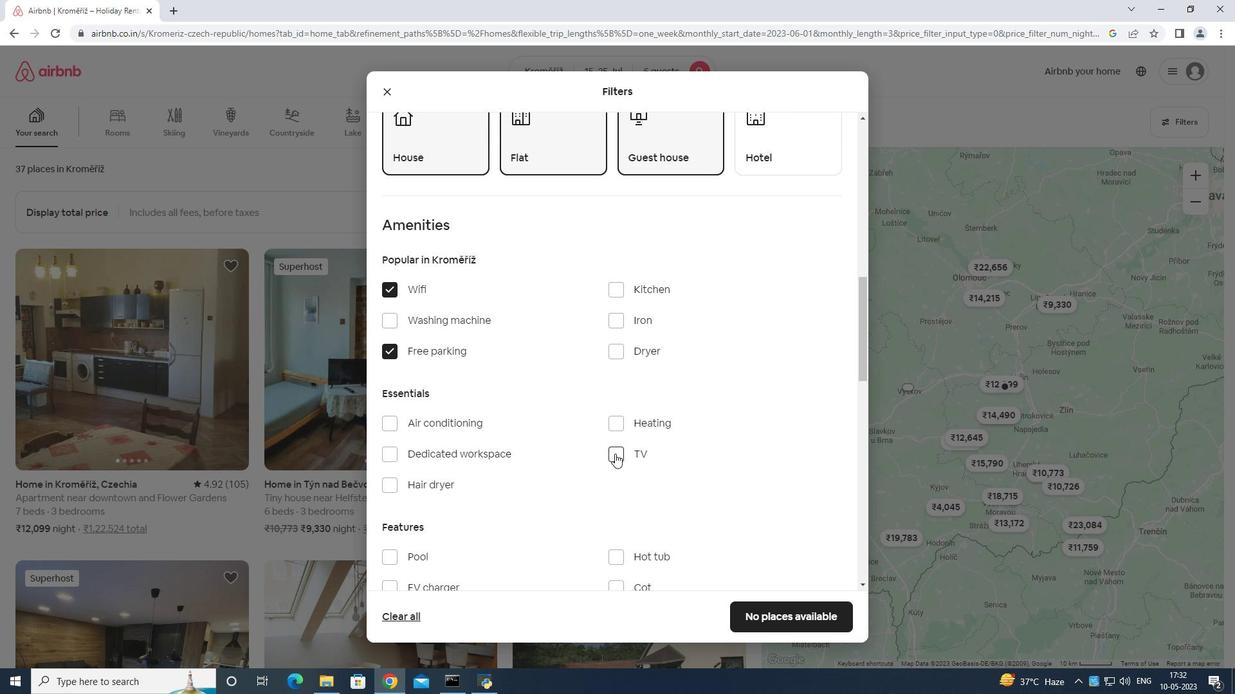 
Action: Mouse scrolled (605, 423) with delta (0, 0)
Screenshot: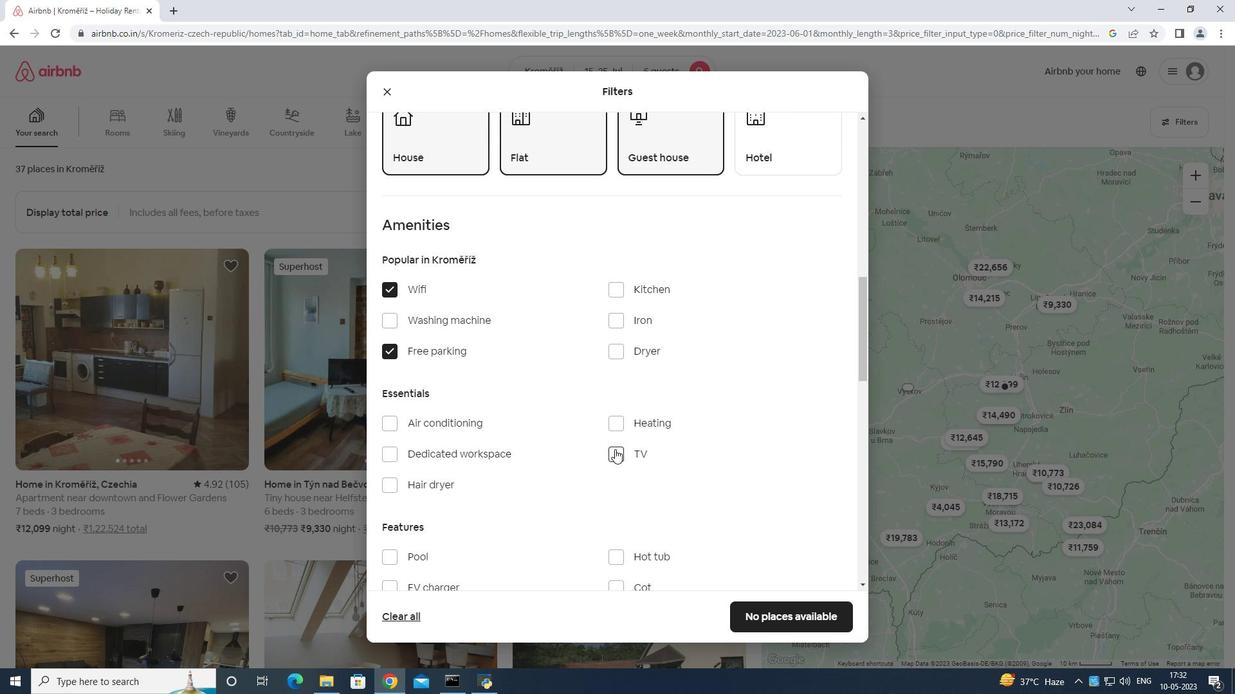 
Action: Mouse scrolled (605, 423) with delta (0, 0)
Screenshot: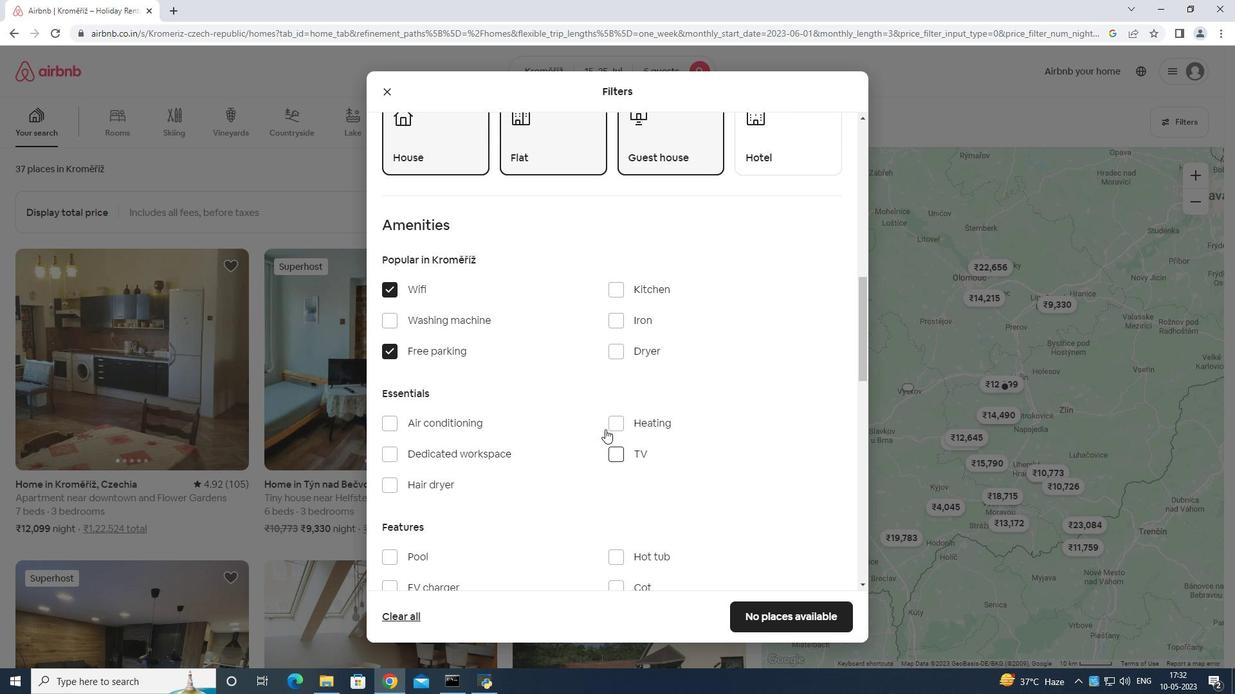 
Action: Mouse scrolled (605, 423) with delta (0, 0)
Screenshot: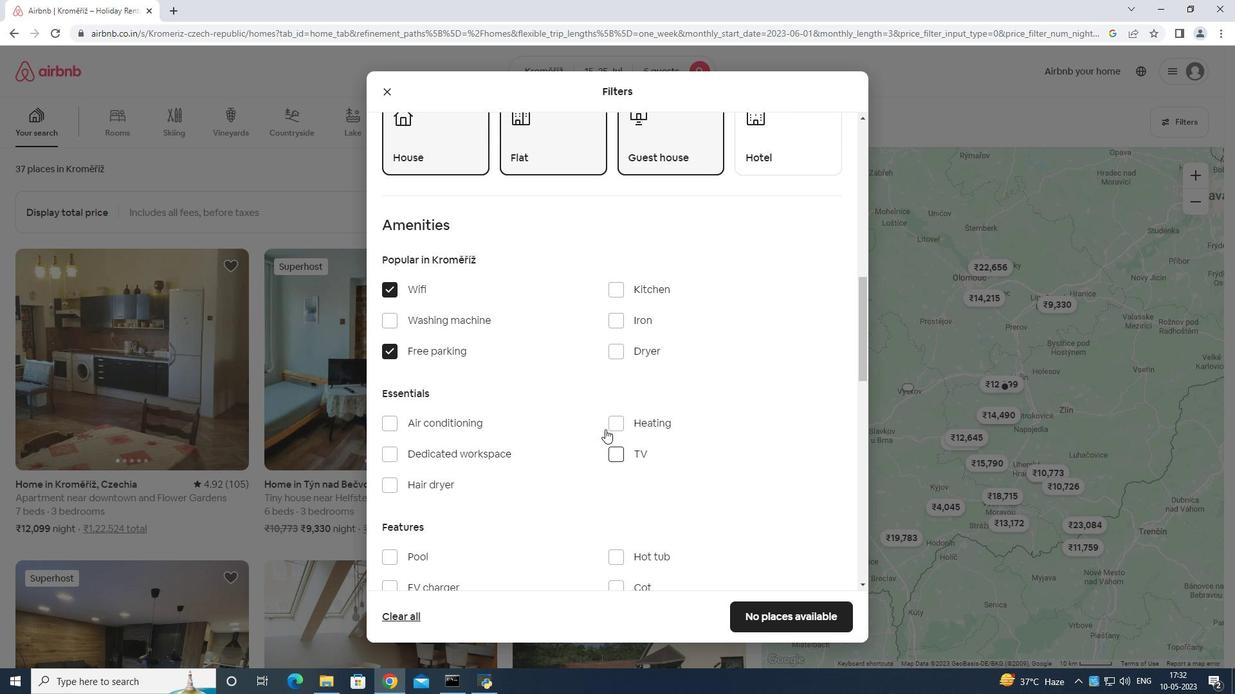 
Action: Mouse scrolled (605, 423) with delta (0, 0)
Screenshot: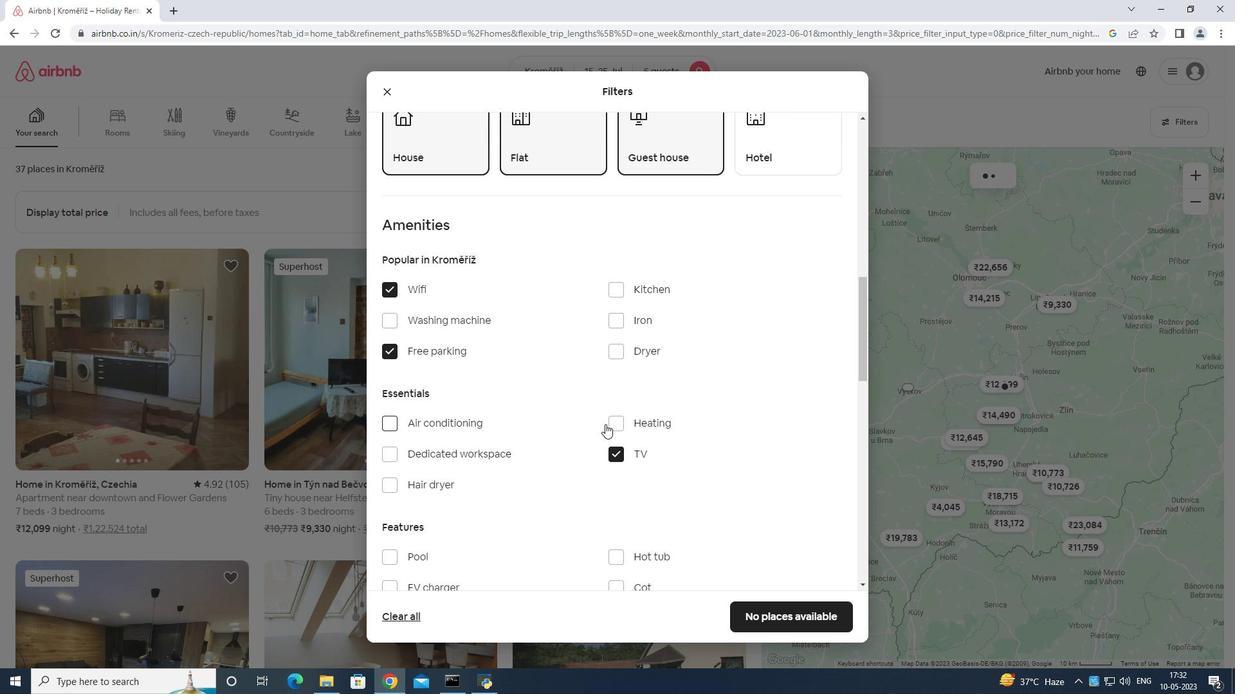 
Action: Mouse moved to (386, 354)
Screenshot: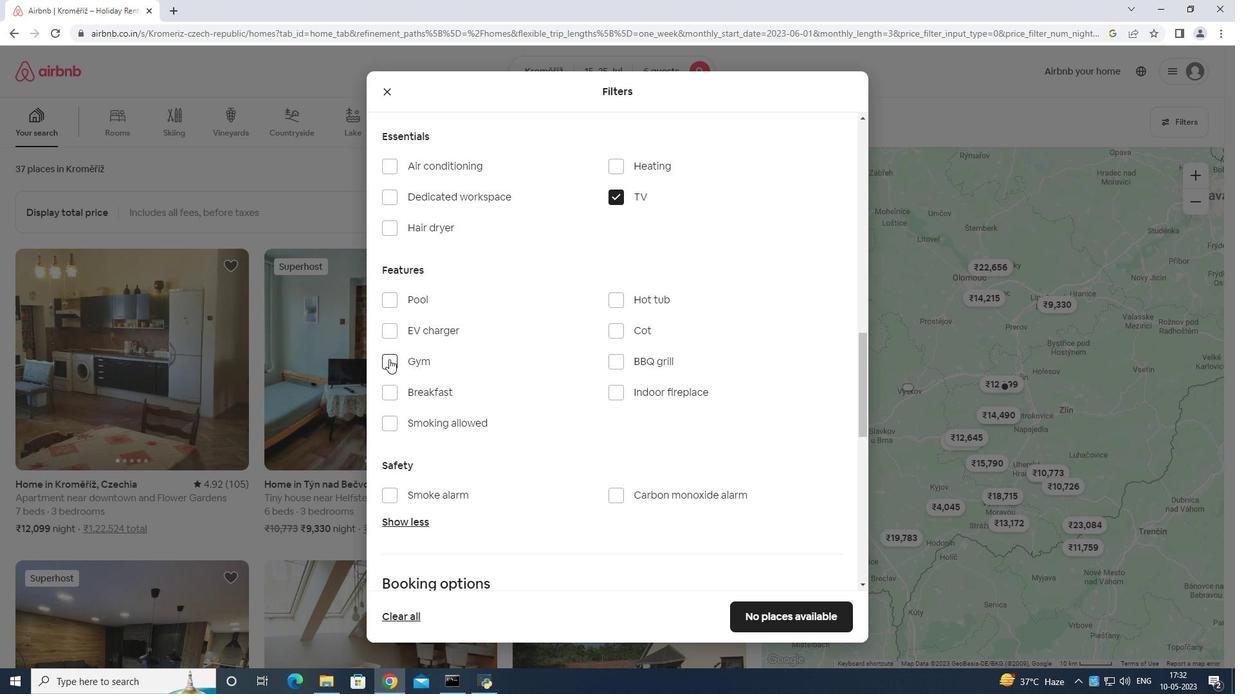 
Action: Mouse pressed left at (386, 354)
Screenshot: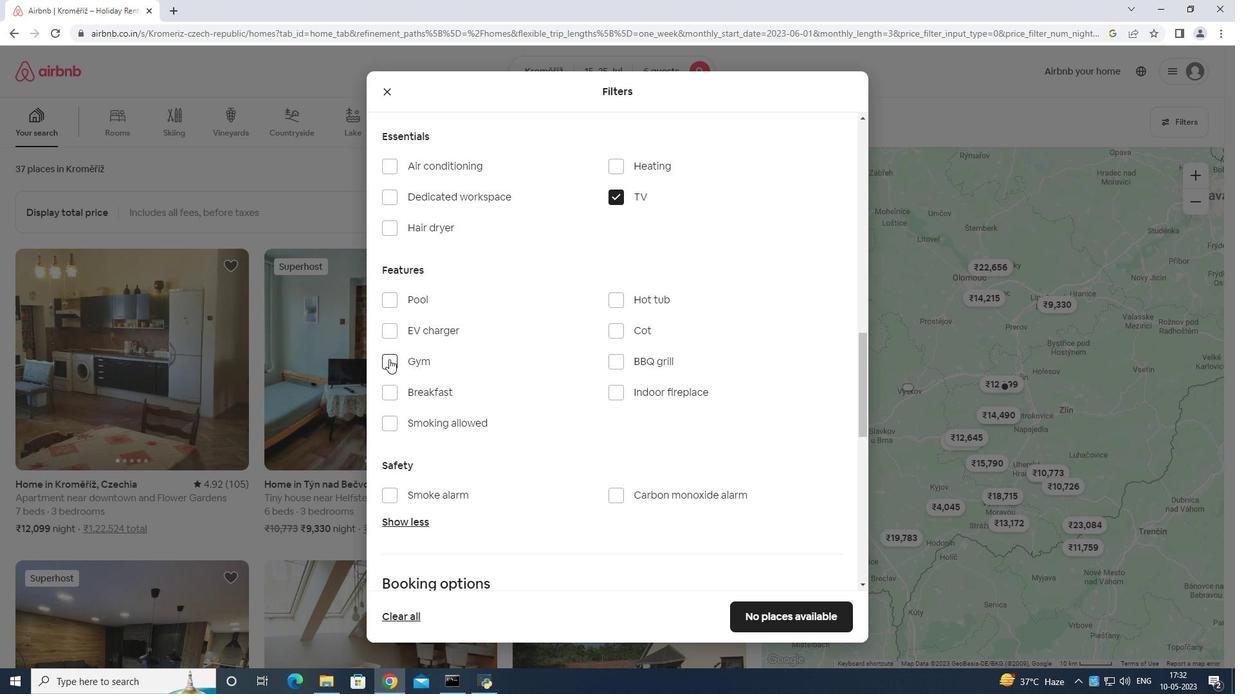 
Action: Mouse moved to (387, 382)
Screenshot: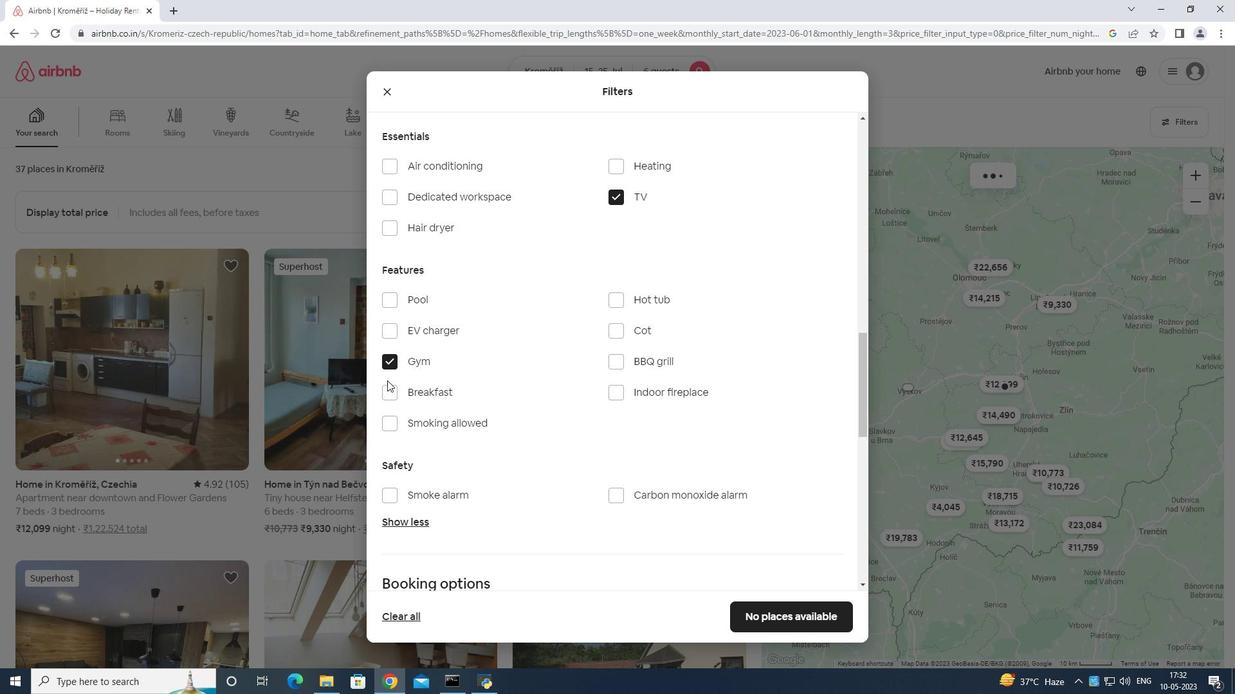 
Action: Mouse pressed left at (387, 382)
Screenshot: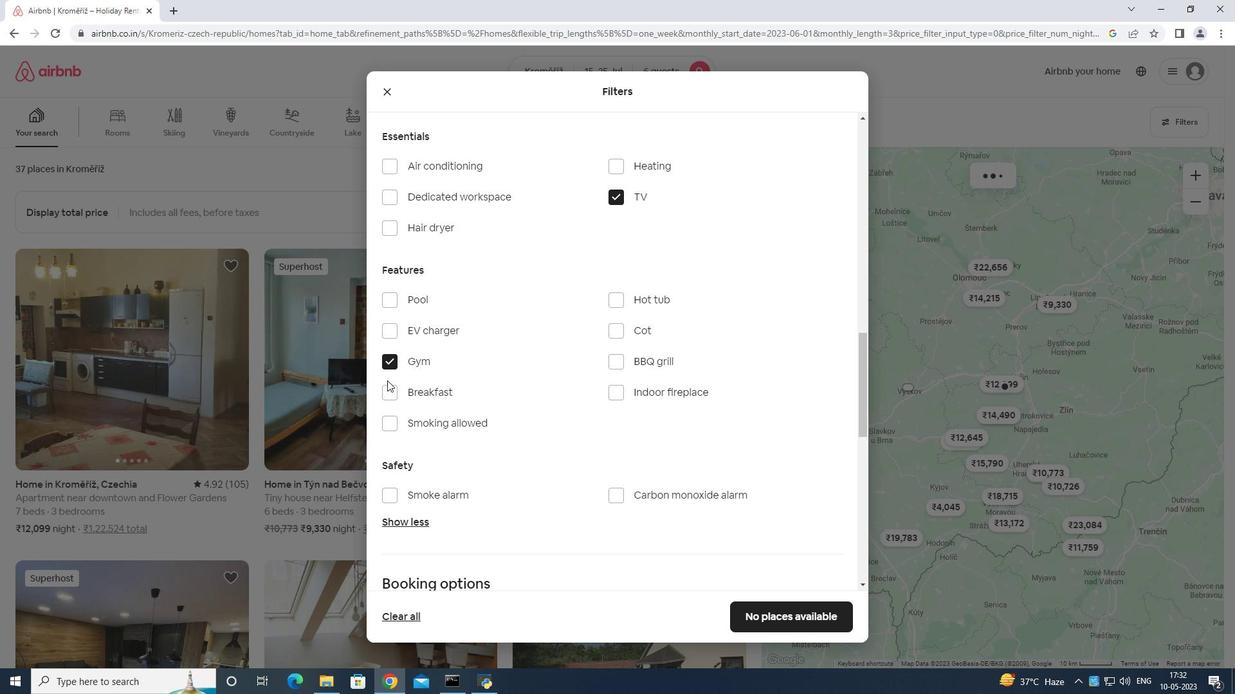 
Action: Mouse moved to (389, 388)
Screenshot: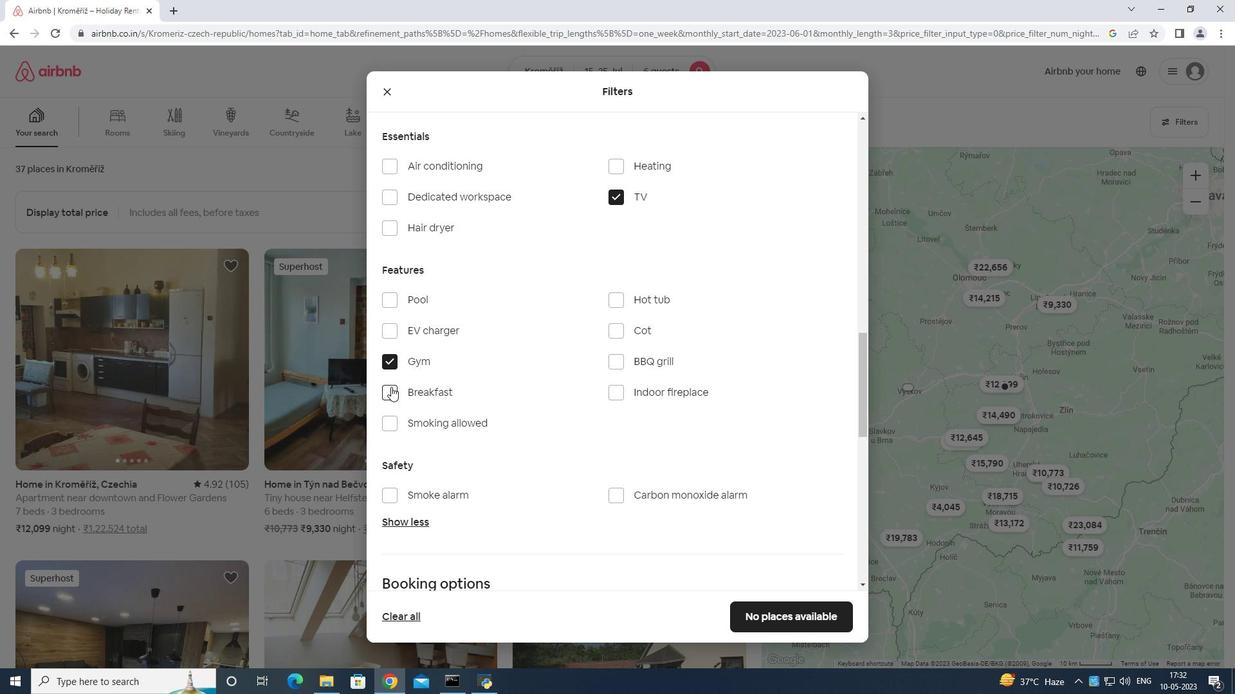 
Action: Mouse pressed left at (389, 388)
Screenshot: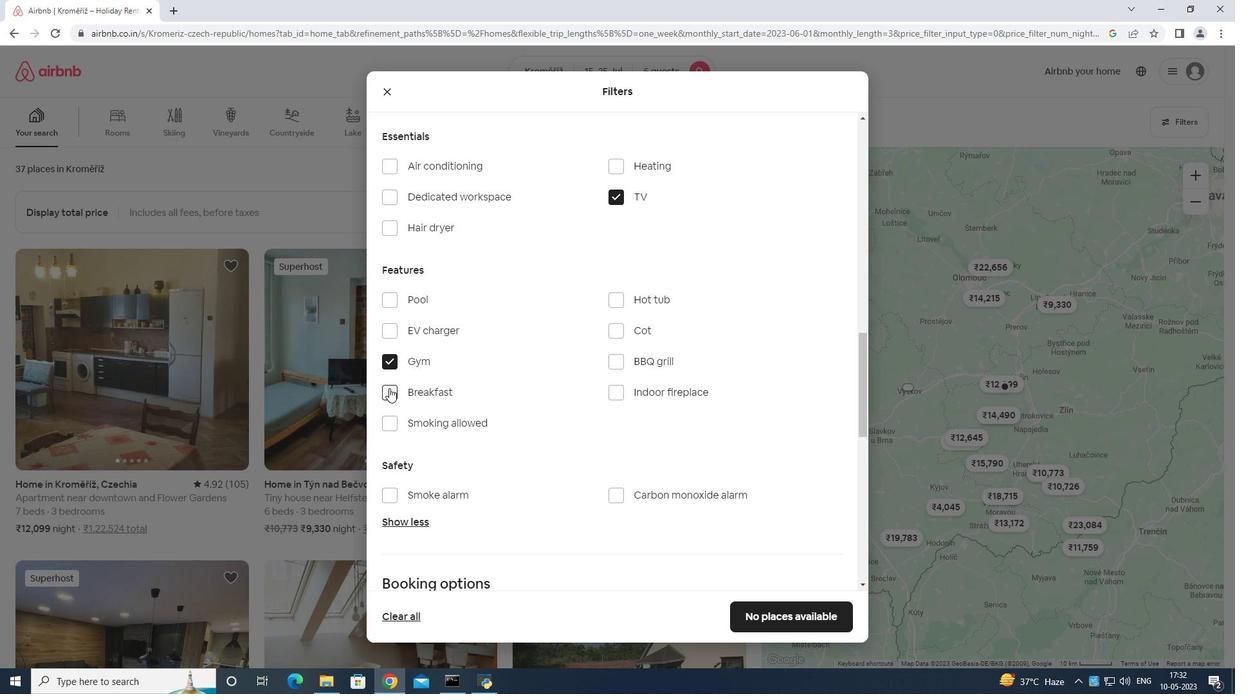 
Action: Mouse moved to (413, 369)
Screenshot: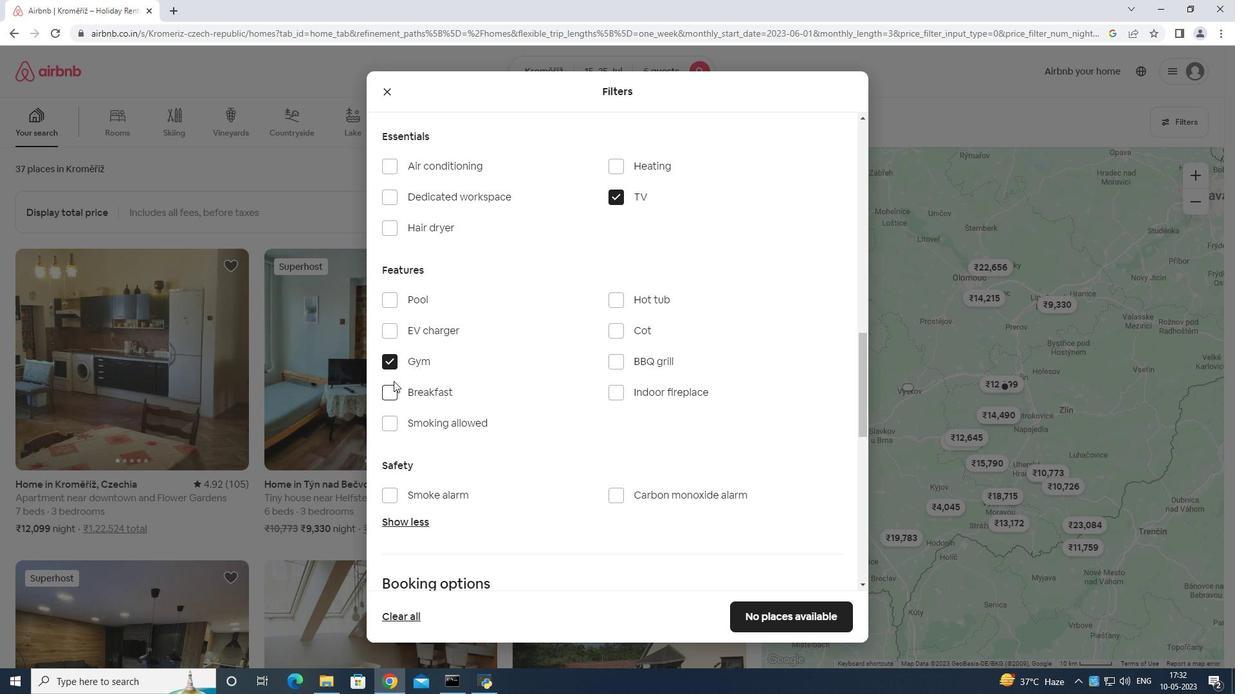 
Action: Mouse scrolled (413, 369) with delta (0, 0)
Screenshot: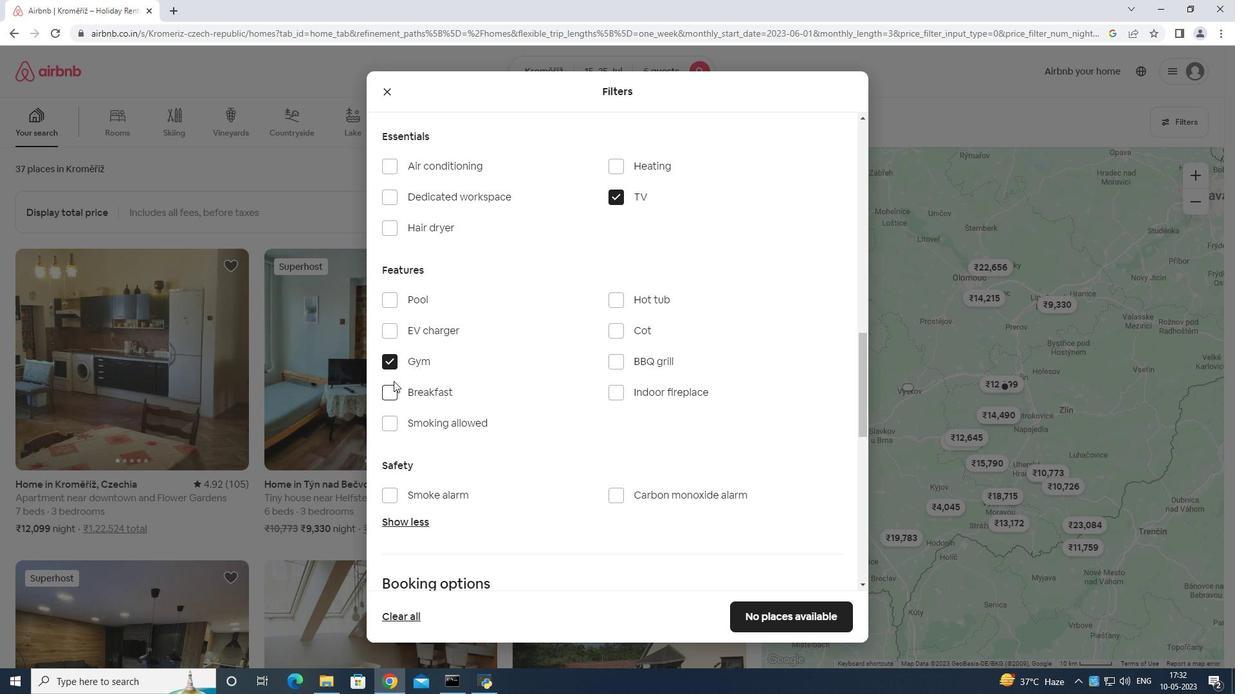 
Action: Mouse moved to (420, 371)
Screenshot: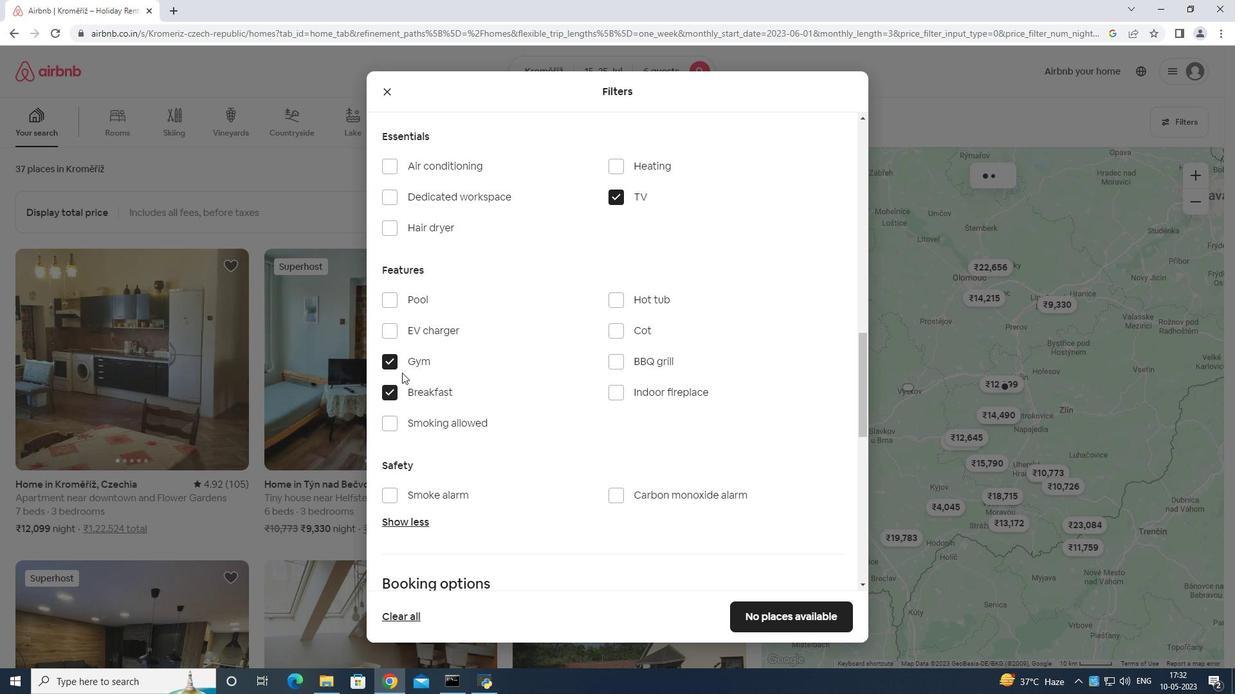 
Action: Mouse scrolled (420, 371) with delta (0, 0)
Screenshot: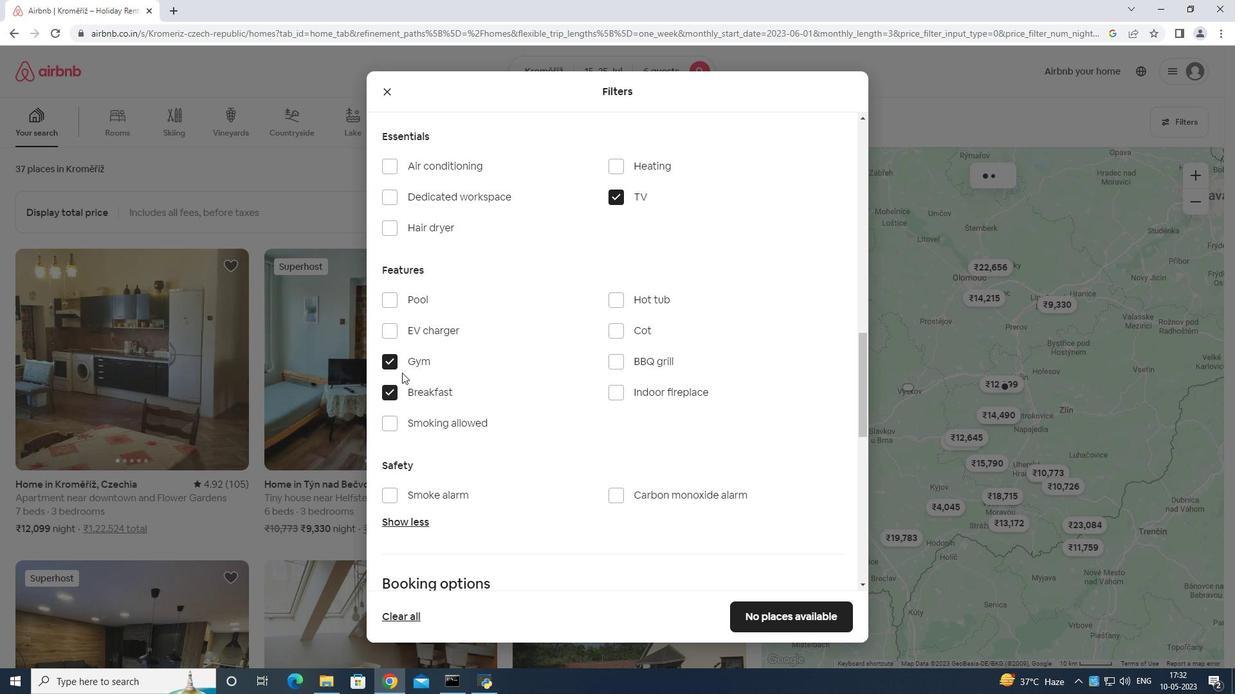 
Action: Mouse moved to (428, 372)
Screenshot: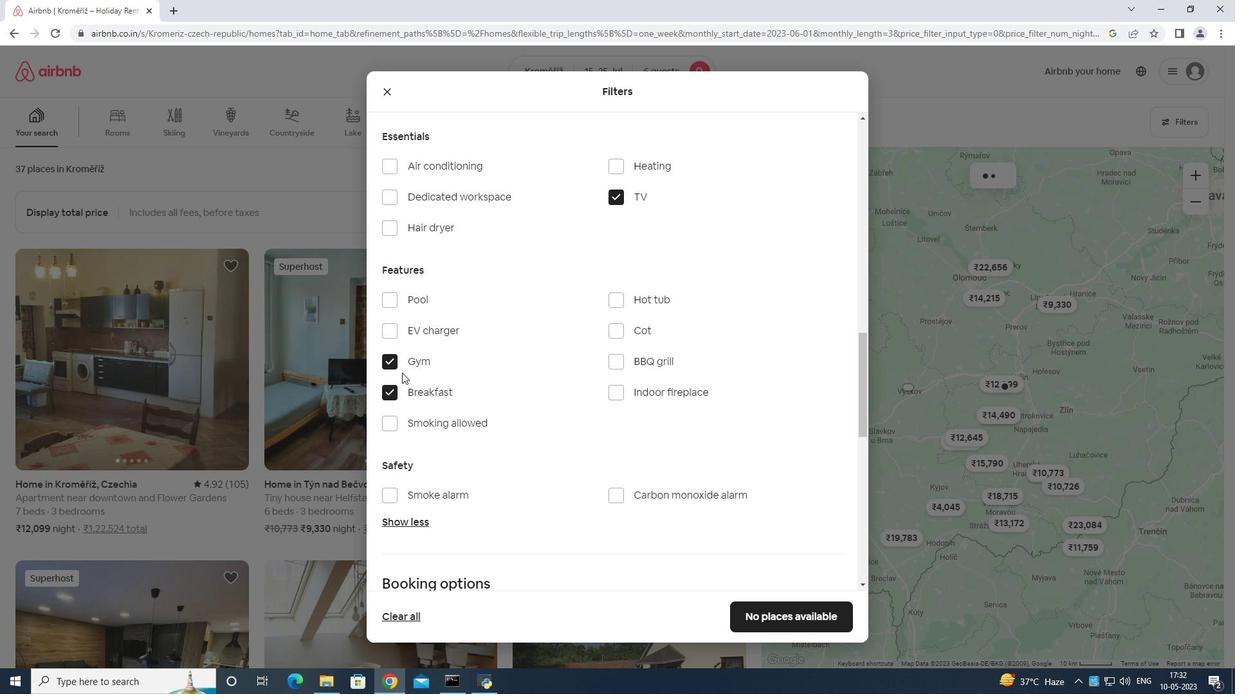 
Action: Mouse scrolled (428, 371) with delta (0, 0)
Screenshot: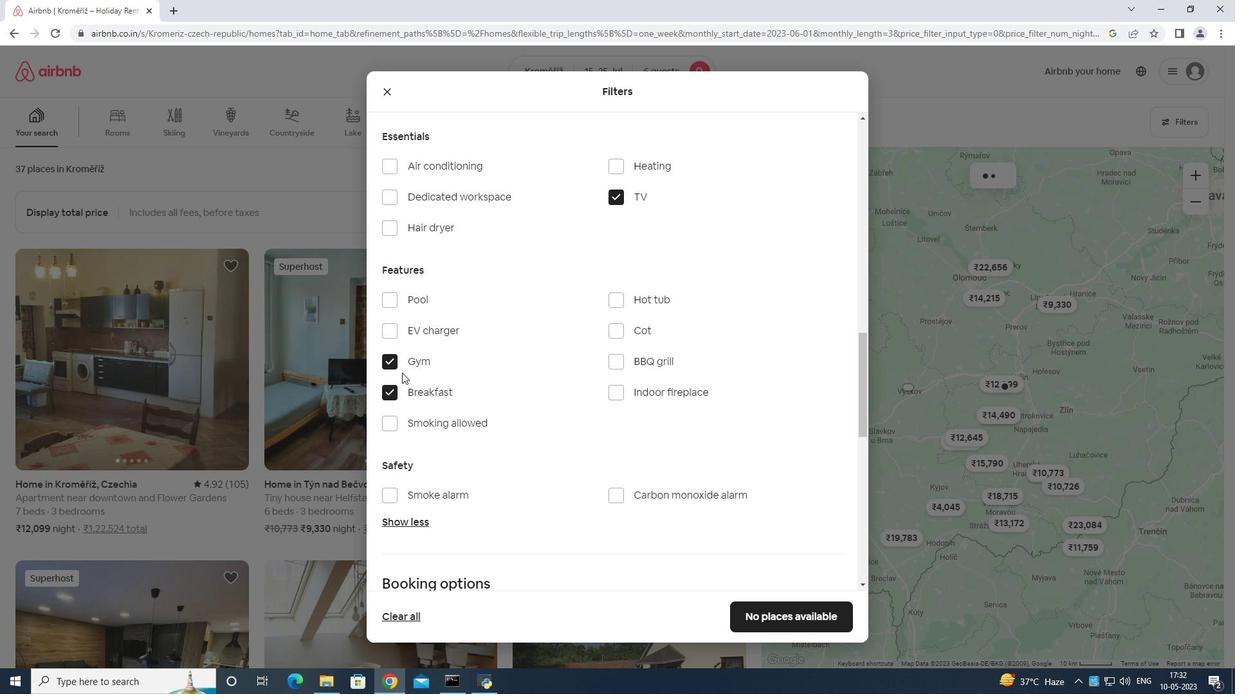 
Action: Mouse moved to (452, 365)
Screenshot: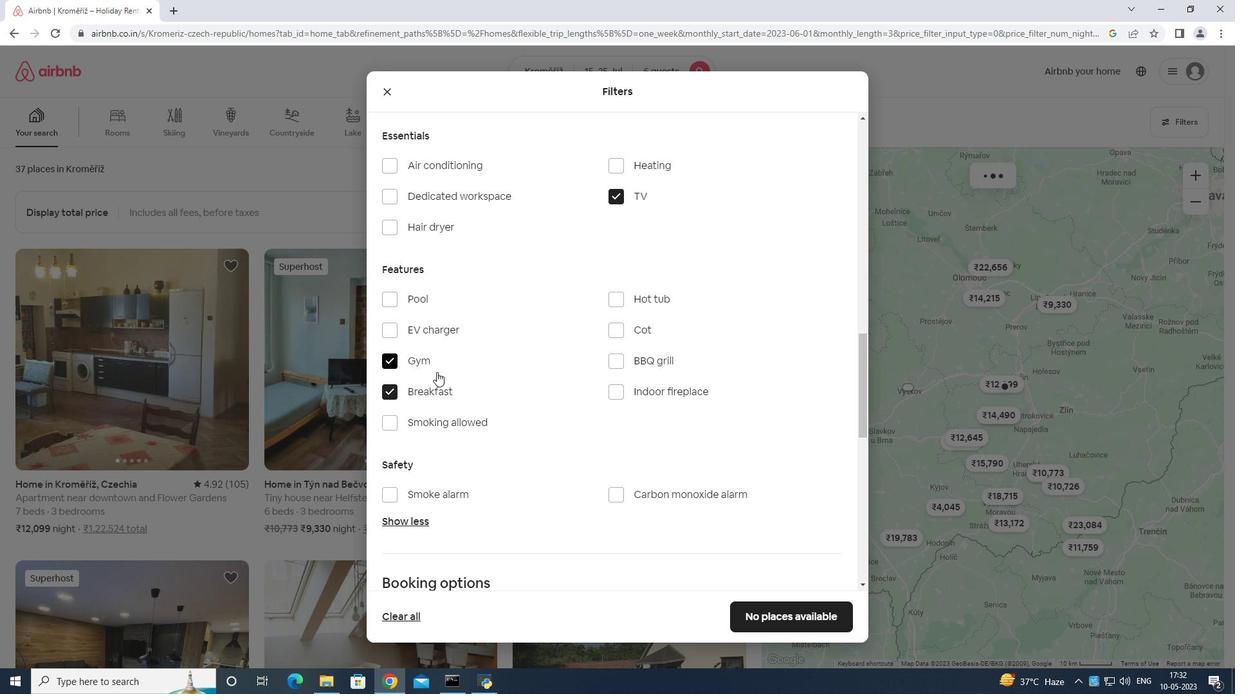 
Action: Mouse scrolled (452, 364) with delta (0, 0)
Screenshot: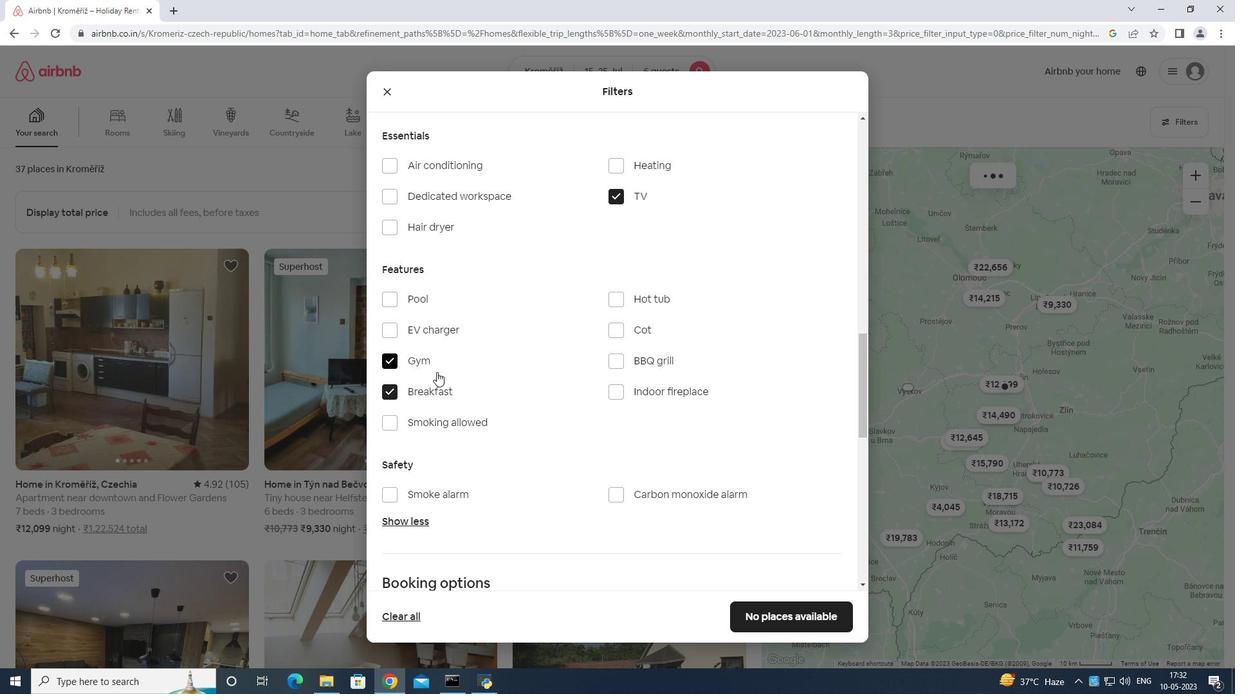 
Action: Mouse moved to (465, 369)
Screenshot: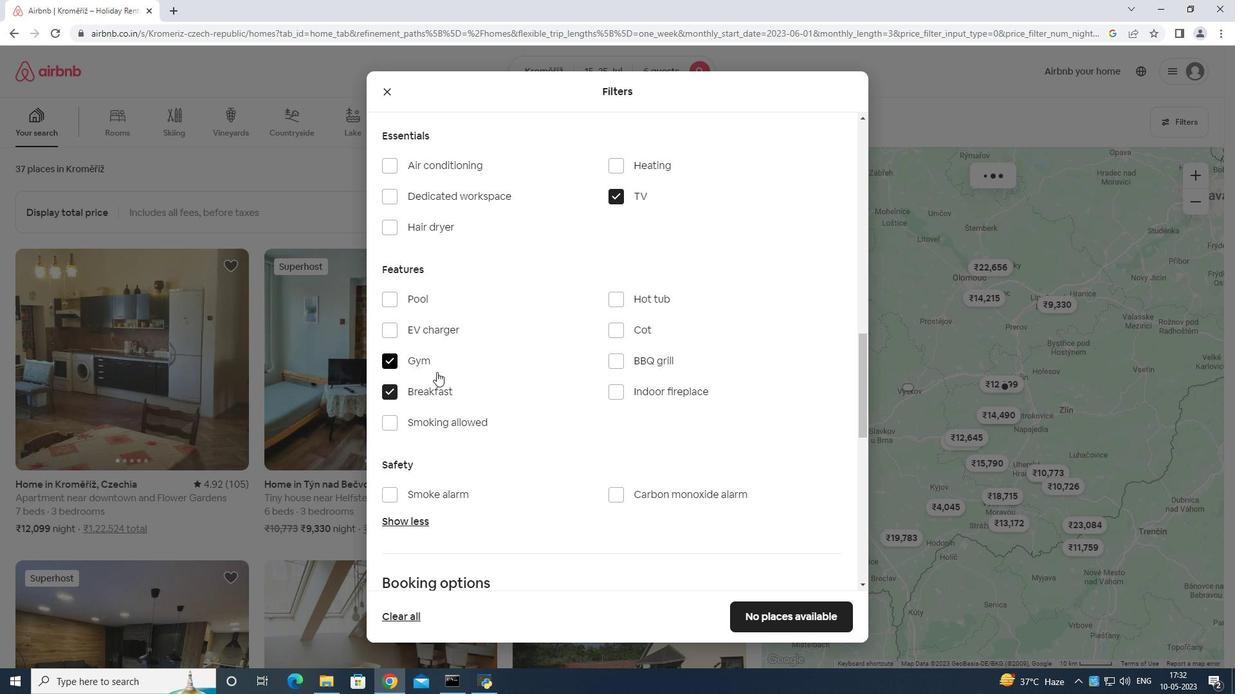 
Action: Mouse scrolled (465, 369) with delta (0, 0)
Screenshot: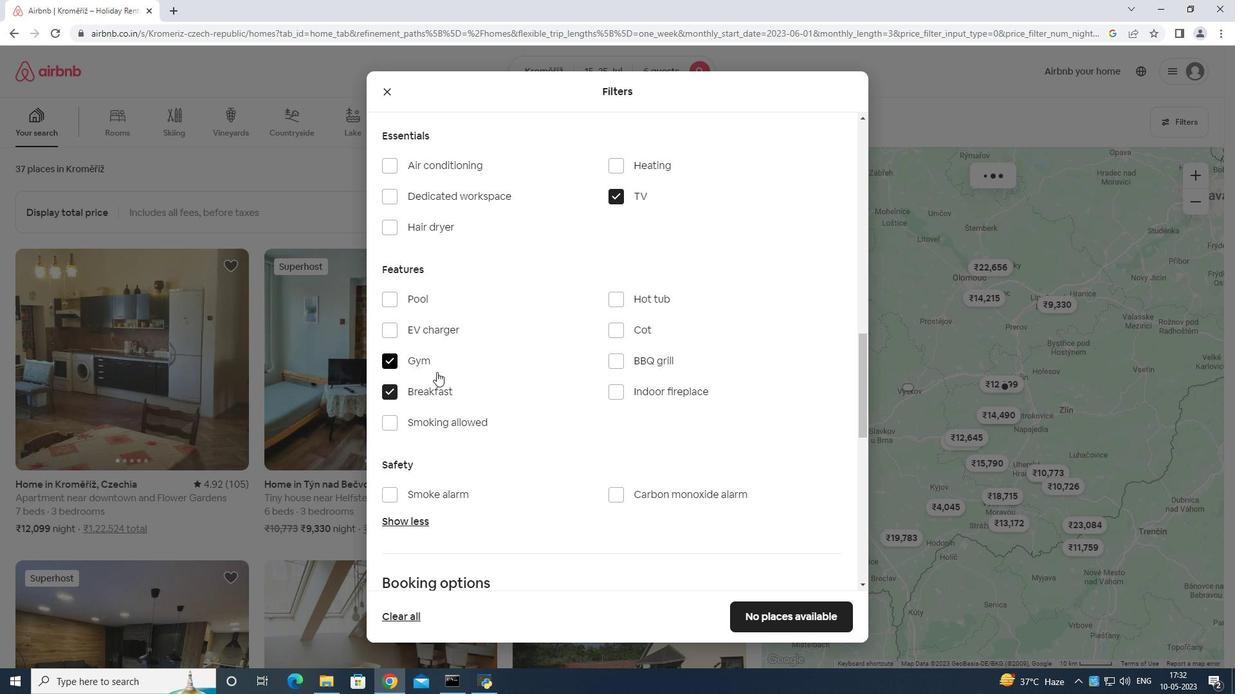 
Action: Mouse moved to (501, 381)
Screenshot: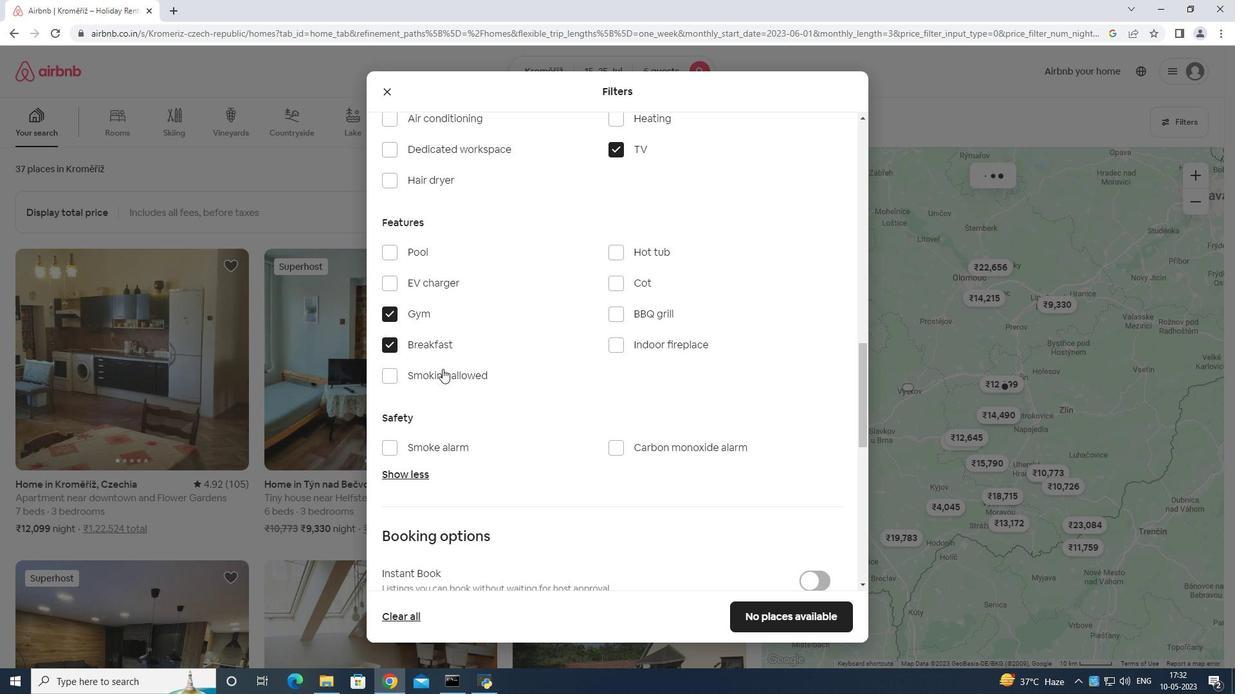 
Action: Mouse scrolled (501, 380) with delta (0, 0)
Screenshot: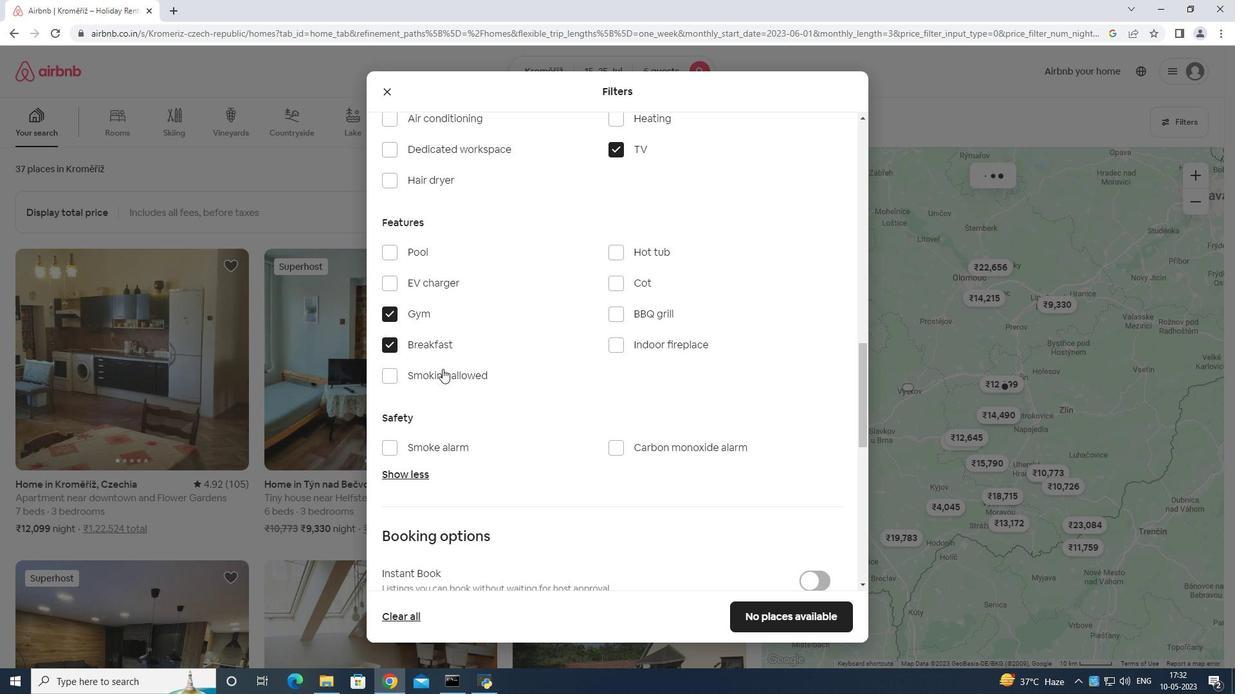 
Action: Mouse moved to (804, 286)
Screenshot: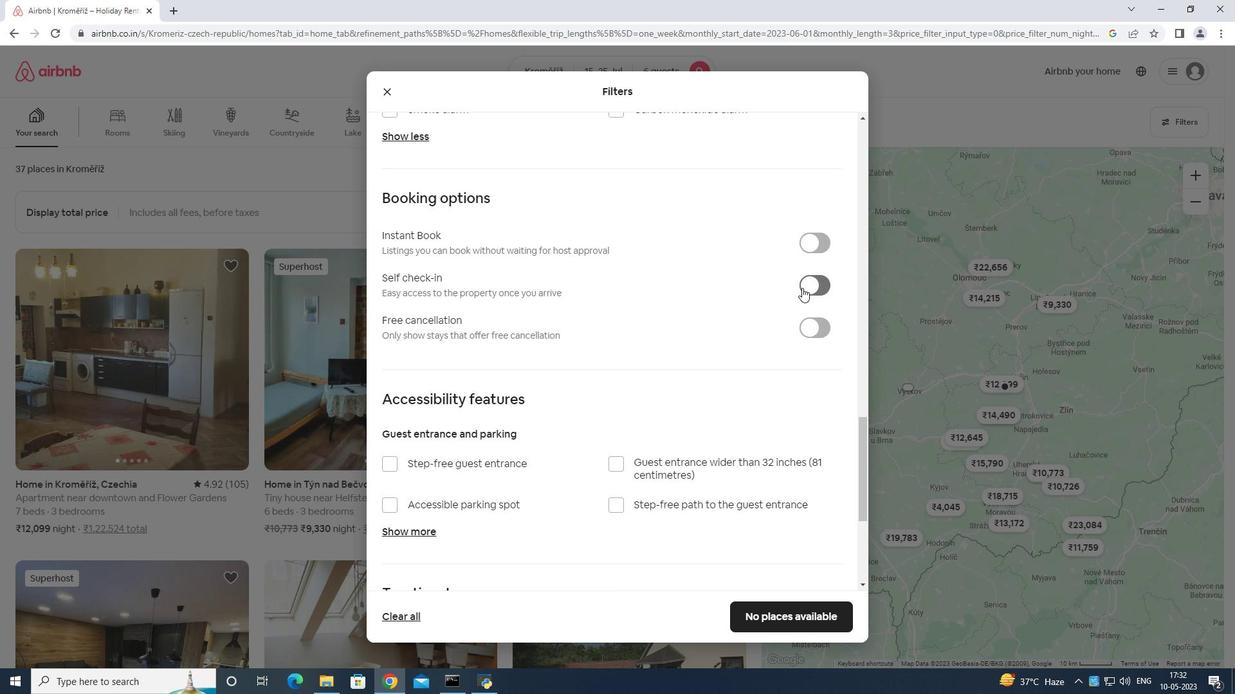 
Action: Mouse pressed left at (804, 286)
Screenshot: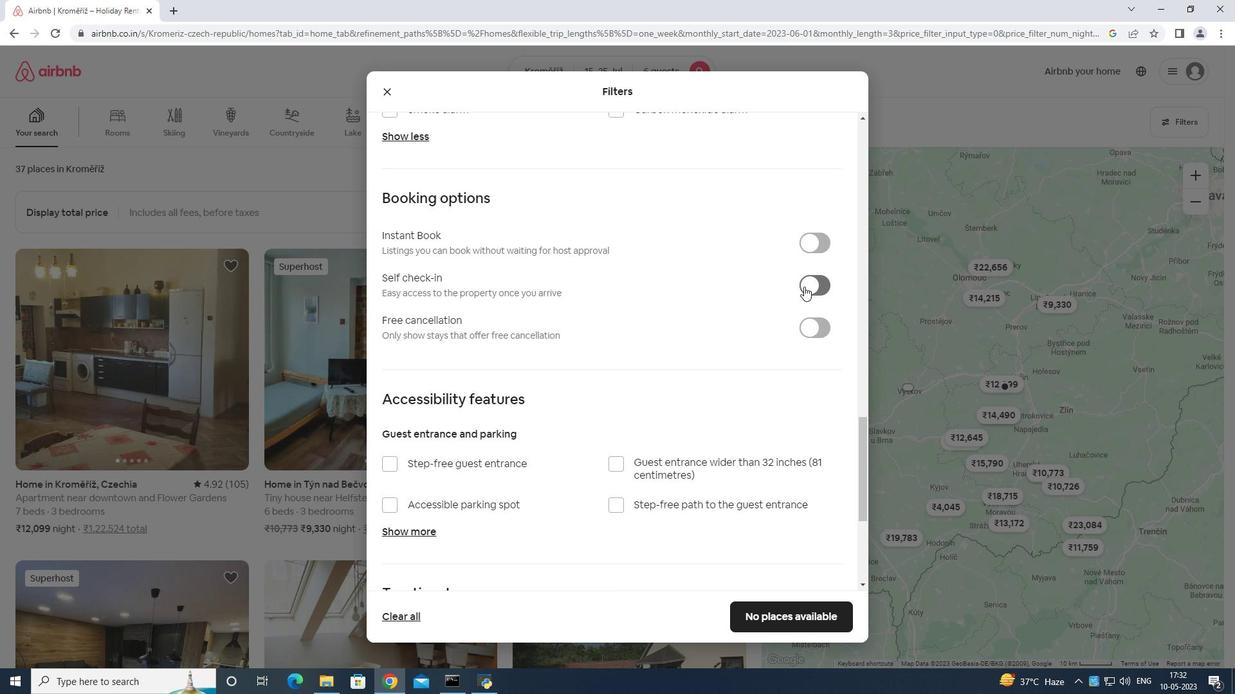 
Action: Mouse moved to (797, 281)
Screenshot: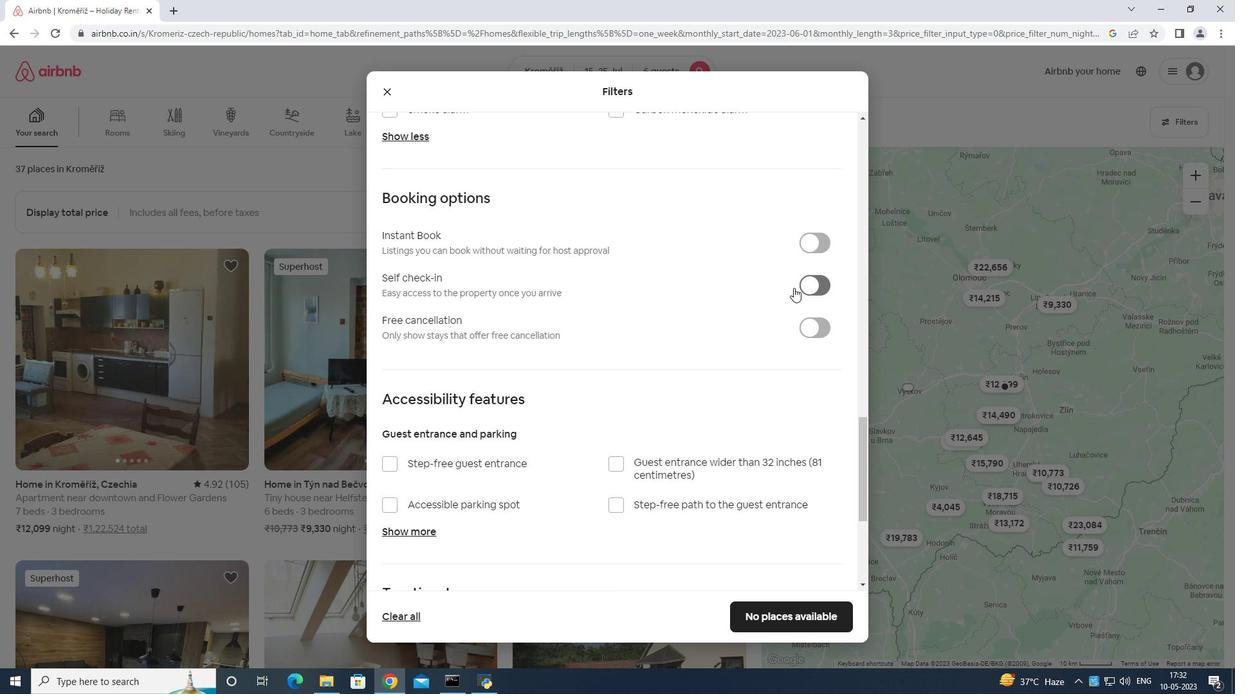 
Action: Mouse scrolled (797, 280) with delta (0, 0)
Screenshot: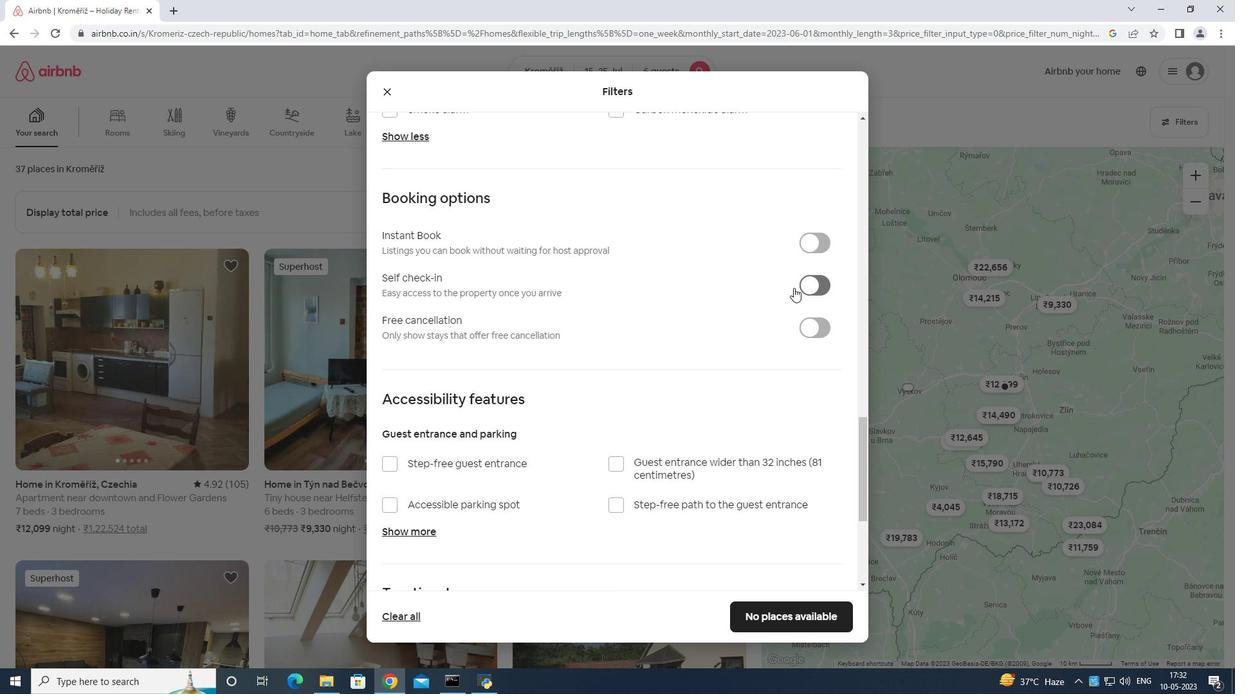 
Action: Mouse moved to (797, 281)
Screenshot: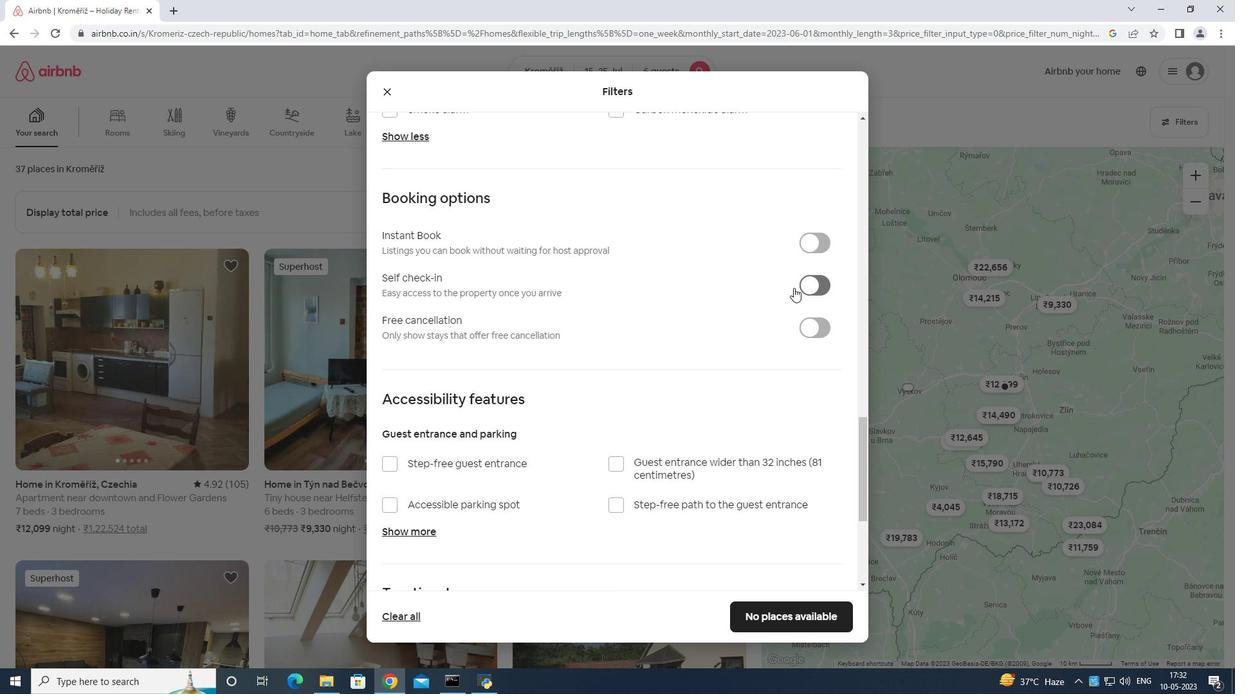 
Action: Mouse scrolled (797, 280) with delta (0, 0)
Screenshot: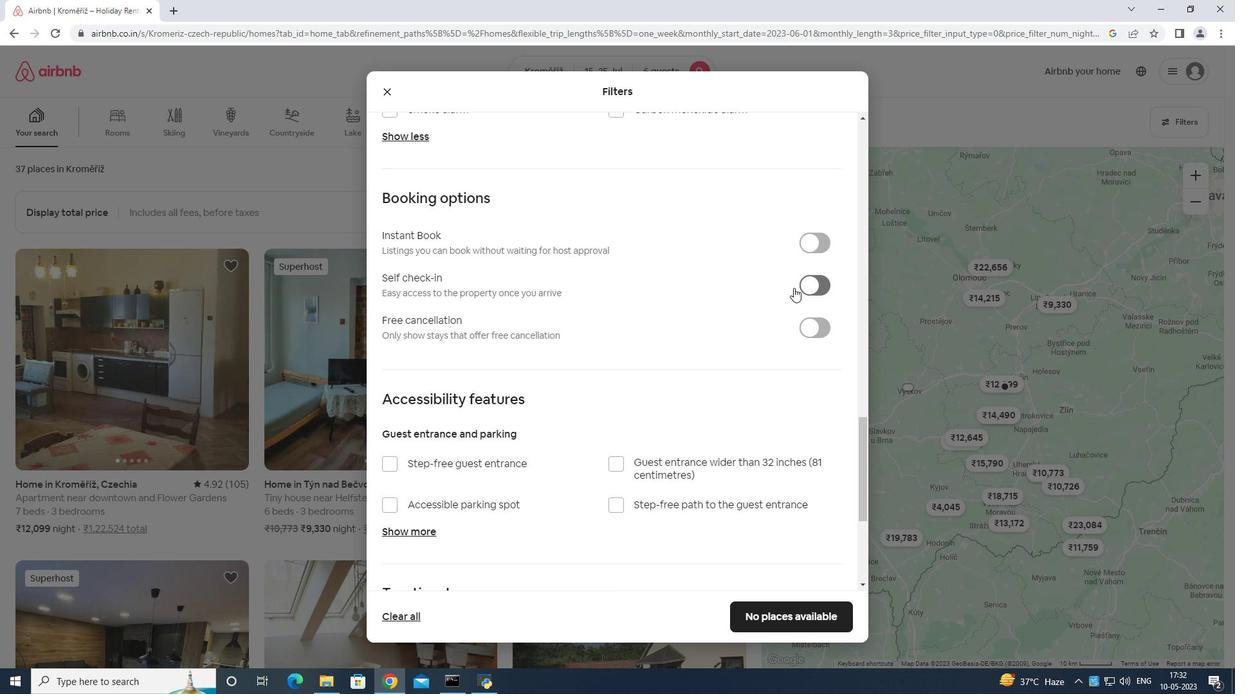 
Action: Mouse moved to (797, 282)
Screenshot: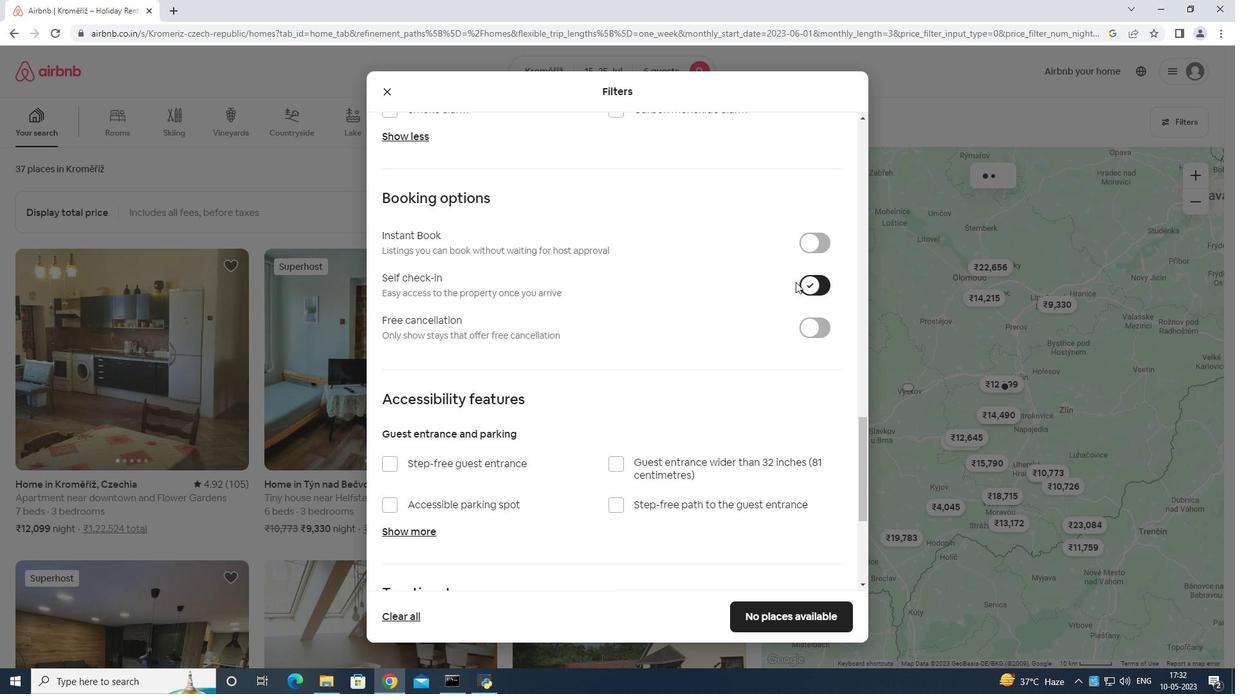 
Action: Mouse scrolled (797, 281) with delta (0, 0)
Screenshot: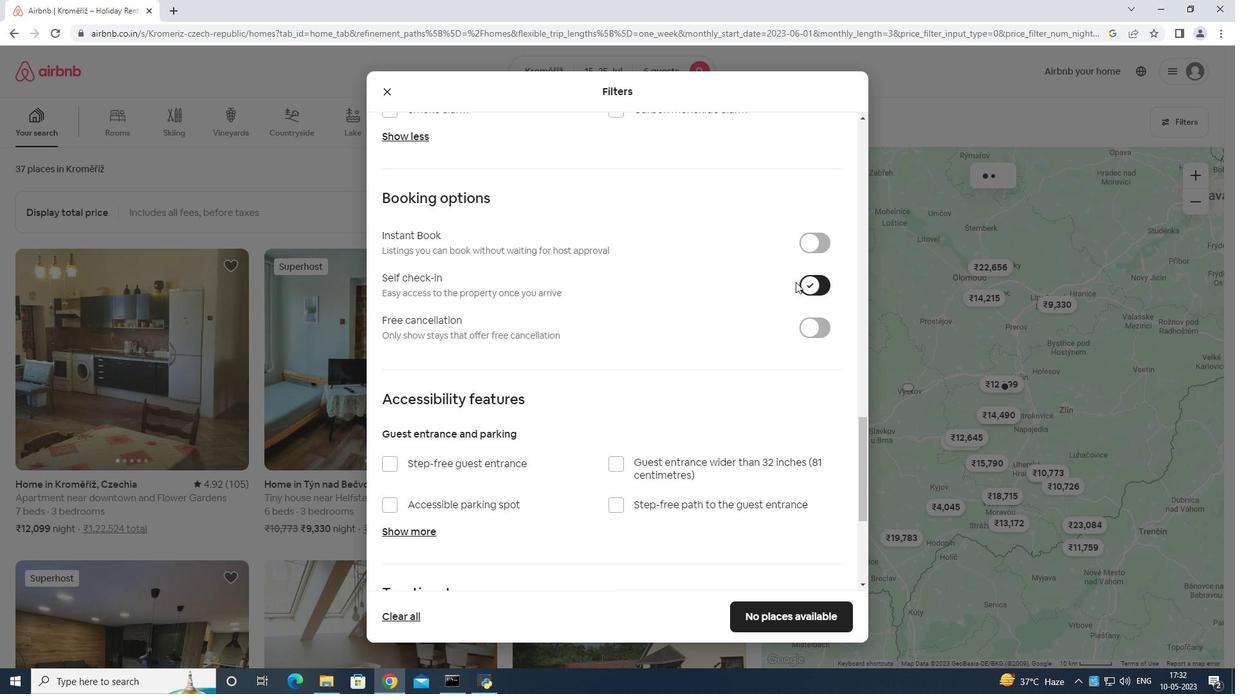 
Action: Mouse moved to (797, 286)
Screenshot: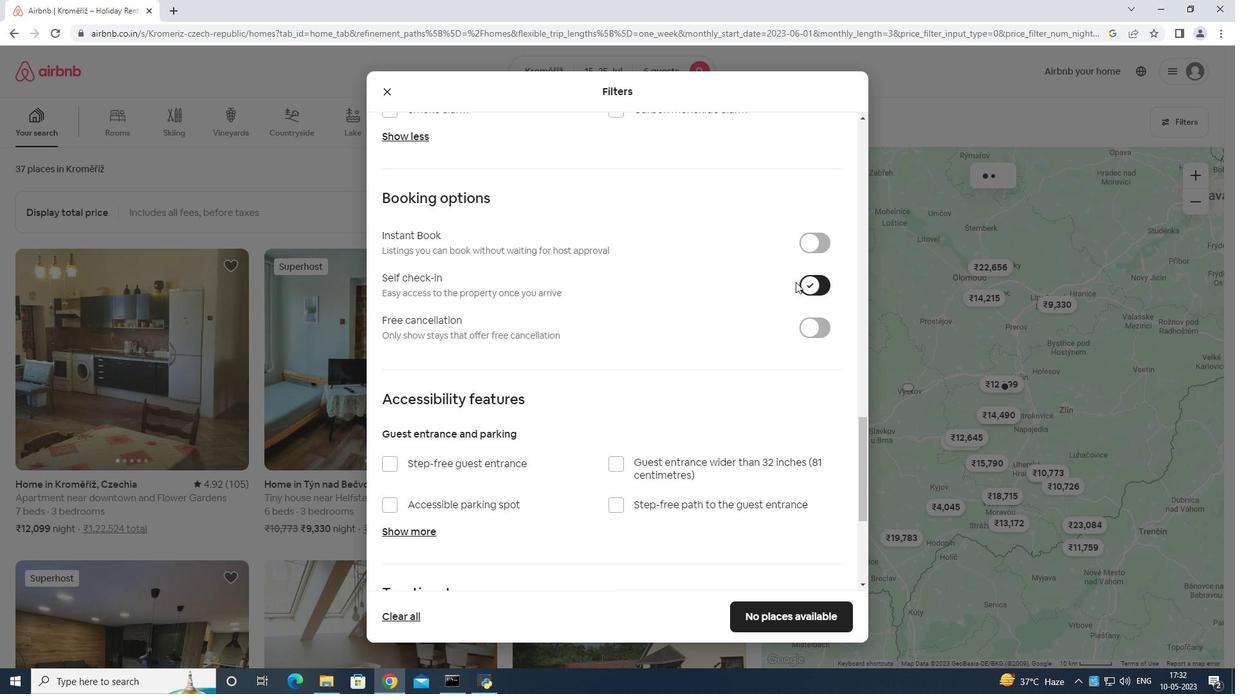 
Action: Mouse scrolled (797, 286) with delta (0, 0)
Screenshot: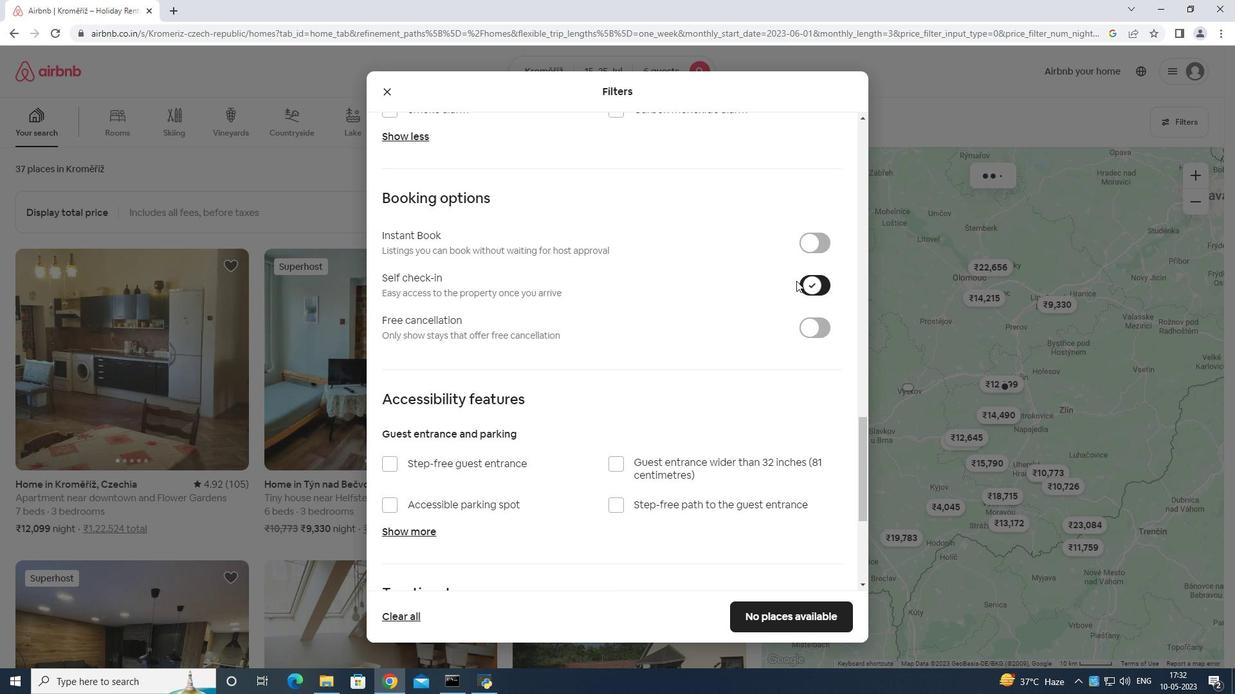 
Action: Mouse moved to (795, 295)
Screenshot: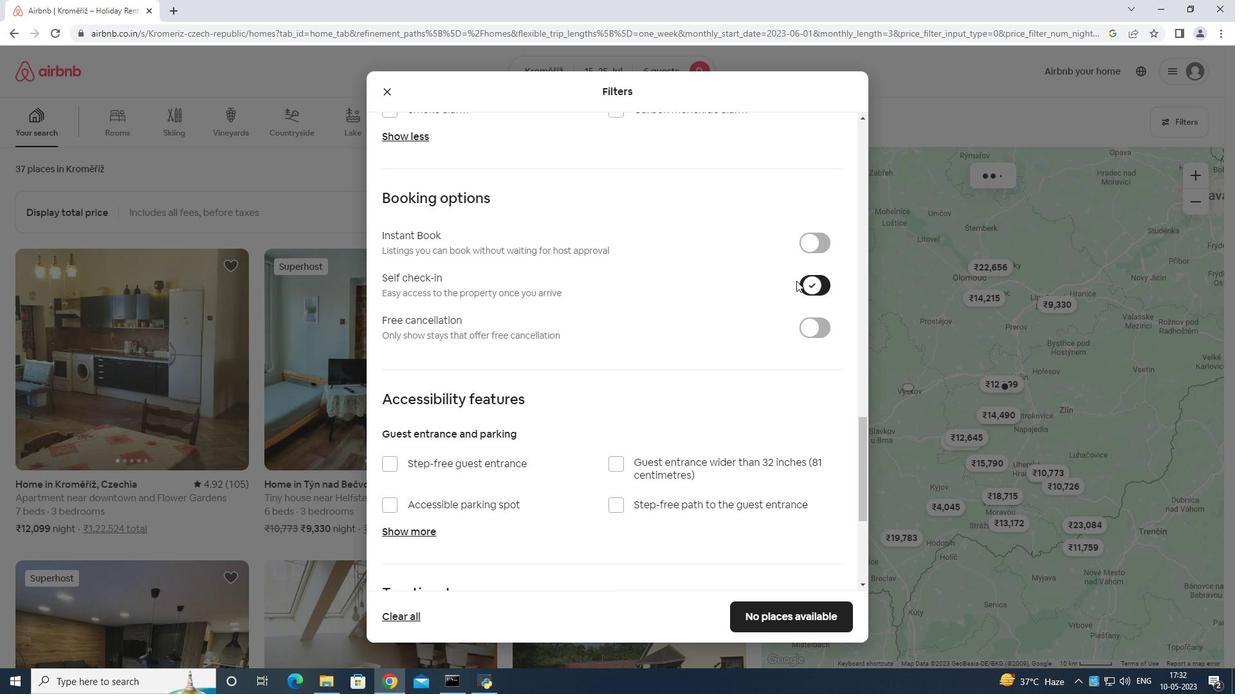 
Action: Mouse scrolled (795, 295) with delta (0, 0)
Screenshot: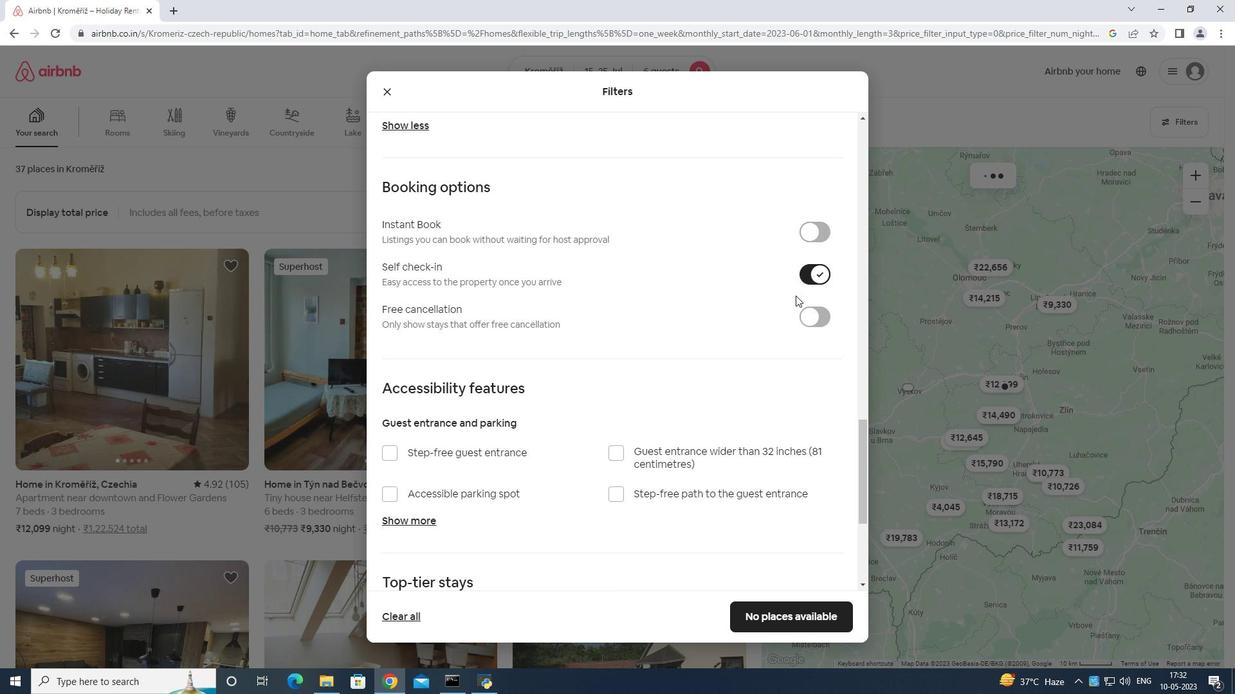 
Action: Mouse scrolled (795, 295) with delta (0, 0)
Screenshot: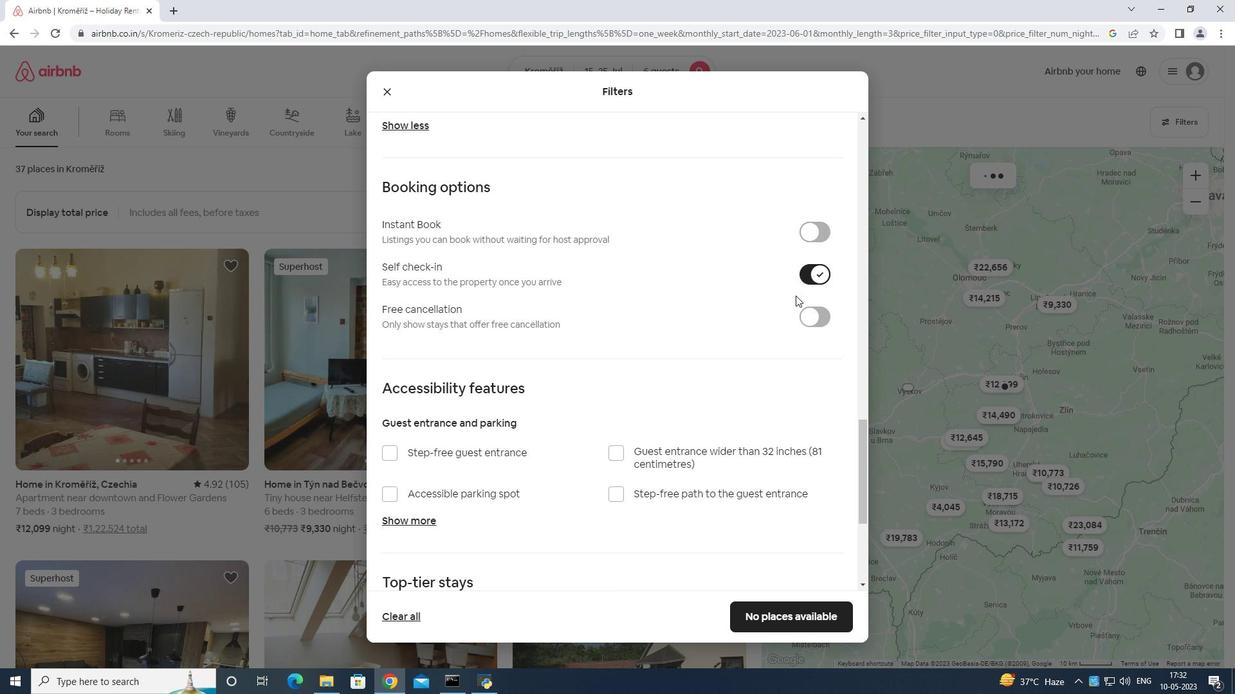 
Action: Mouse scrolled (795, 295) with delta (0, 0)
Screenshot: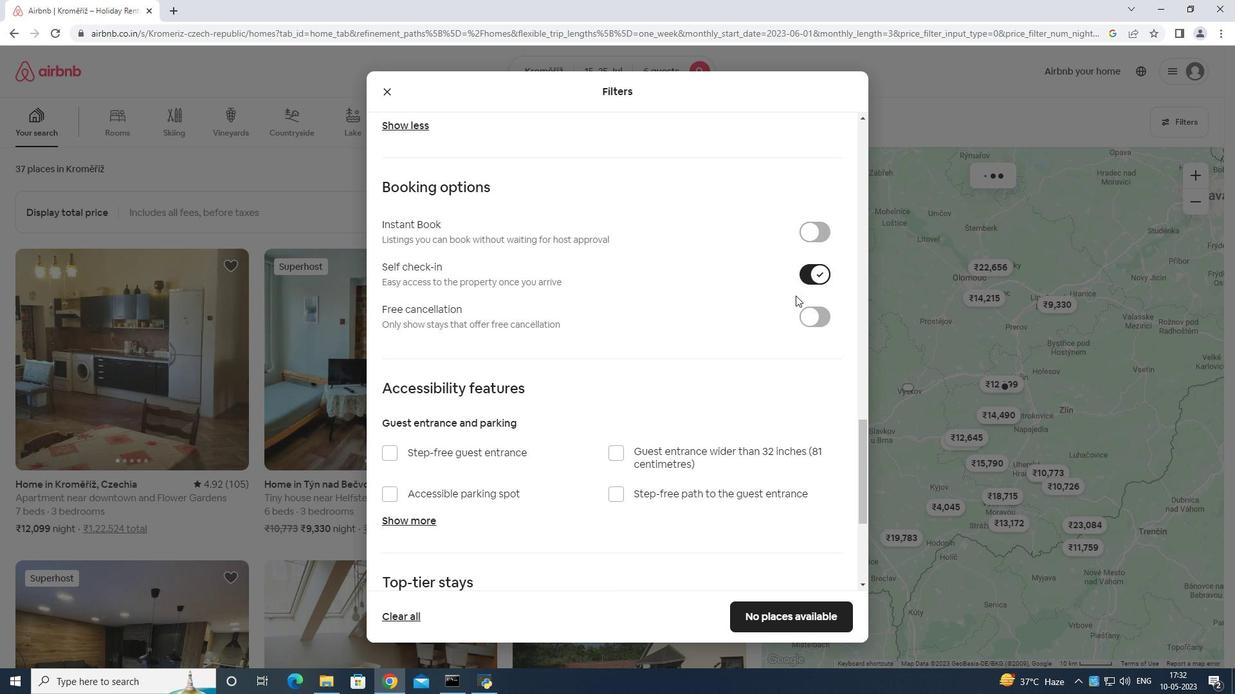 
Action: Mouse moved to (795, 296)
Screenshot: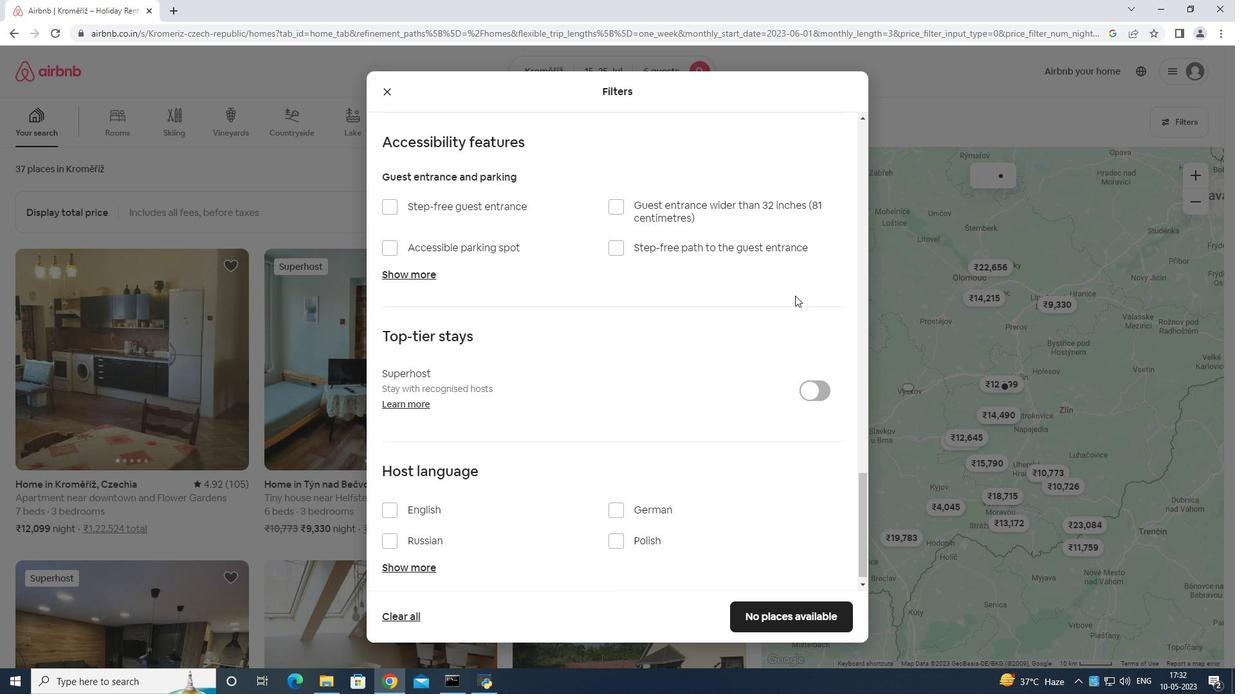 
Action: Mouse scrolled (795, 295) with delta (0, 0)
Screenshot: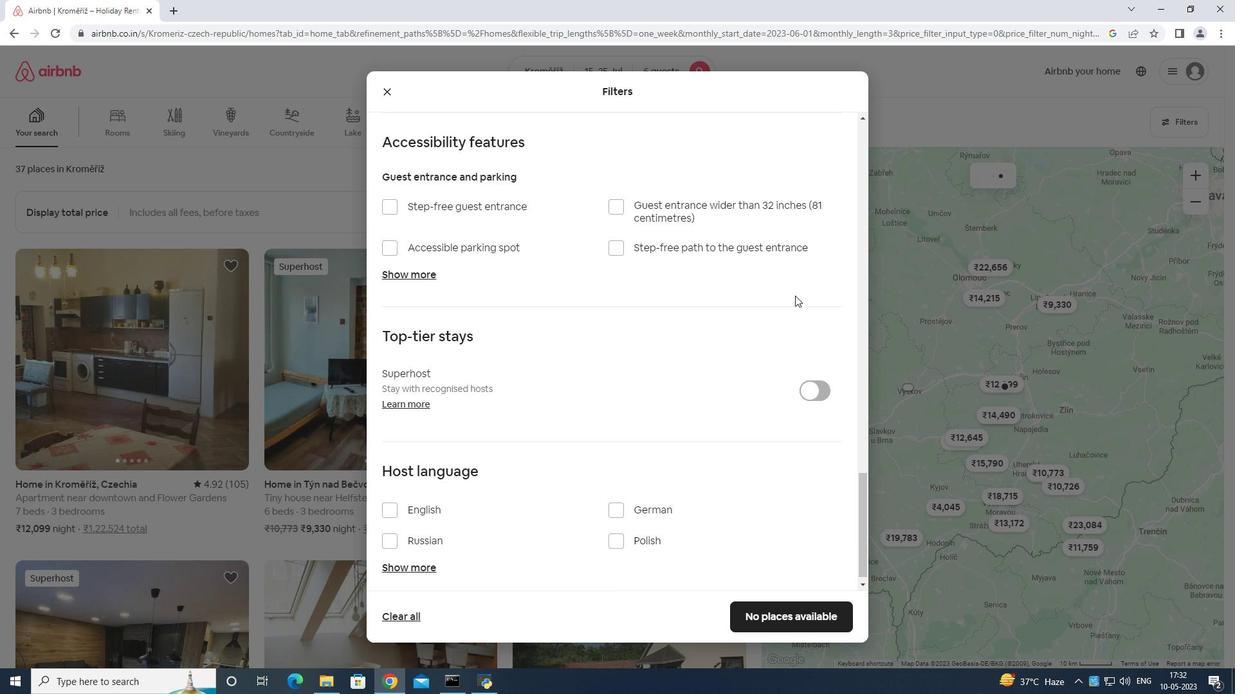 
Action: Mouse scrolled (795, 295) with delta (0, 0)
Screenshot: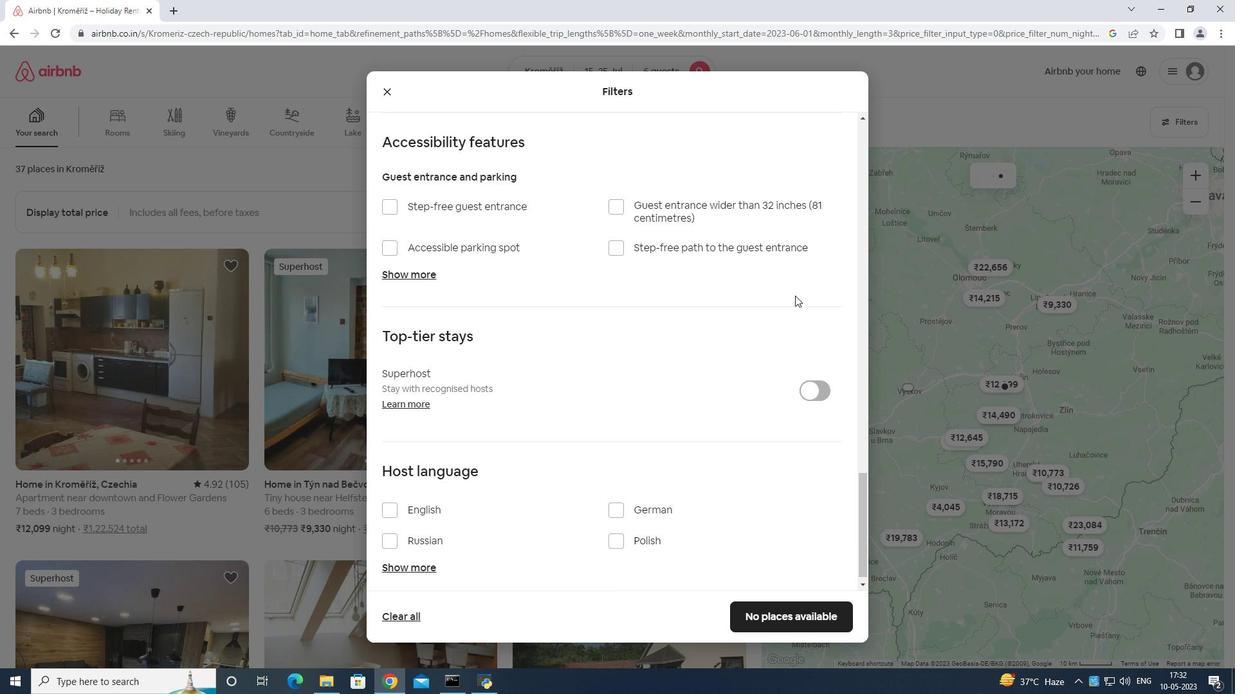 
Action: Mouse scrolled (795, 295) with delta (0, 0)
Screenshot: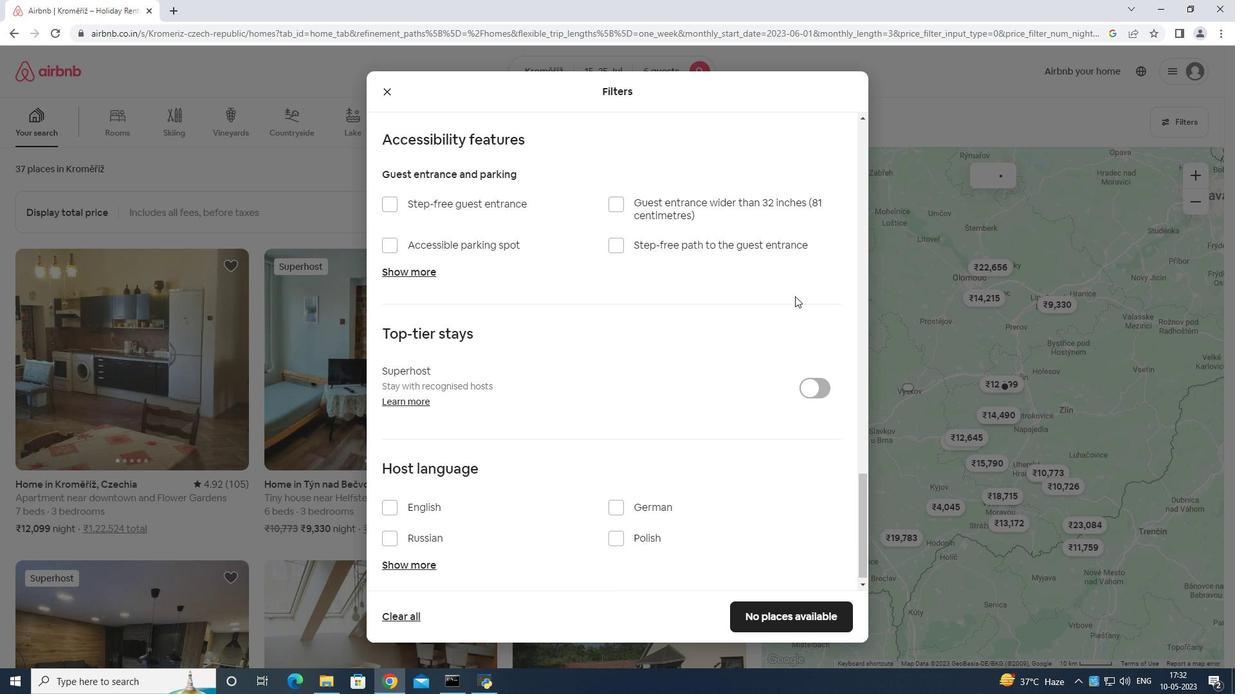 
Action: Mouse moved to (386, 500)
Screenshot: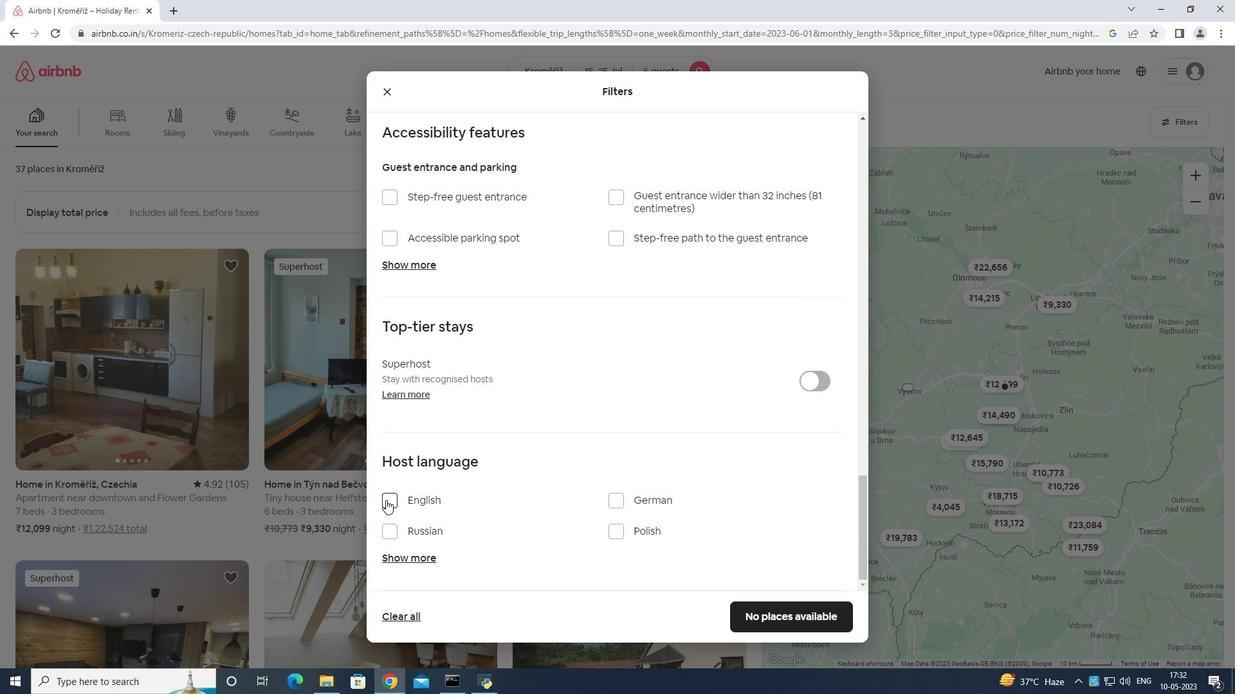 
Action: Mouse pressed left at (386, 500)
Screenshot: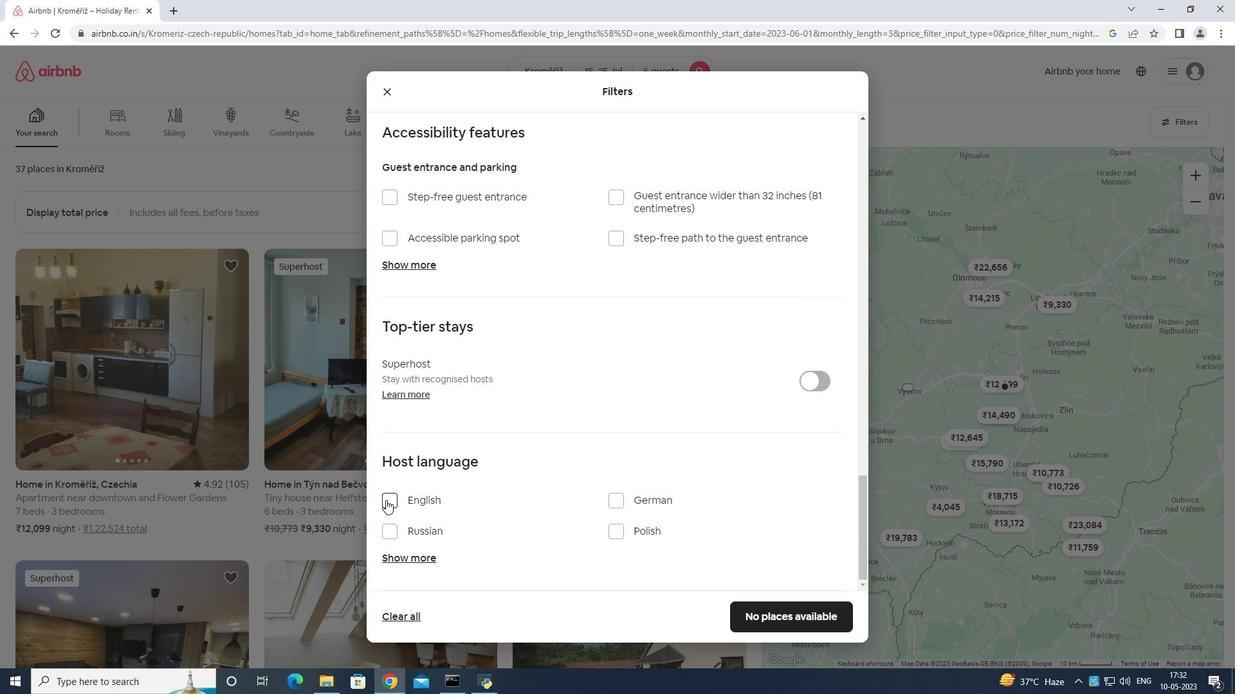 
Action: Mouse moved to (786, 611)
Screenshot: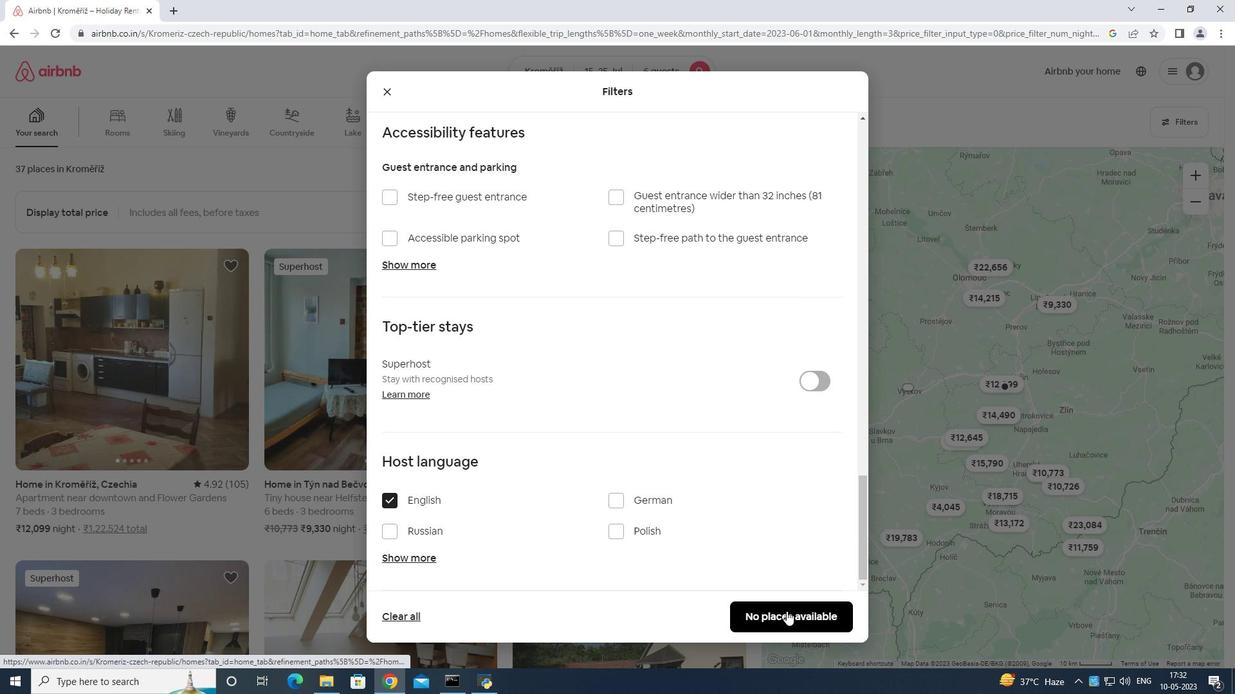 
Action: Mouse pressed left at (786, 611)
Screenshot: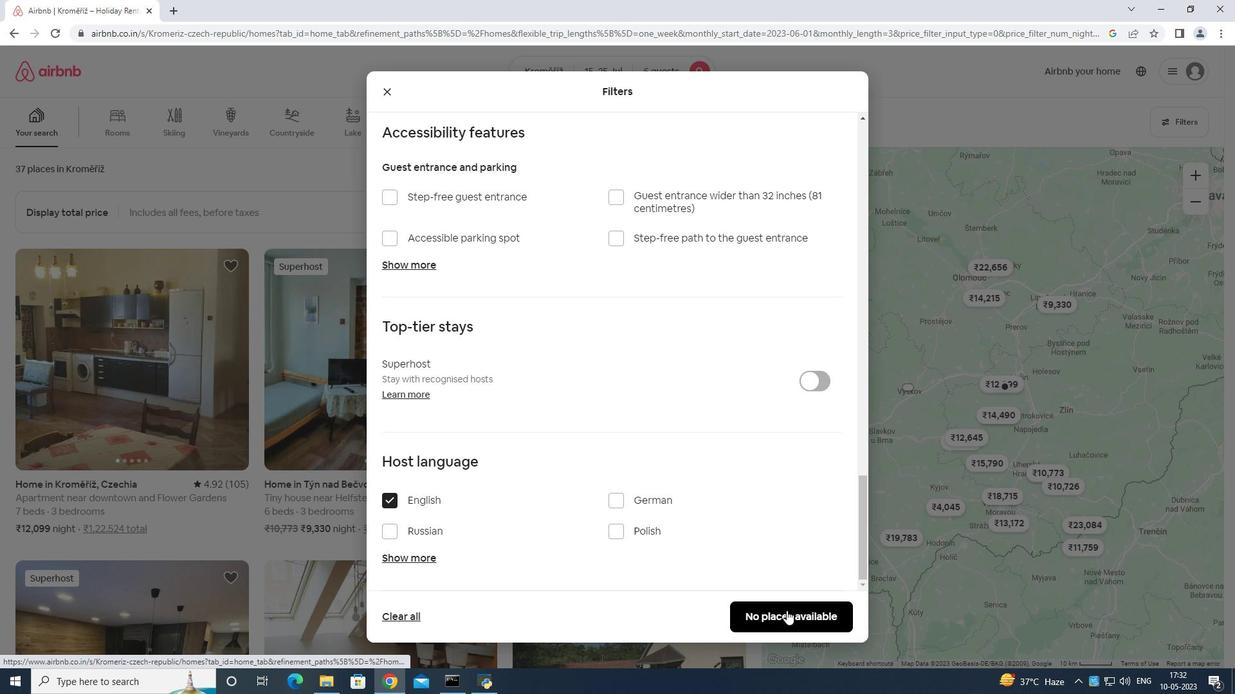 
Action: Mouse moved to (787, 609)
Screenshot: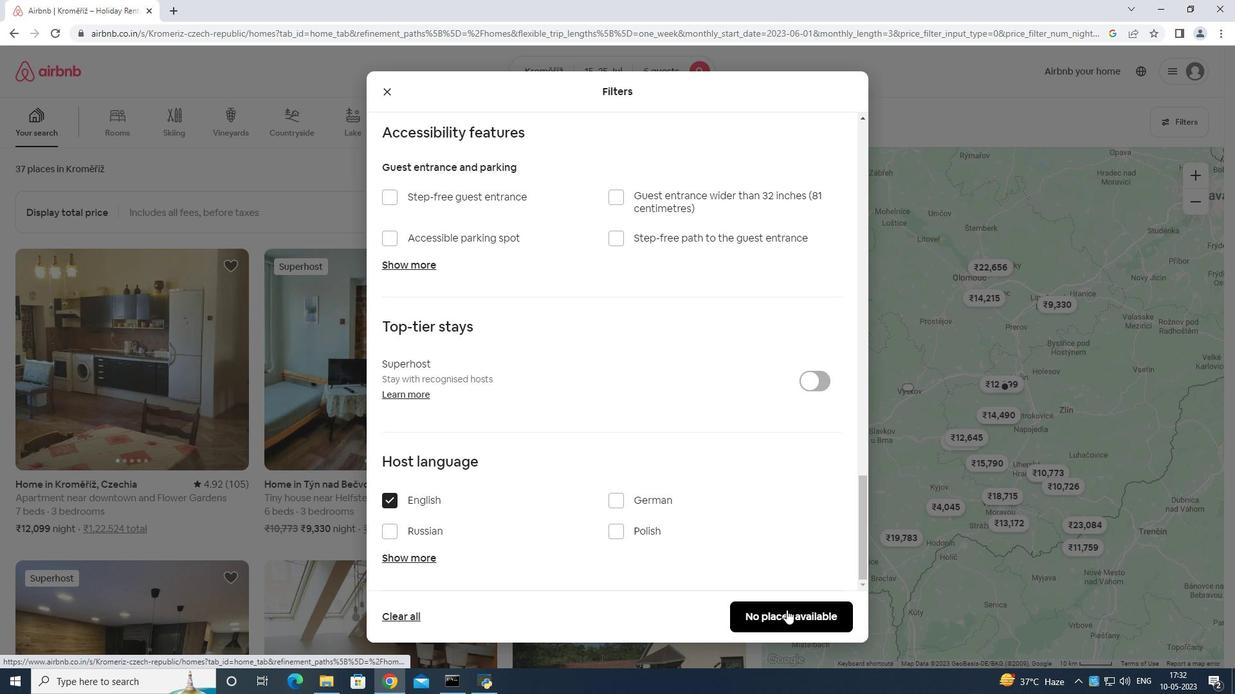 
